 Task: Search one way flight ticket for 5 adults, 2 children, 1 infant in seat and 2 infants on lap in economy from Ontario: Ontario International Airport to Evansville: Evansville Regional Airport on 5-3-2023. Choice of flights is Royal air maroc. Number of bags: 6 checked bags. Price is upto 87000. Outbound departure time preference is 4:00.
Action: Mouse moved to (380, 313)
Screenshot: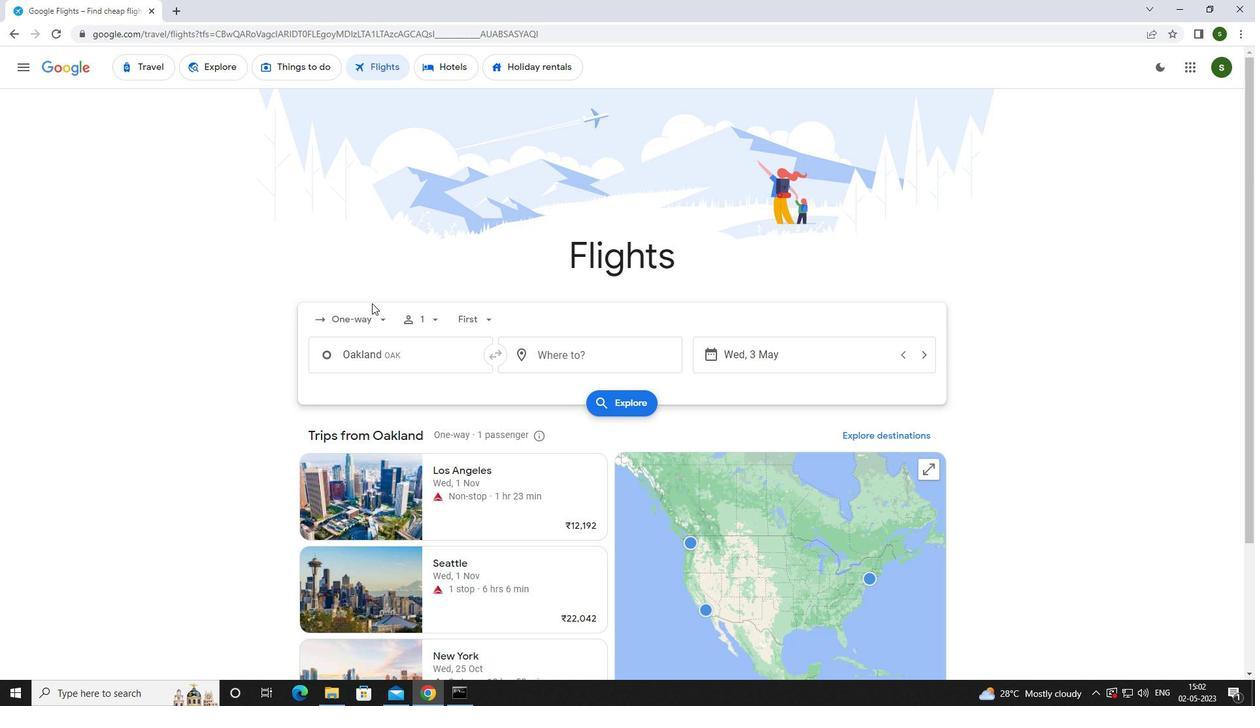 
Action: Mouse pressed left at (380, 313)
Screenshot: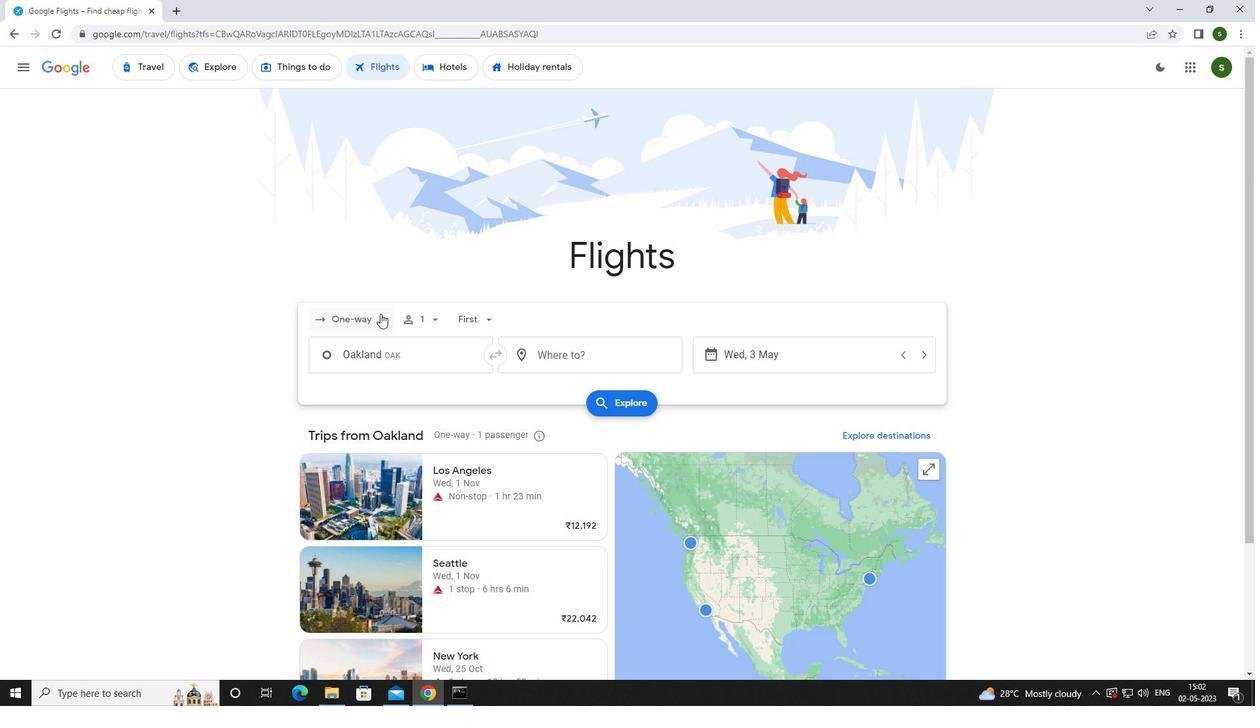 
Action: Mouse moved to (378, 377)
Screenshot: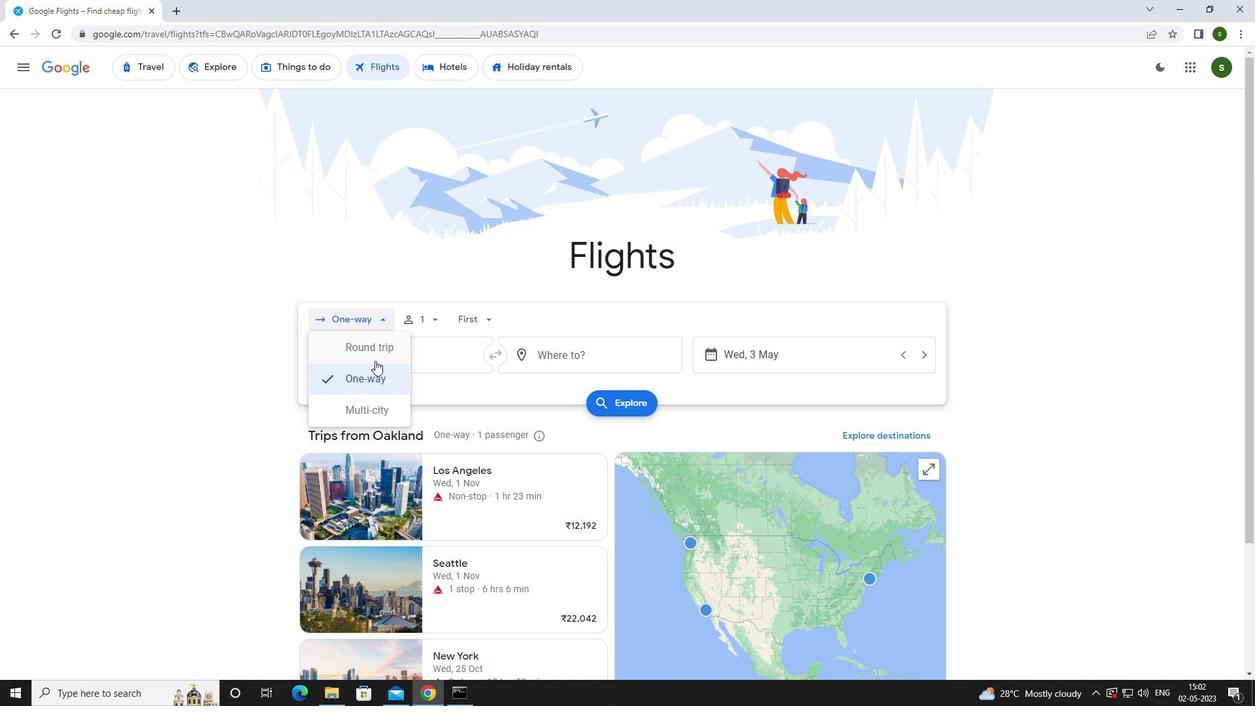 
Action: Mouse pressed left at (378, 377)
Screenshot: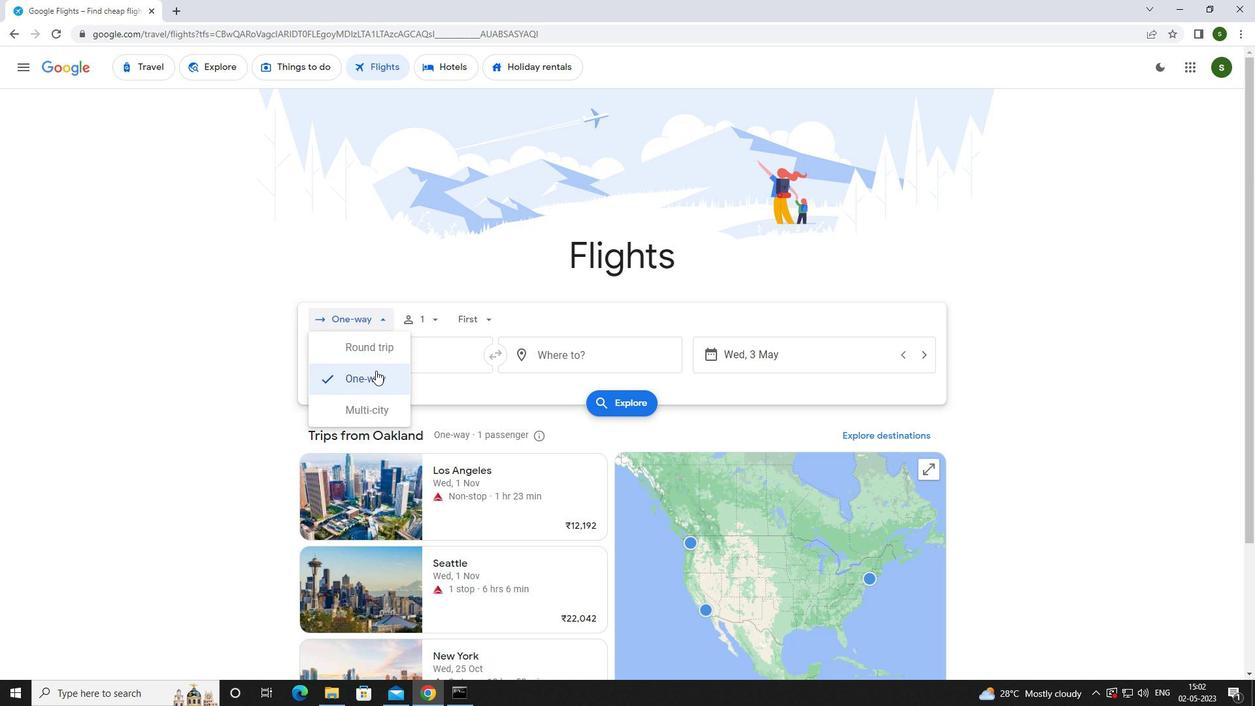 
Action: Mouse moved to (427, 320)
Screenshot: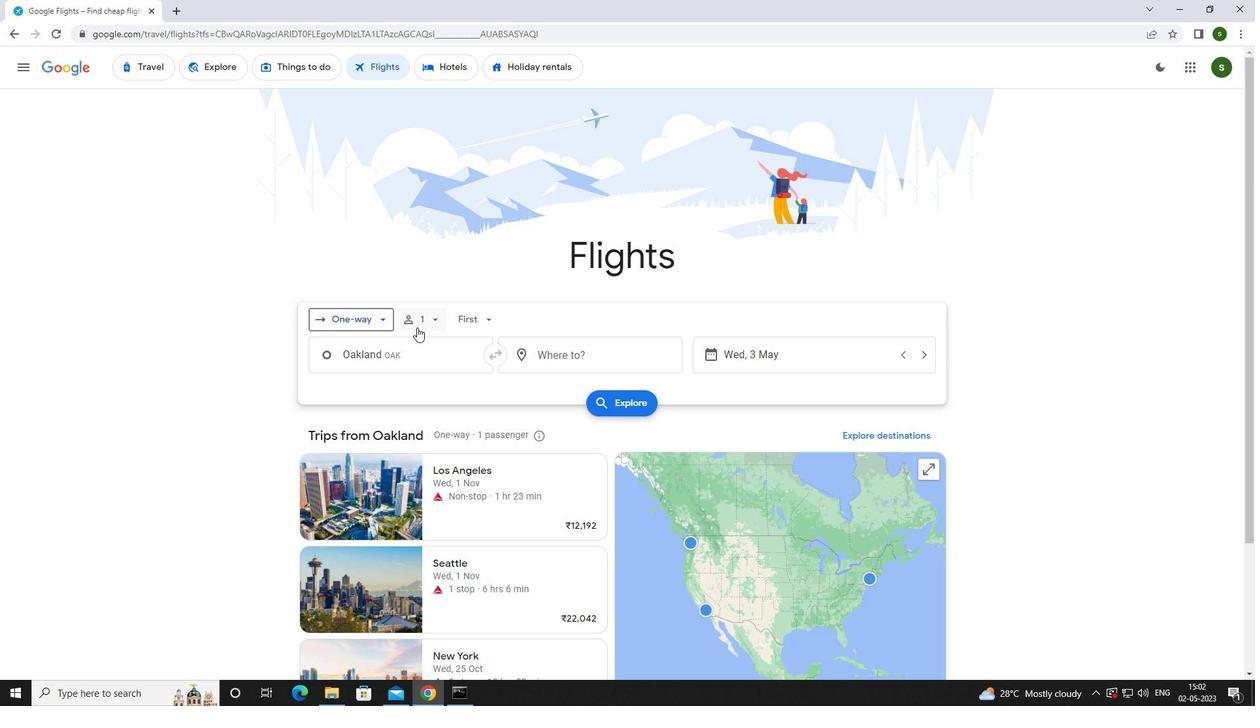 
Action: Mouse pressed left at (427, 320)
Screenshot: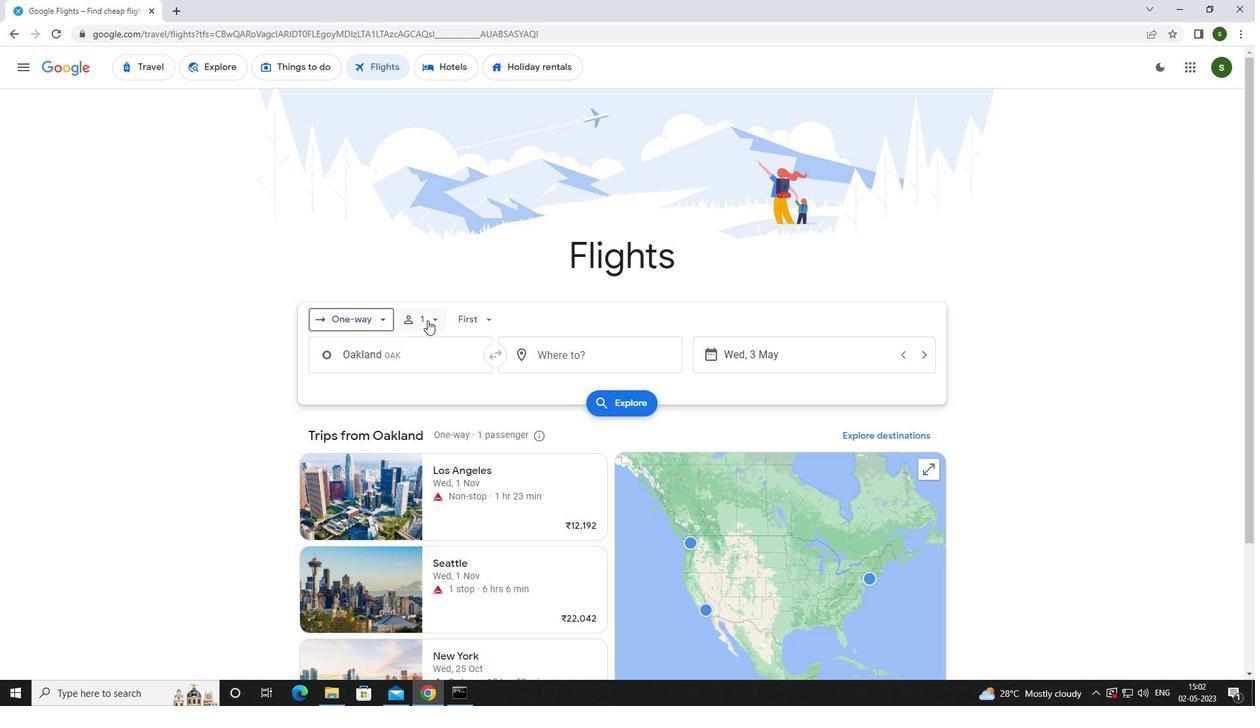 
Action: Mouse moved to (538, 354)
Screenshot: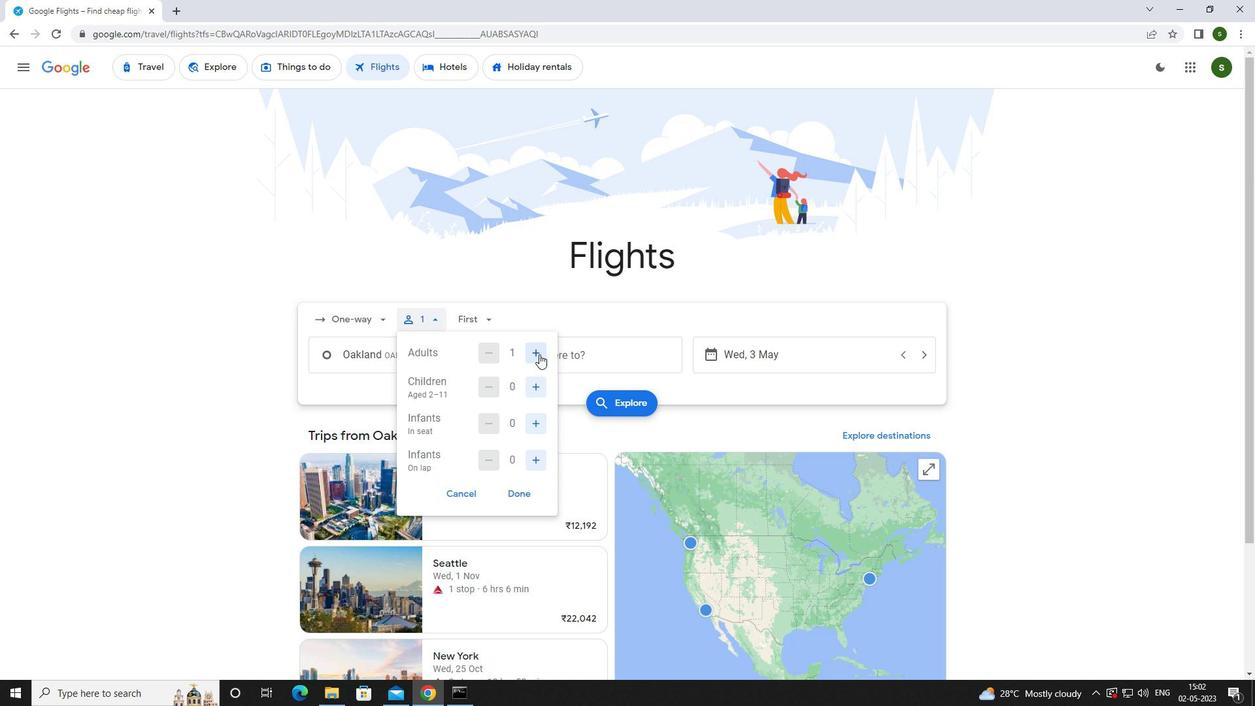 
Action: Mouse pressed left at (538, 354)
Screenshot: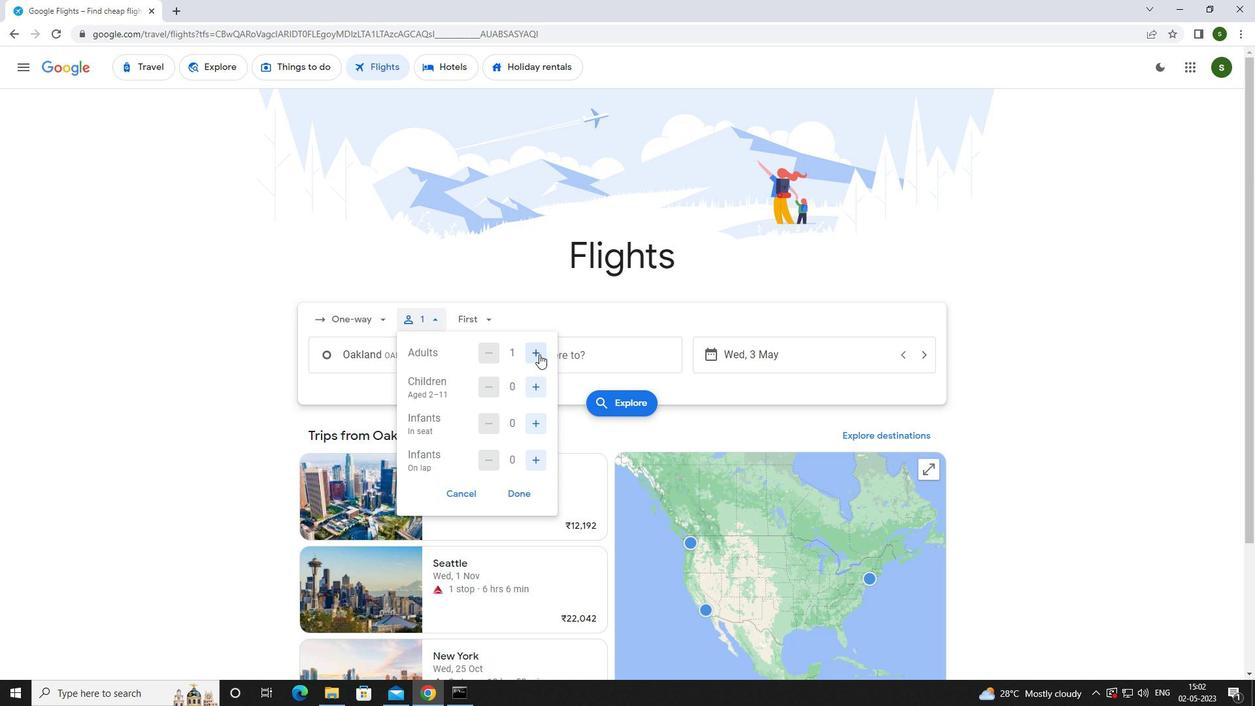 
Action: Mouse pressed left at (538, 354)
Screenshot: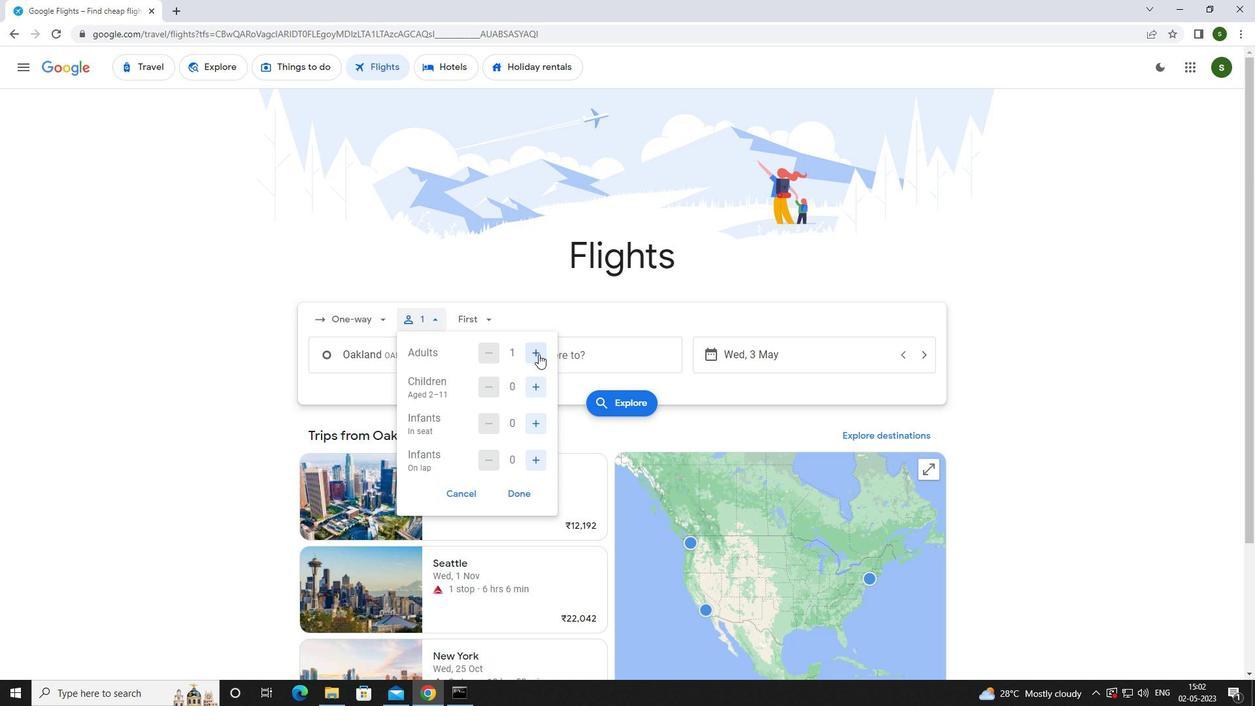 
Action: Mouse pressed left at (538, 354)
Screenshot: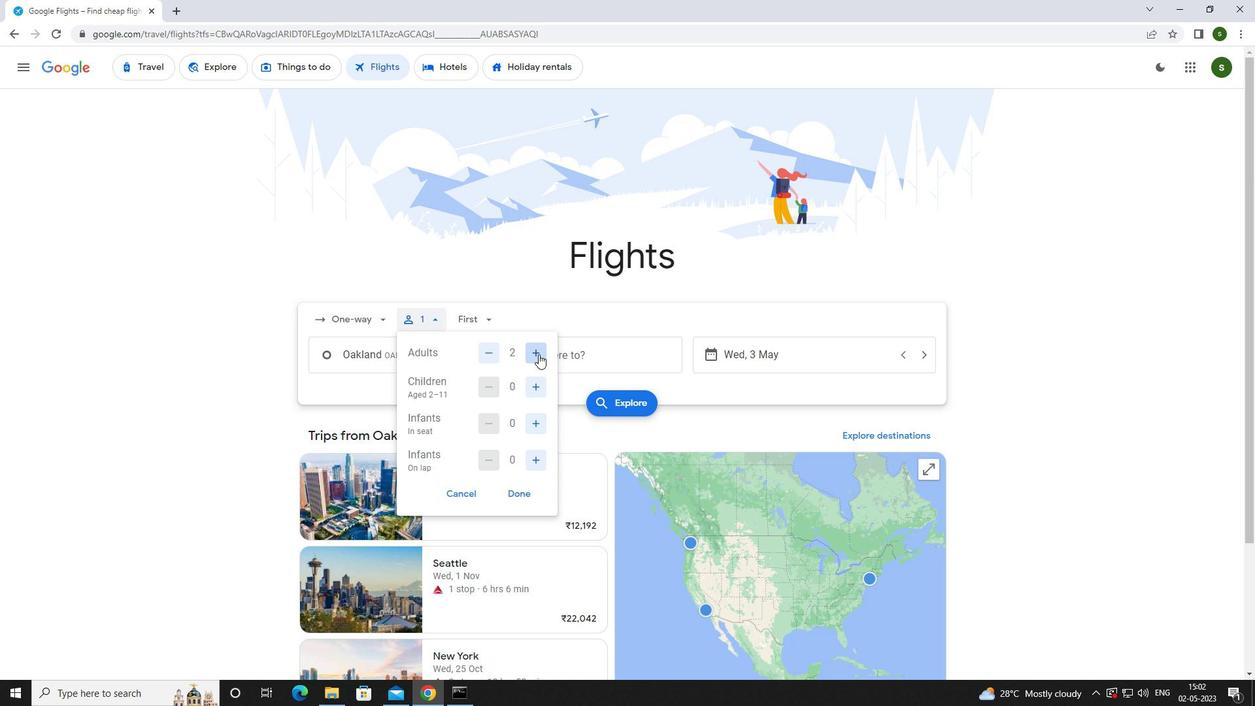 
Action: Mouse pressed left at (538, 354)
Screenshot: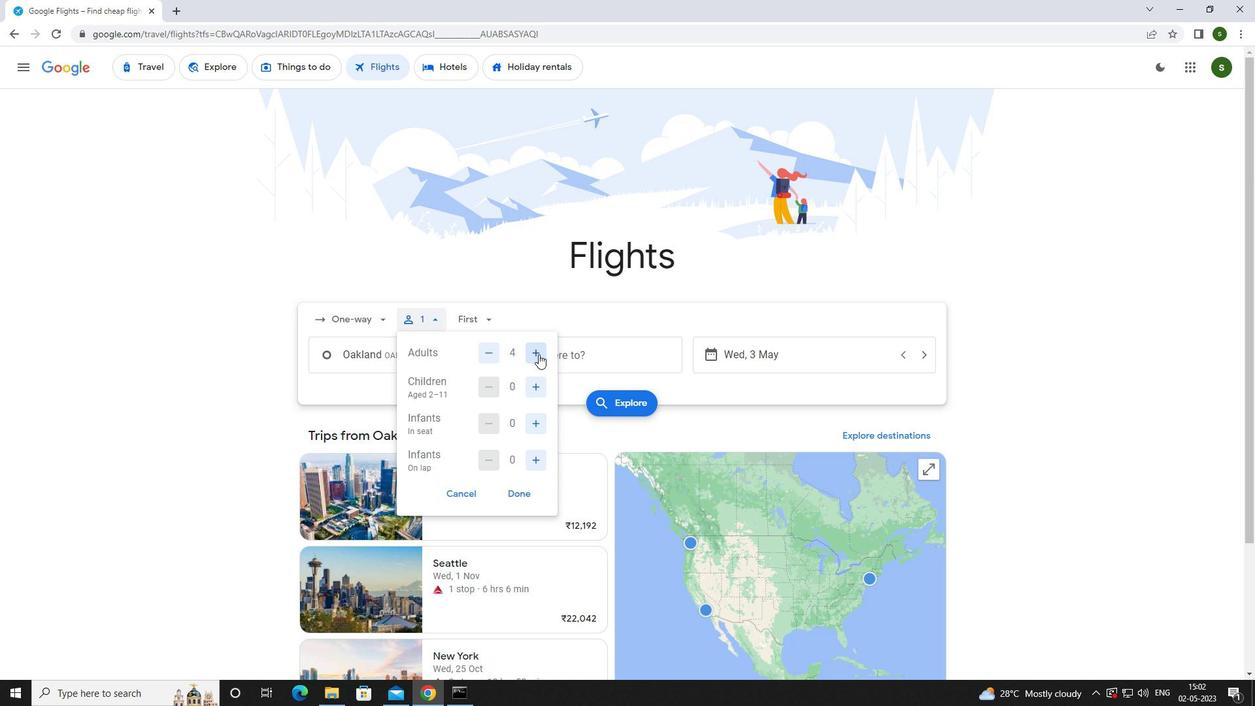
Action: Mouse moved to (534, 386)
Screenshot: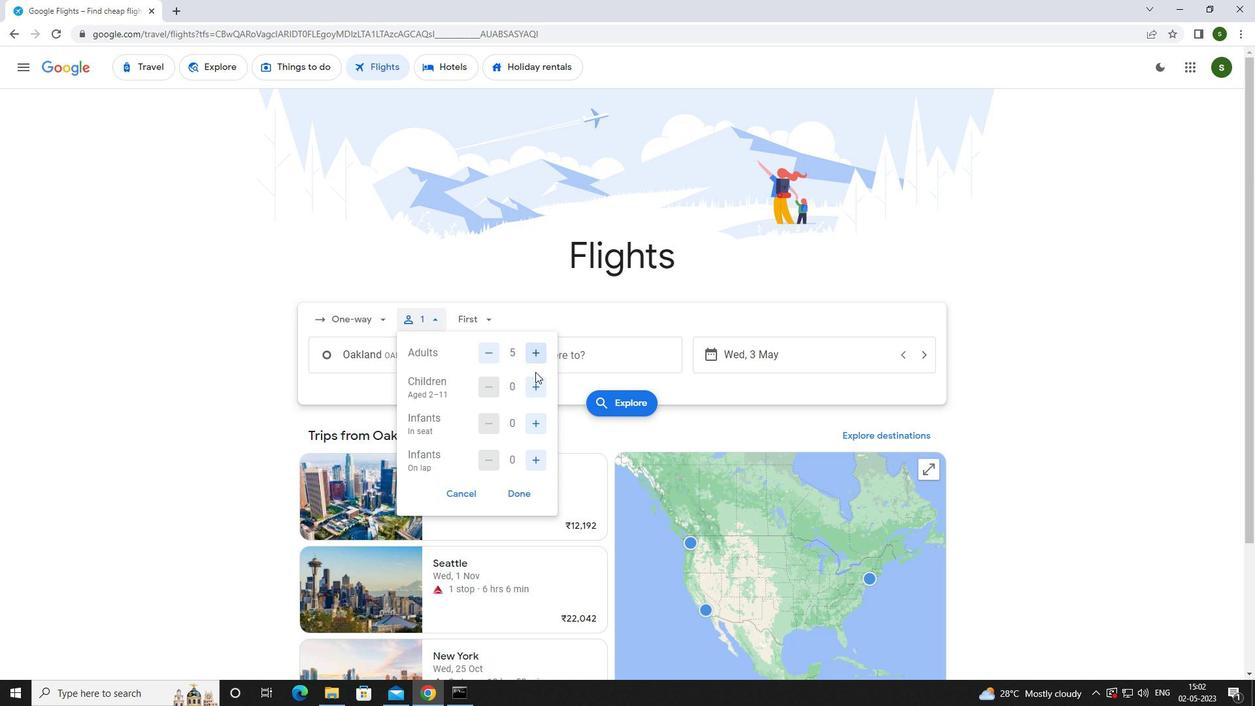 
Action: Mouse pressed left at (534, 386)
Screenshot: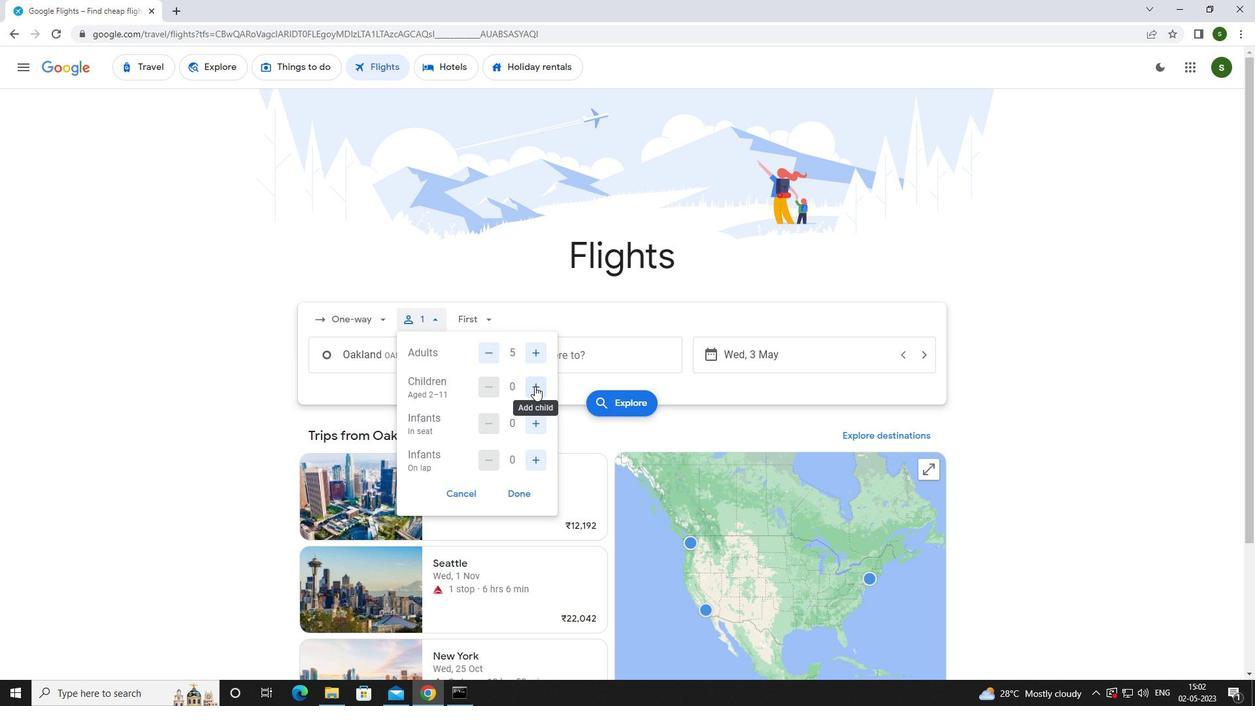 
Action: Mouse pressed left at (534, 386)
Screenshot: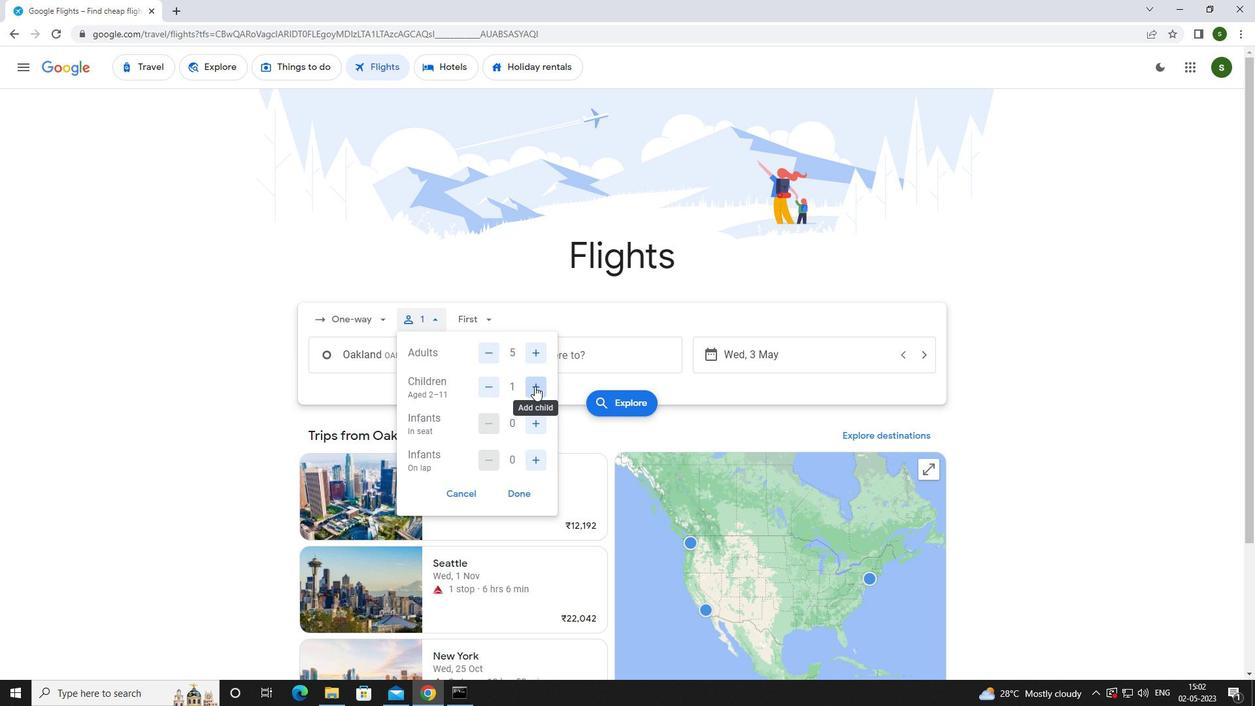 
Action: Mouse moved to (534, 419)
Screenshot: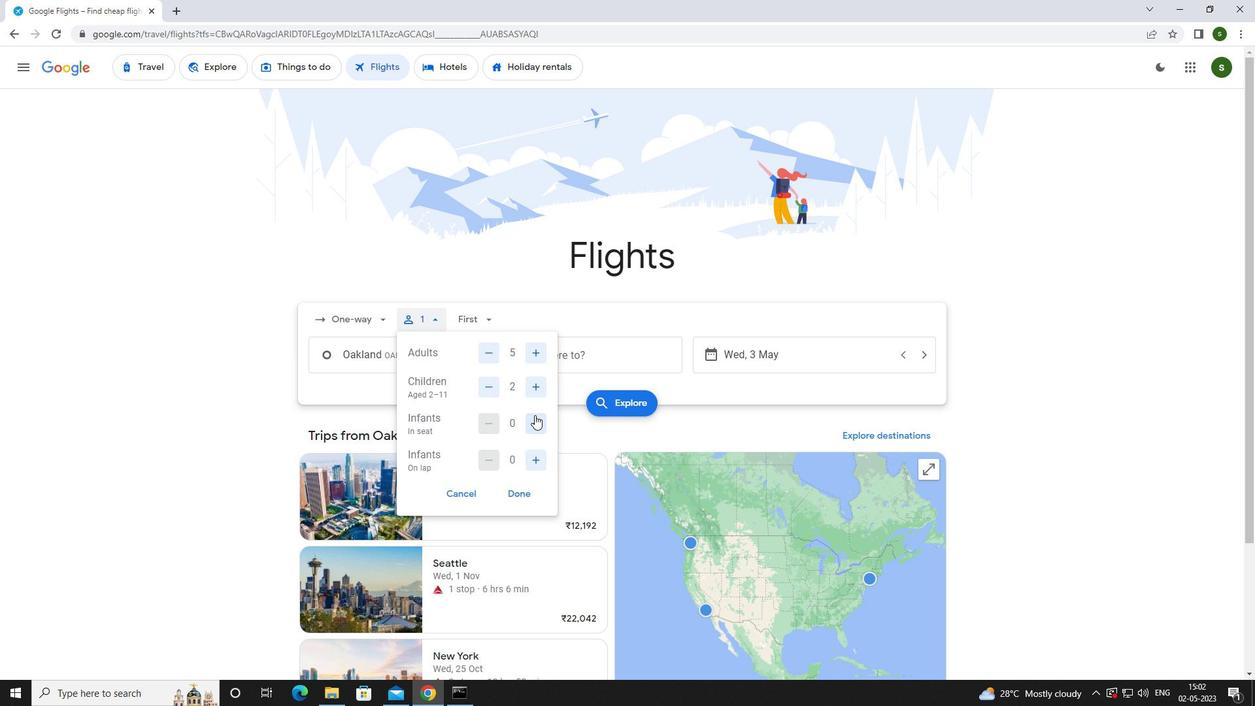 
Action: Mouse pressed left at (534, 419)
Screenshot: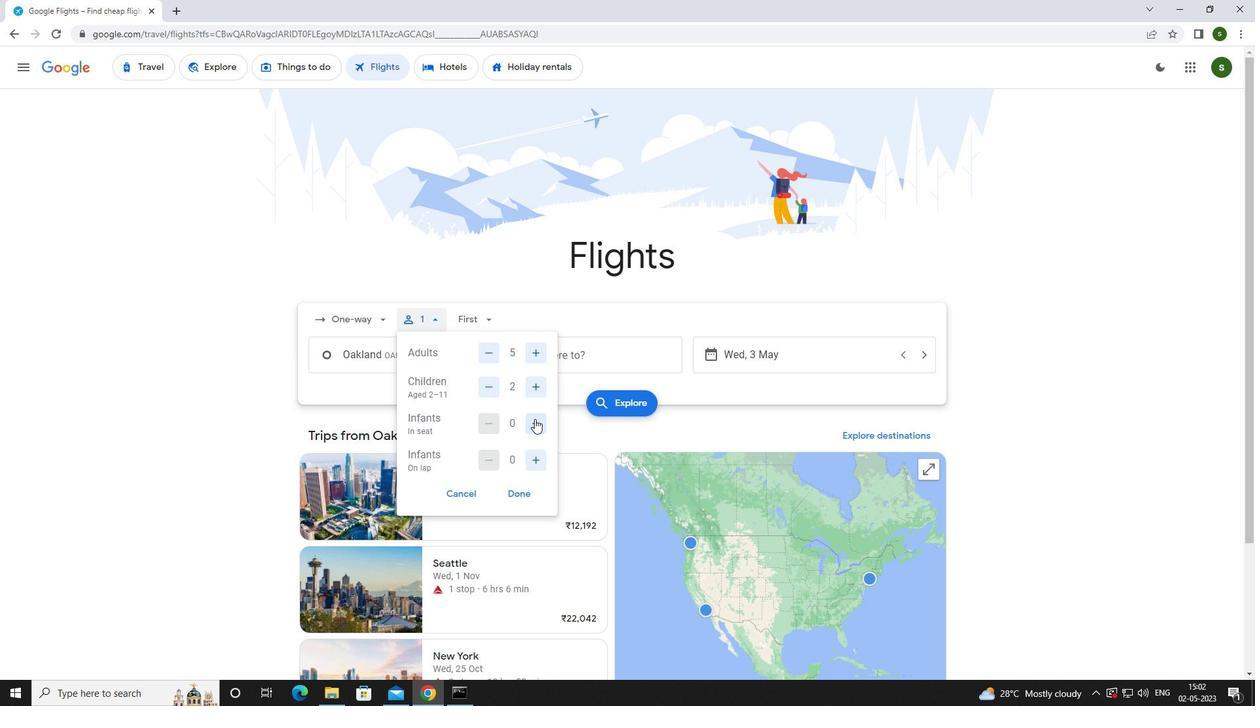 
Action: Mouse moved to (542, 457)
Screenshot: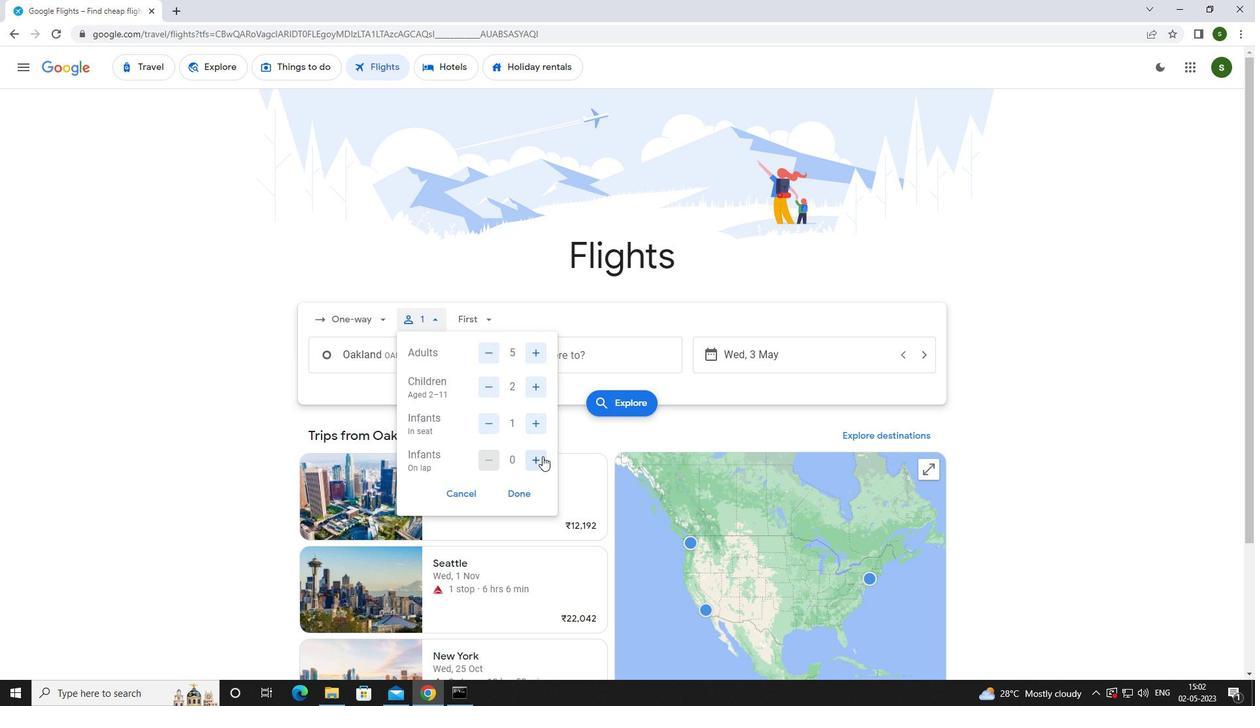 
Action: Mouse pressed left at (542, 457)
Screenshot: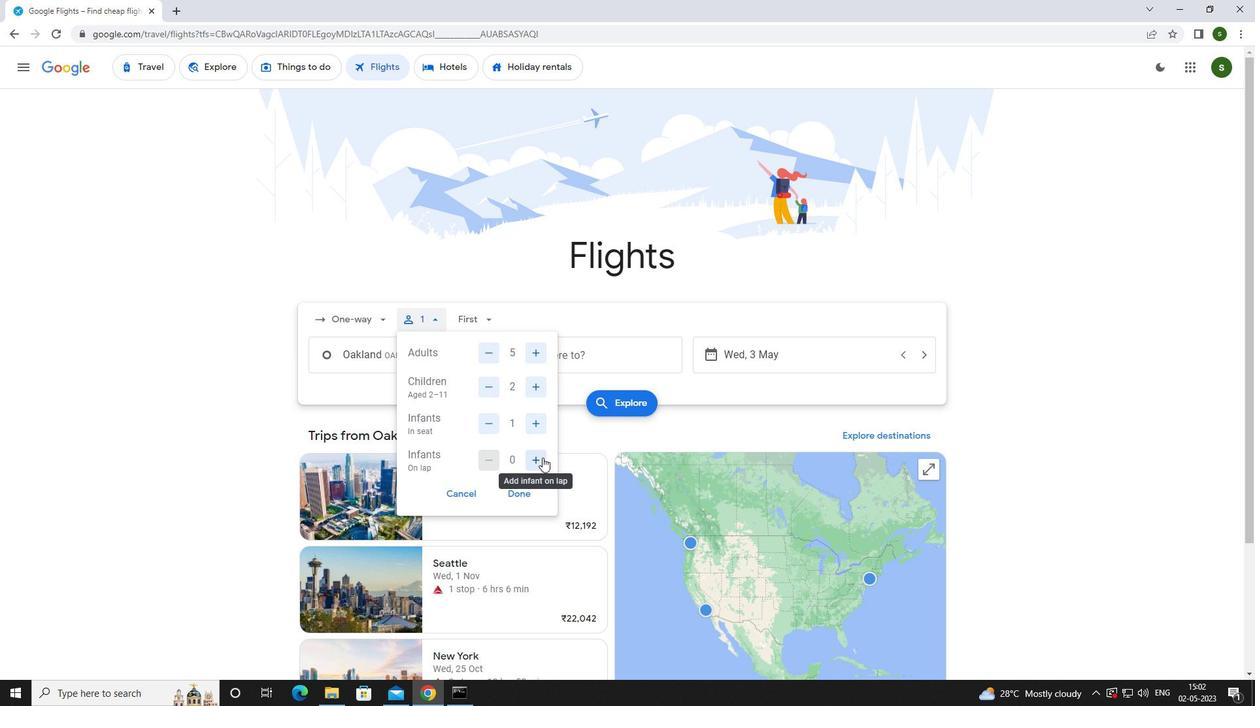
Action: Mouse moved to (490, 325)
Screenshot: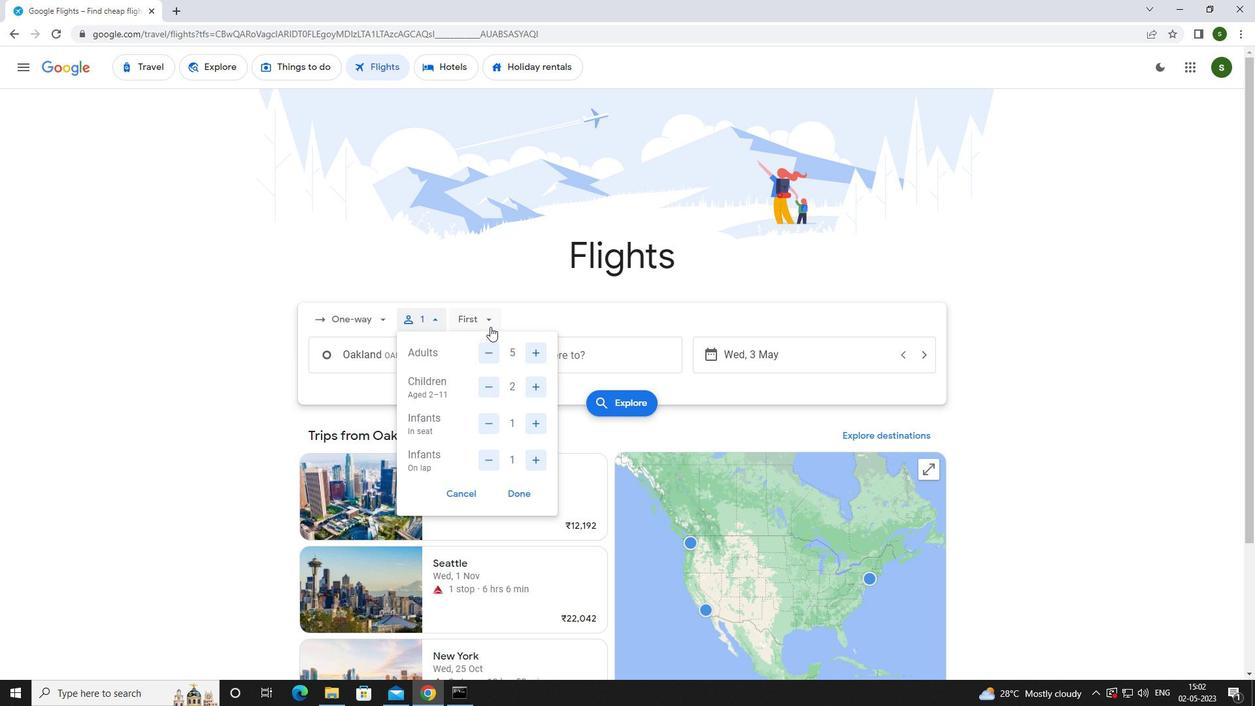 
Action: Mouse pressed left at (490, 325)
Screenshot: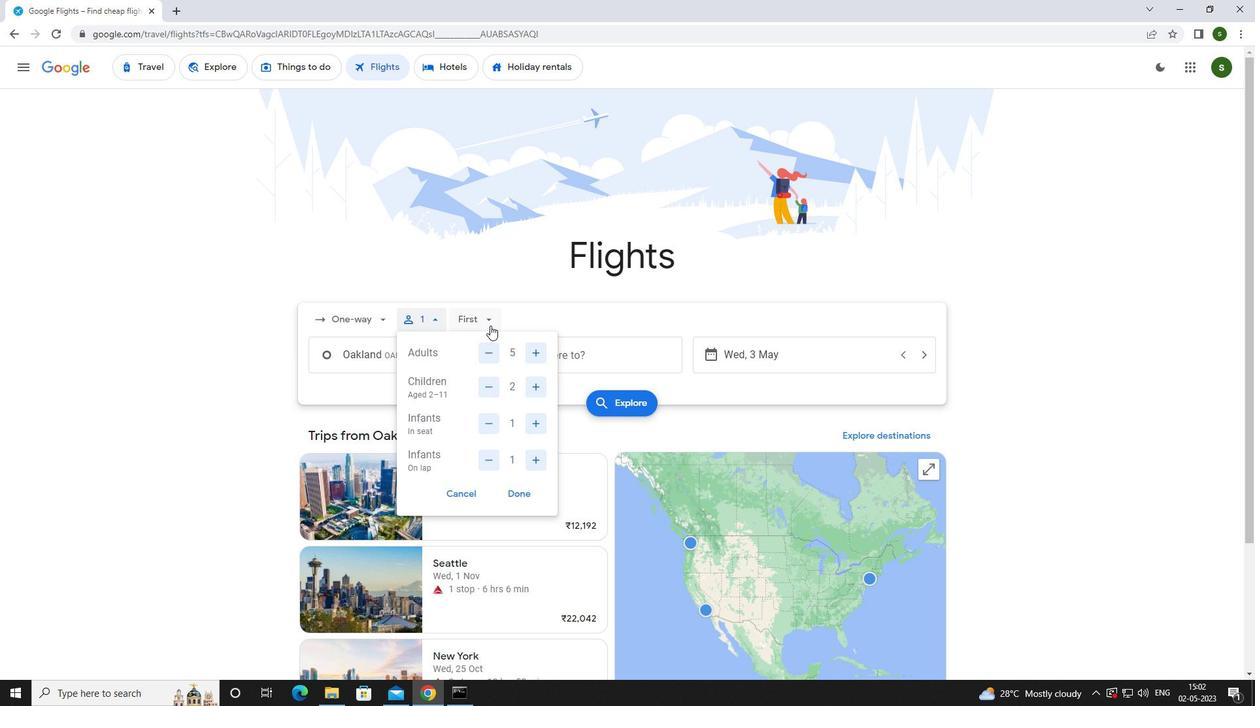 
Action: Mouse moved to (497, 354)
Screenshot: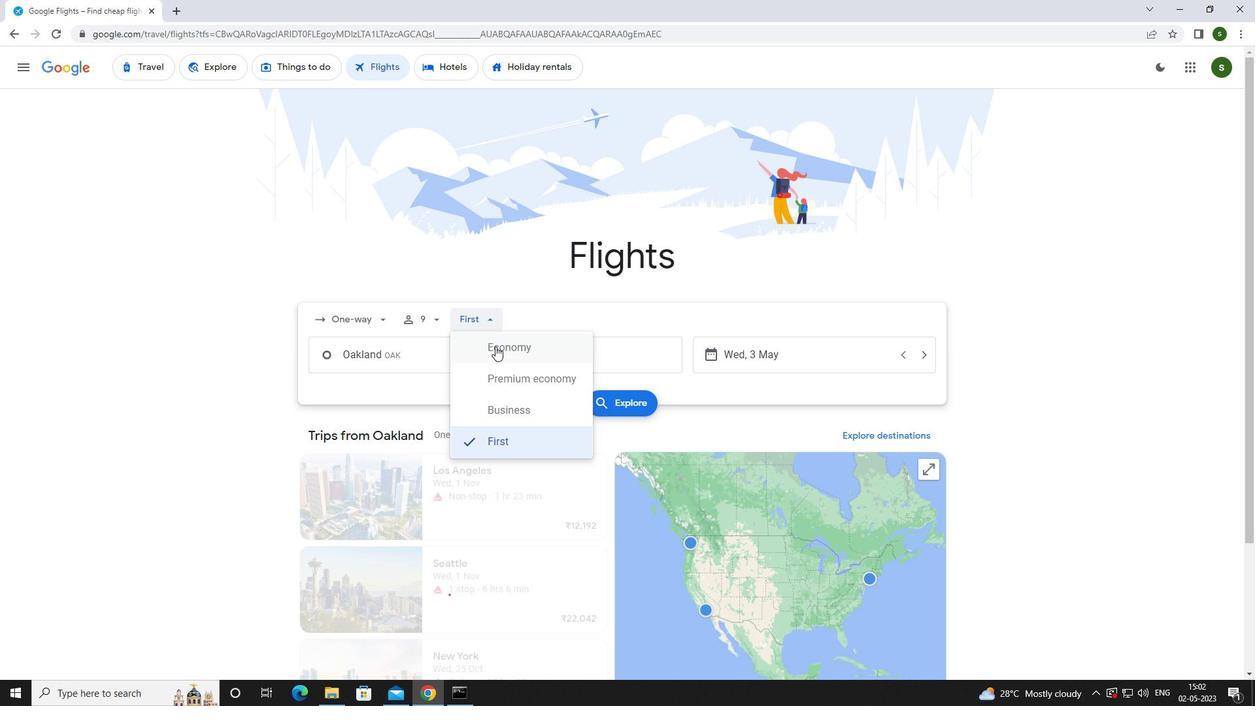 
Action: Mouse pressed left at (497, 354)
Screenshot: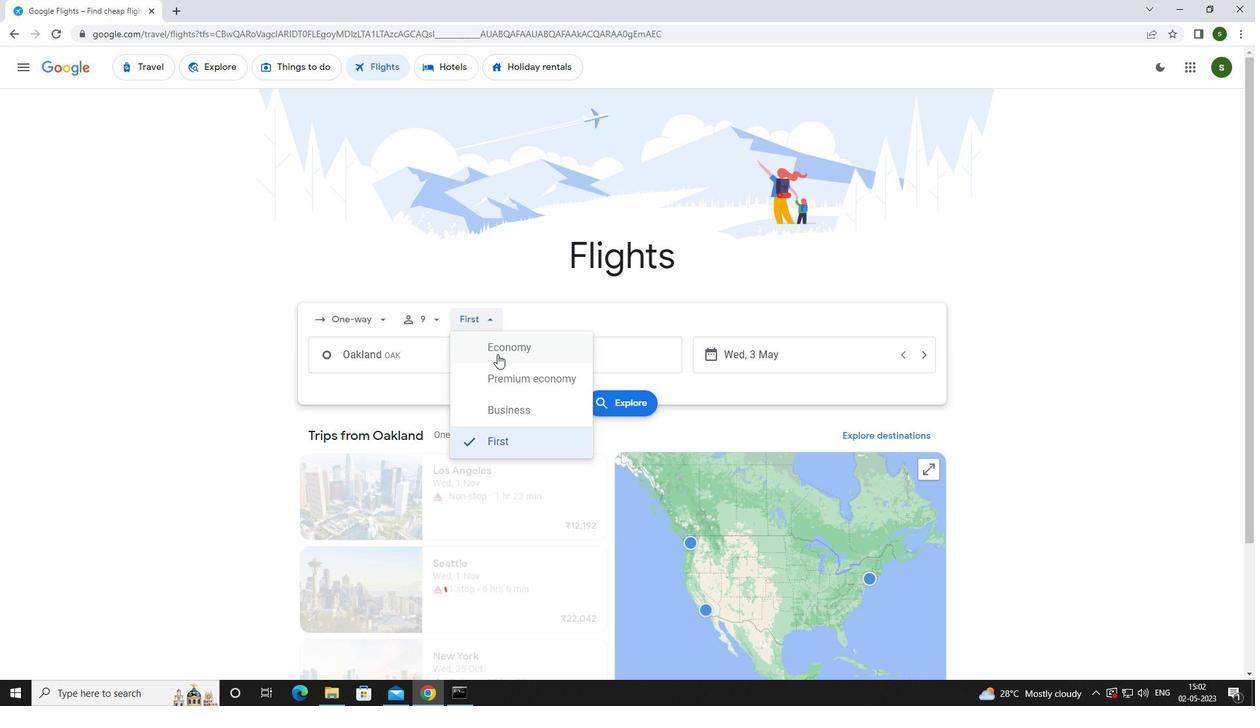 
Action: Mouse moved to (420, 360)
Screenshot: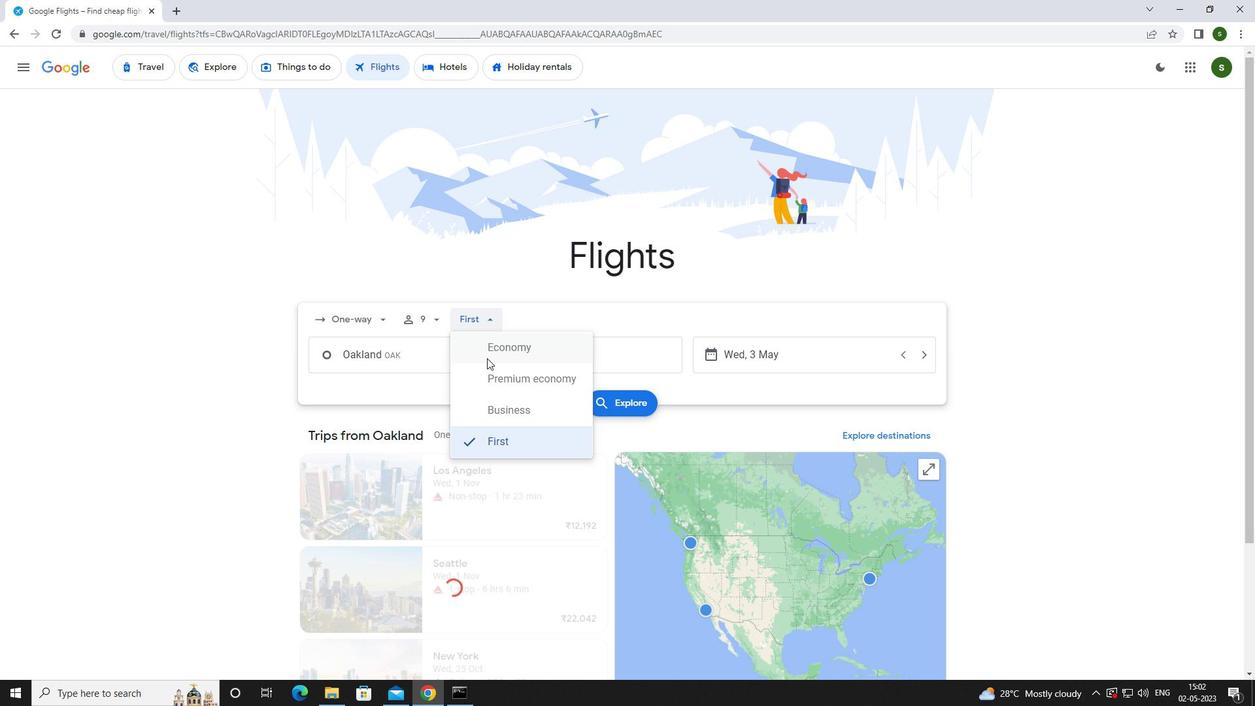 
Action: Mouse pressed left at (420, 360)
Screenshot: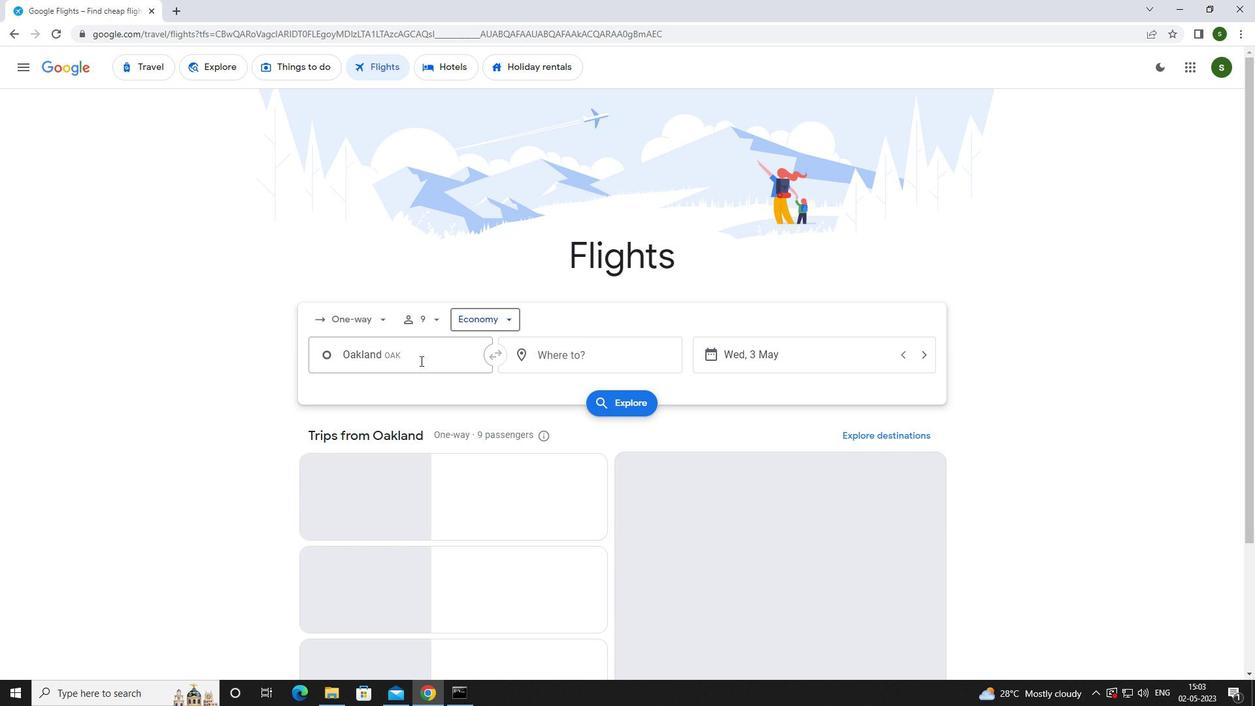 
Action: Mouse moved to (417, 362)
Screenshot: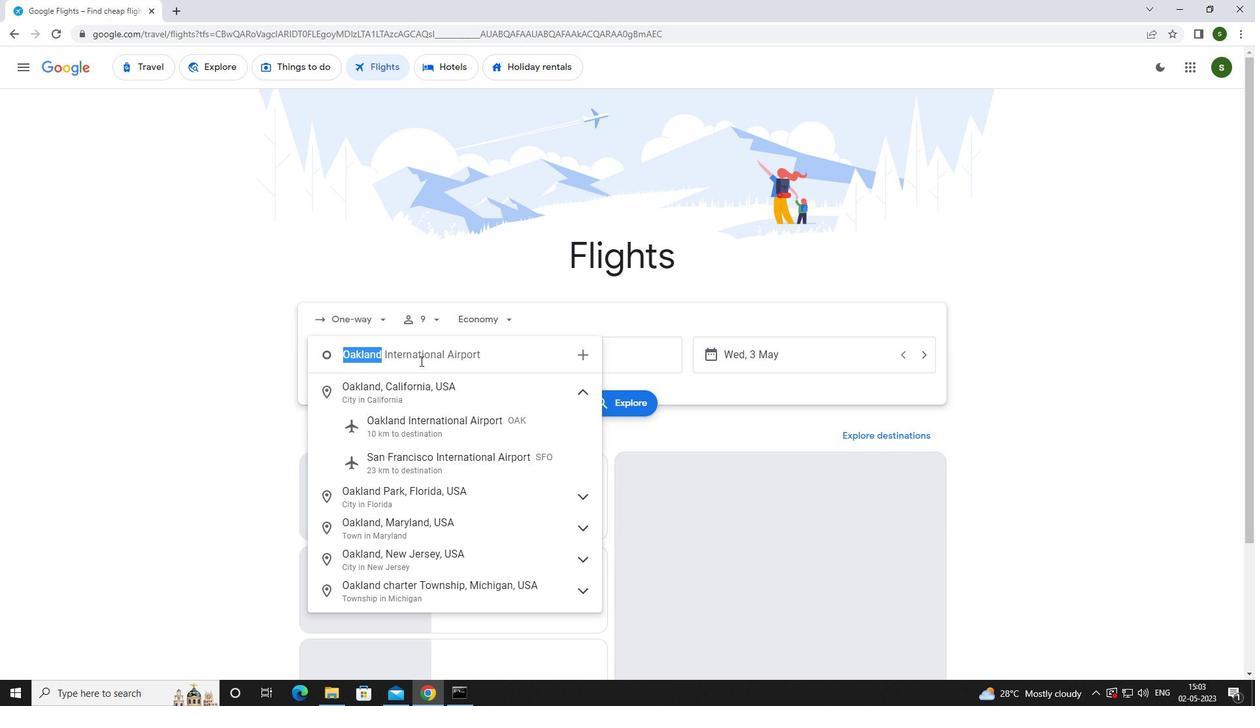 
Action: Key pressed <Key.caps_lock>o<Key.caps_lock>ntari
Screenshot: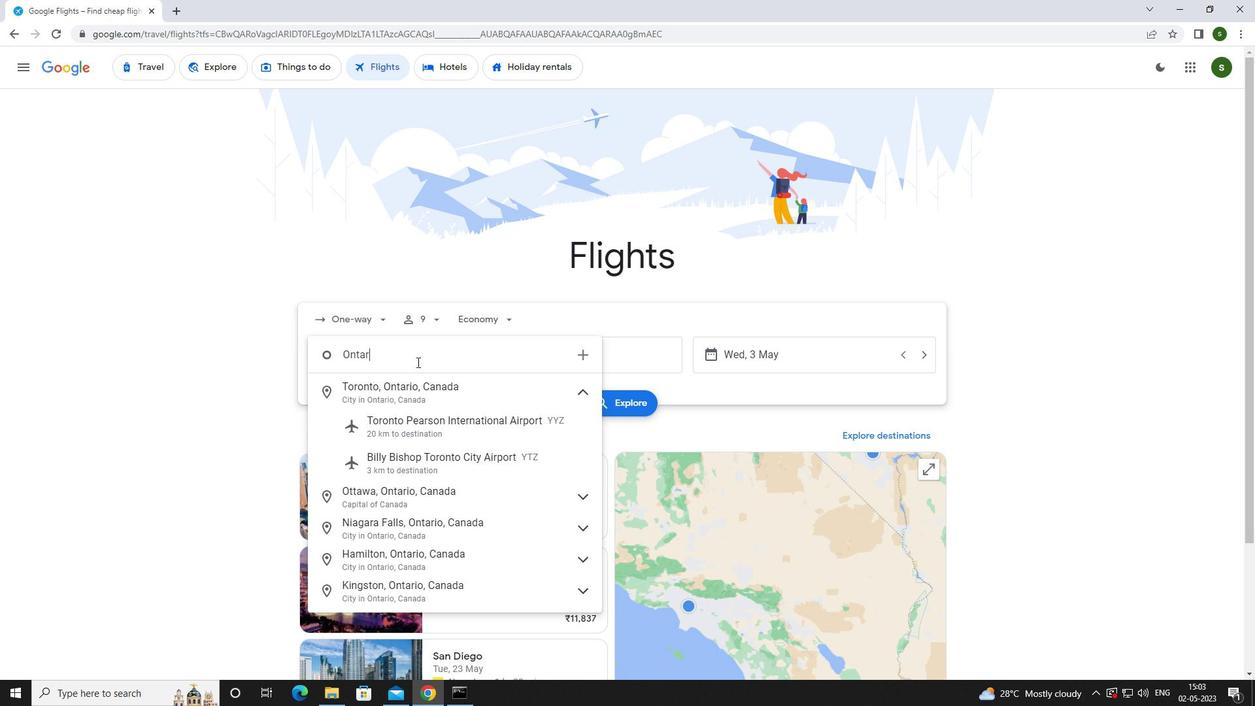 
Action: Mouse moved to (417, 362)
Screenshot: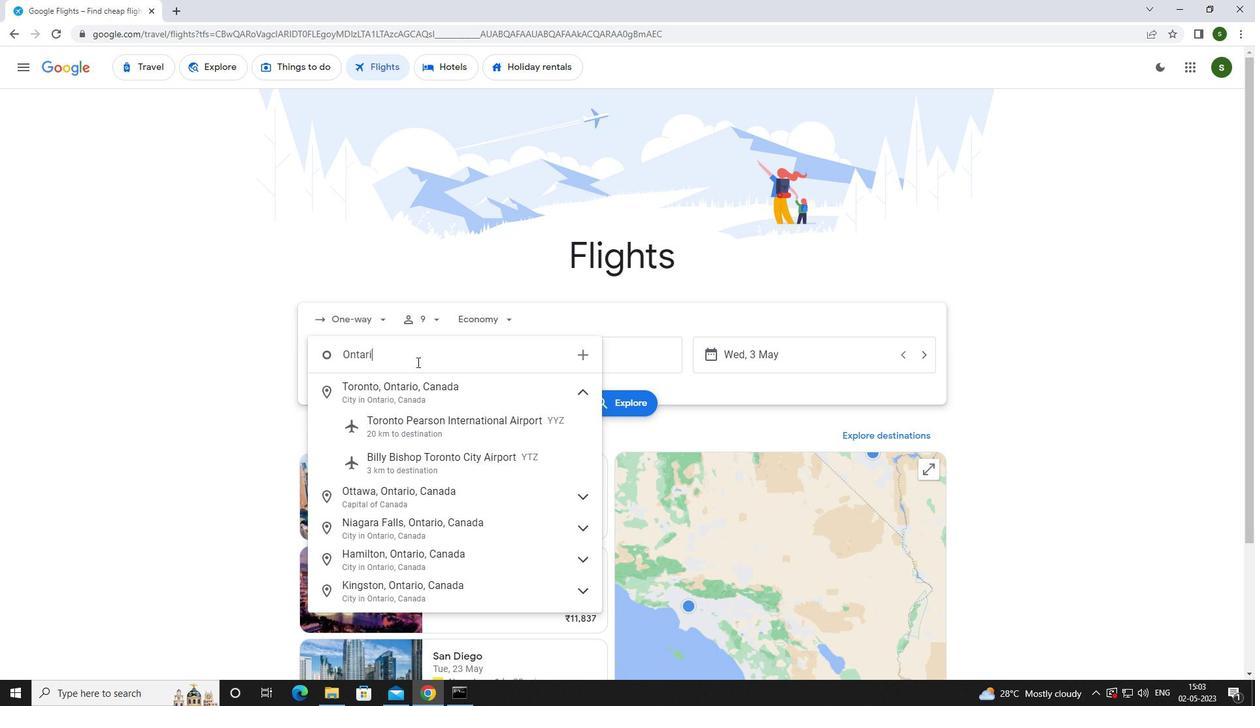 
Action: Key pressed o
Screenshot: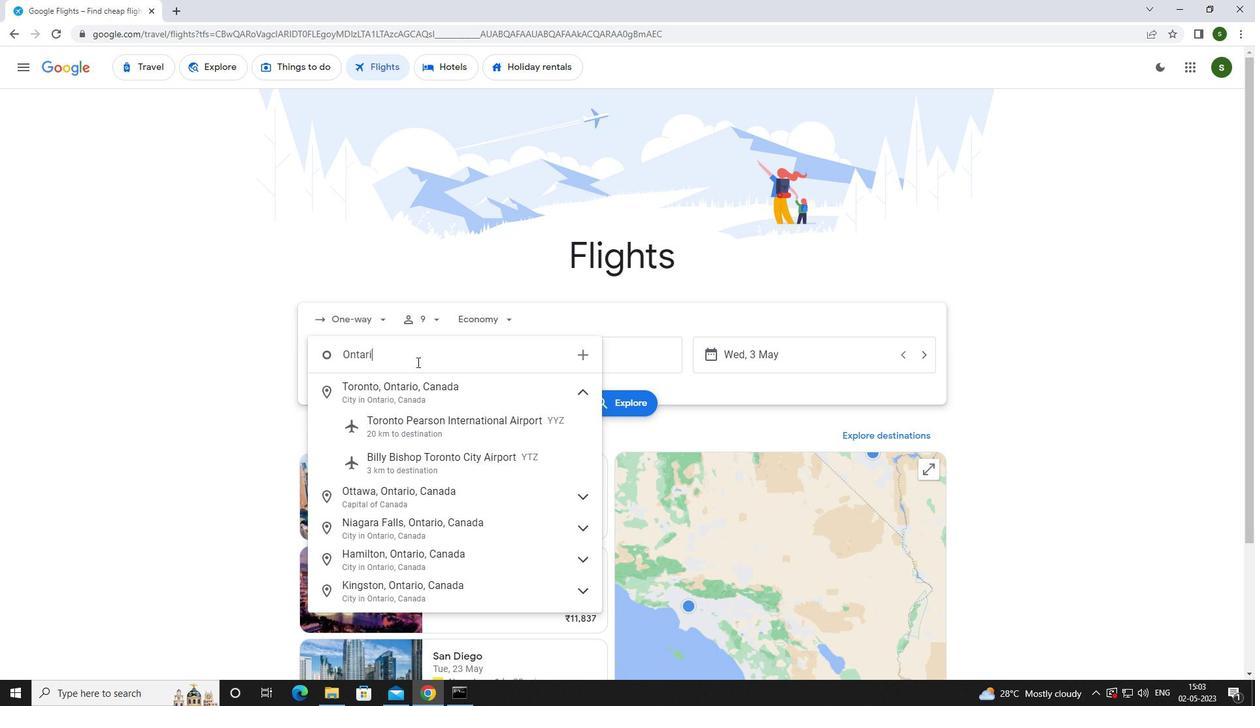 
Action: Mouse moved to (400, 362)
Screenshot: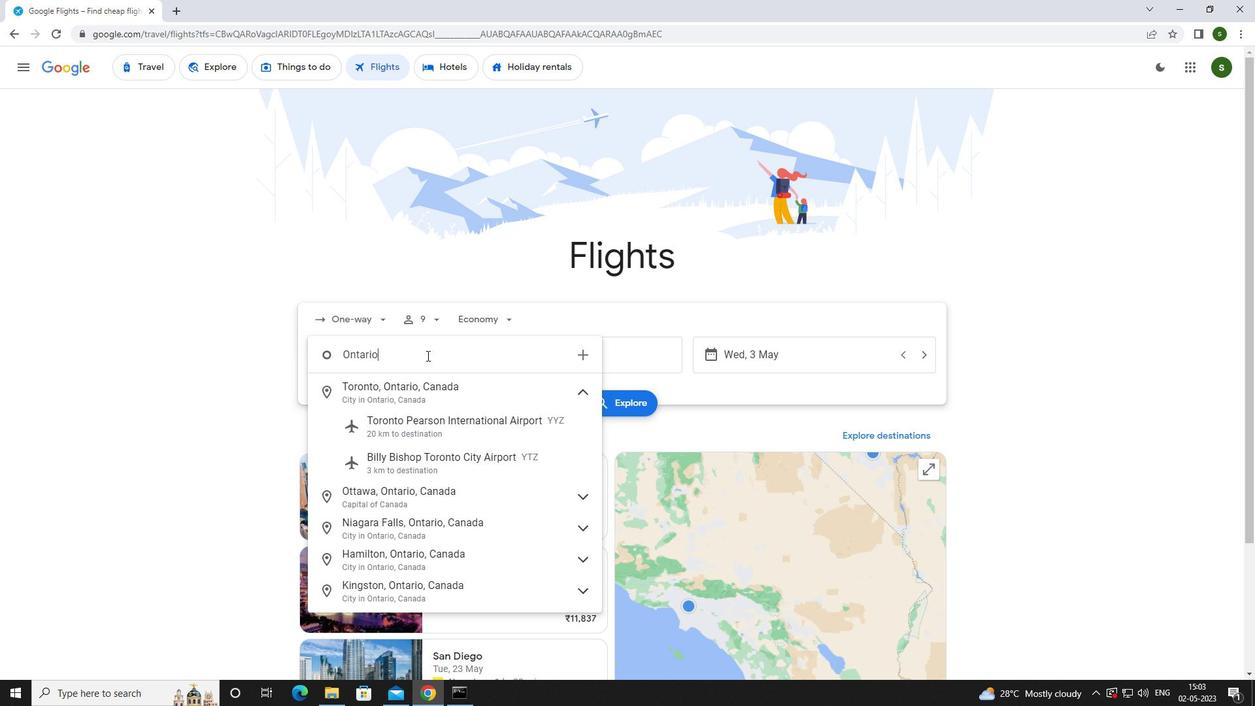 
Action: Key pressed <Key.space><Key.caps_lock>i<Key.caps_lock>n
Screenshot: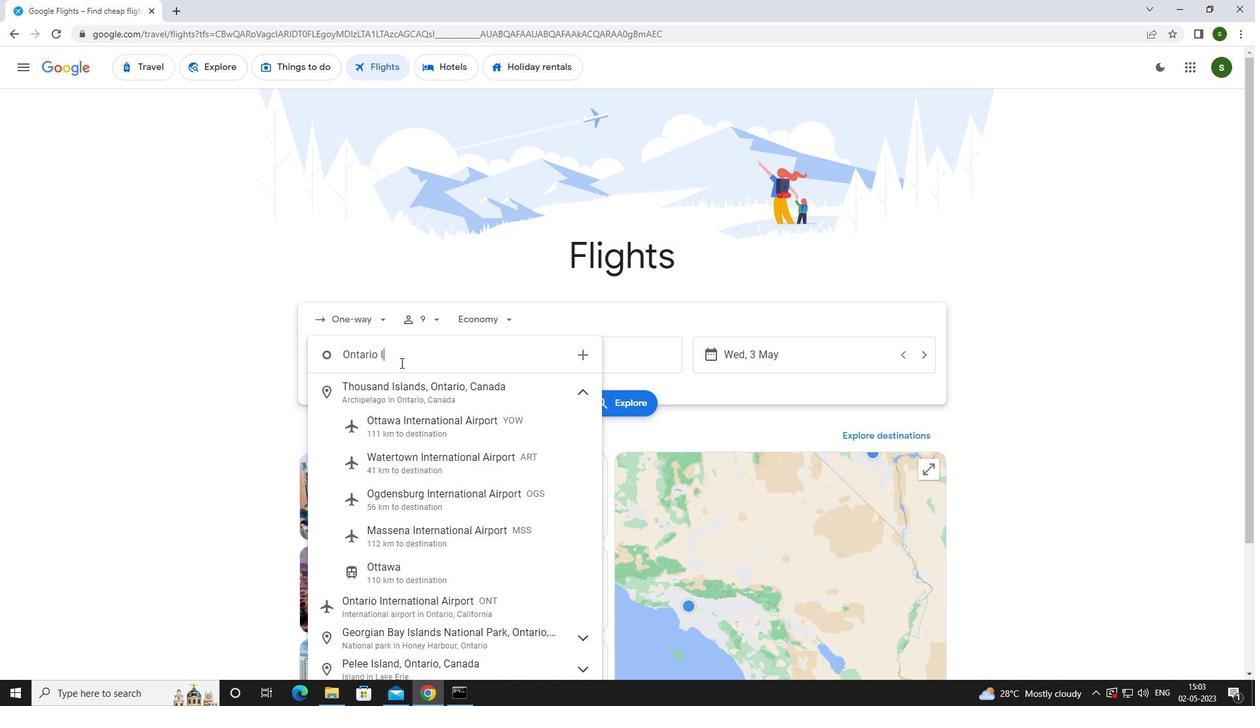 
Action: Mouse moved to (476, 400)
Screenshot: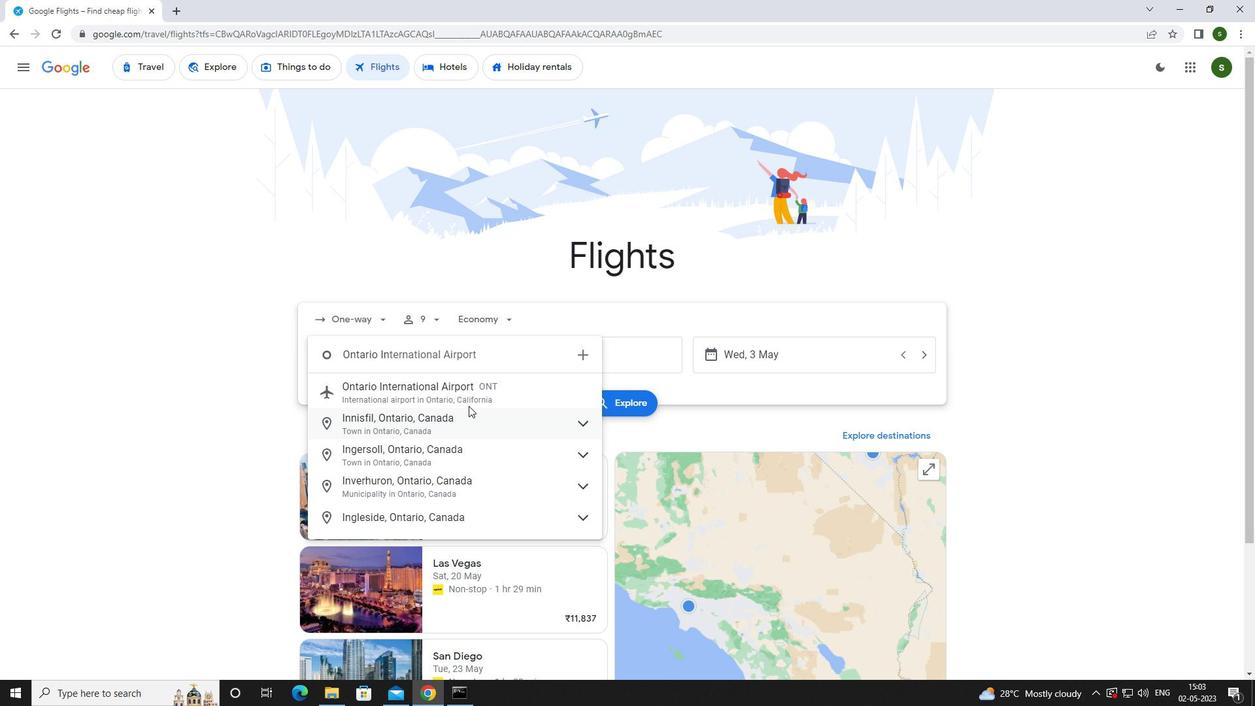 
Action: Mouse pressed left at (476, 400)
Screenshot: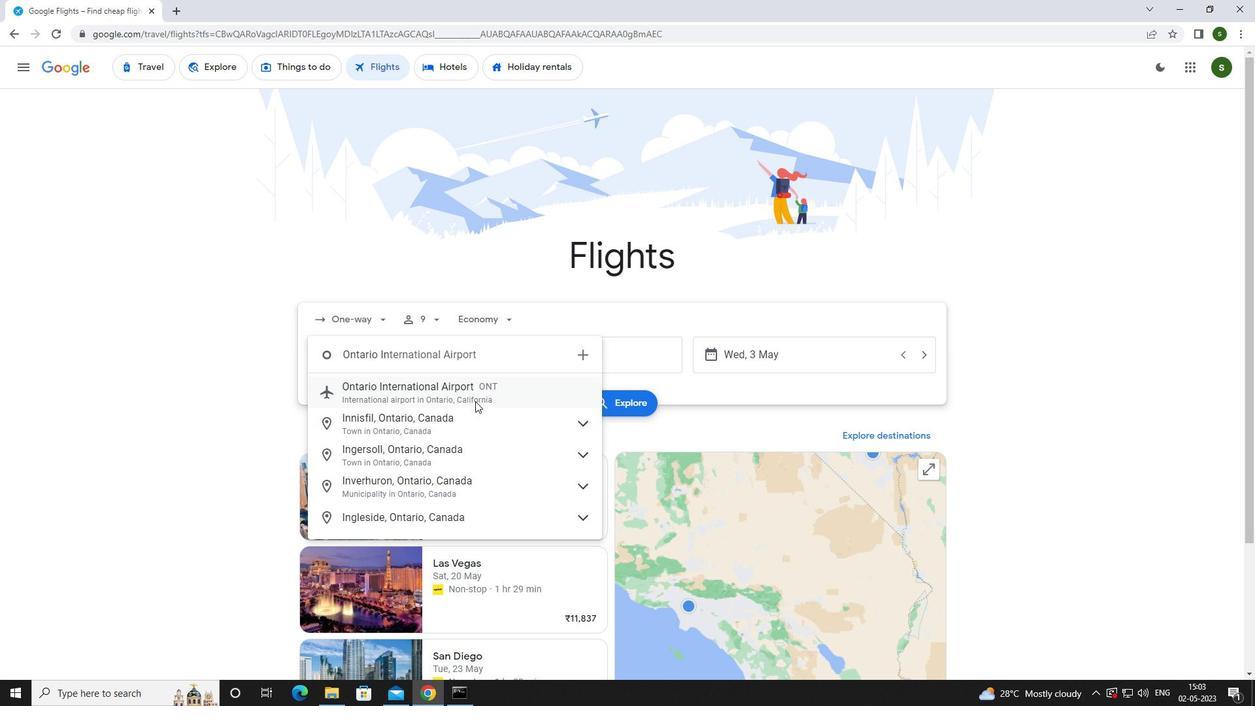 
Action: Mouse moved to (589, 352)
Screenshot: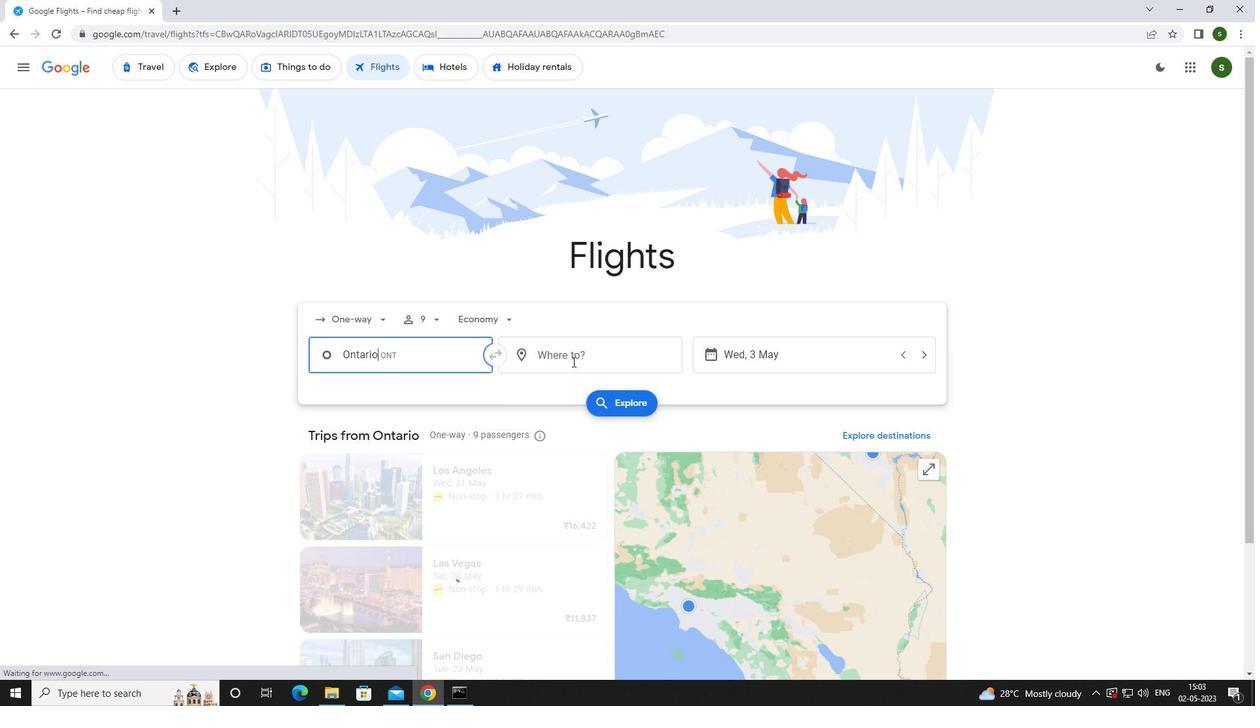 
Action: Mouse pressed left at (589, 352)
Screenshot: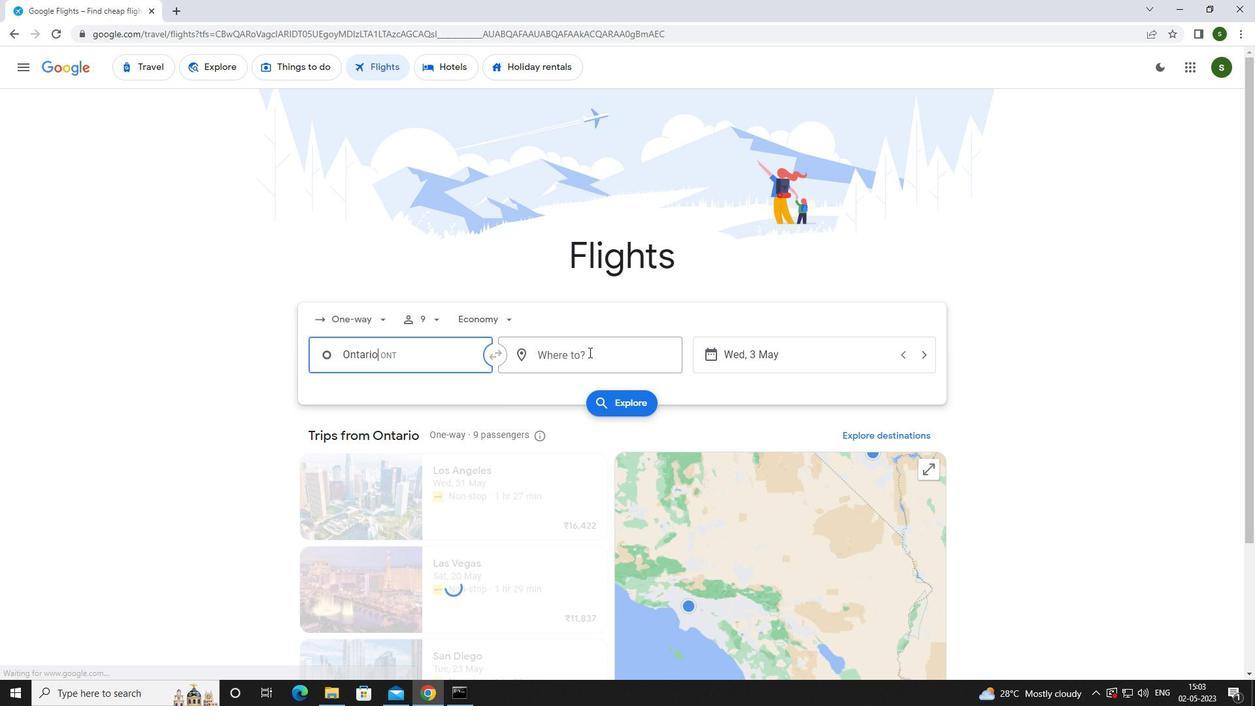 
Action: Mouse moved to (540, 357)
Screenshot: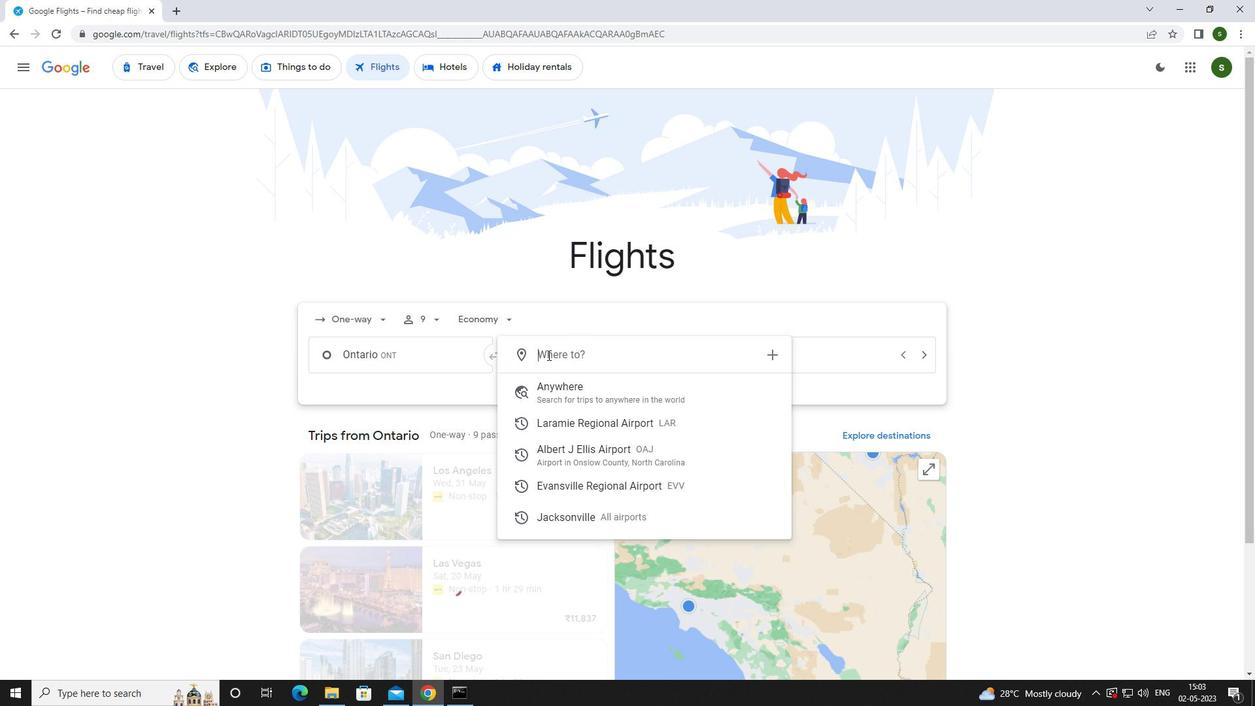 
Action: Key pressed <Key.caps_lock>e<Key.caps_lock>vansvill
Screenshot: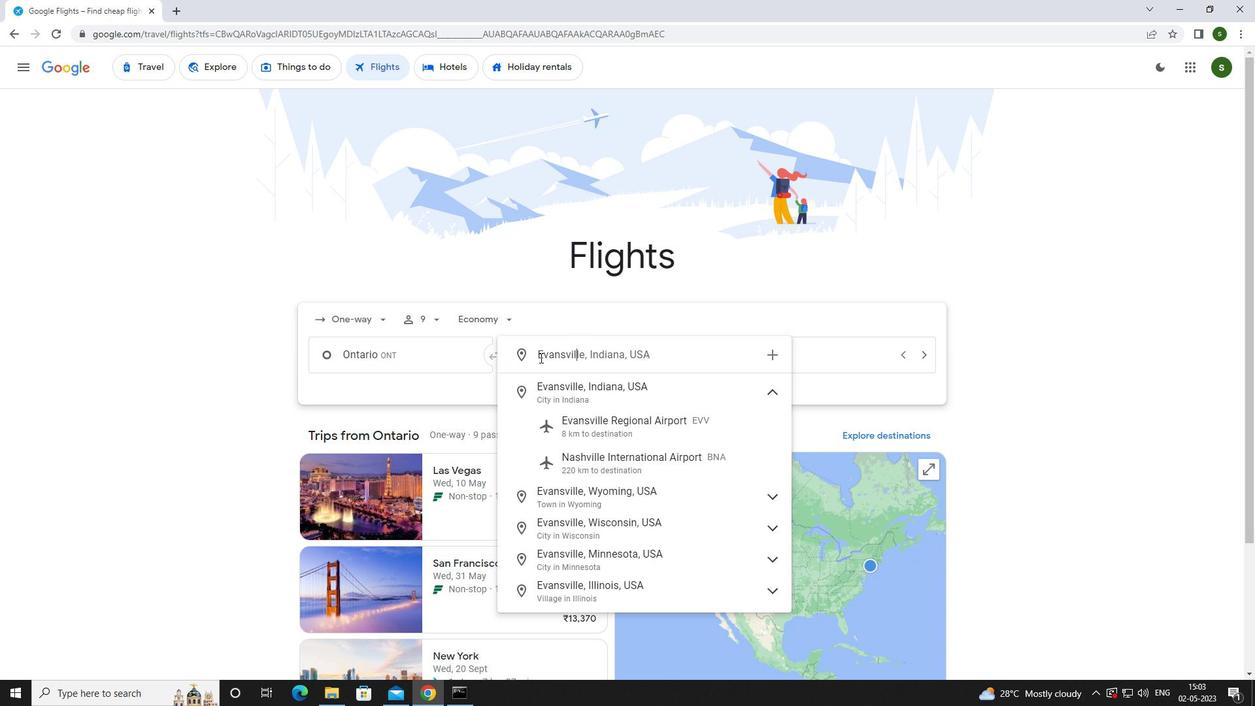 
Action: Mouse moved to (616, 418)
Screenshot: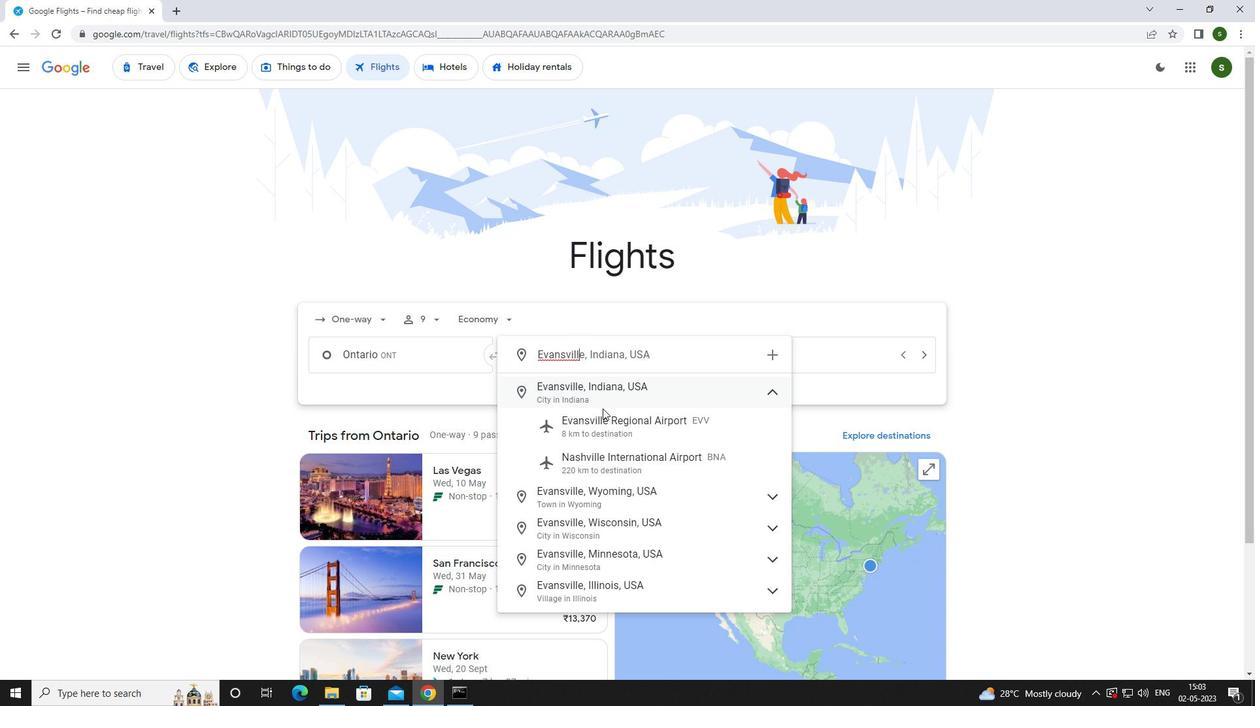 
Action: Mouse pressed left at (616, 418)
Screenshot: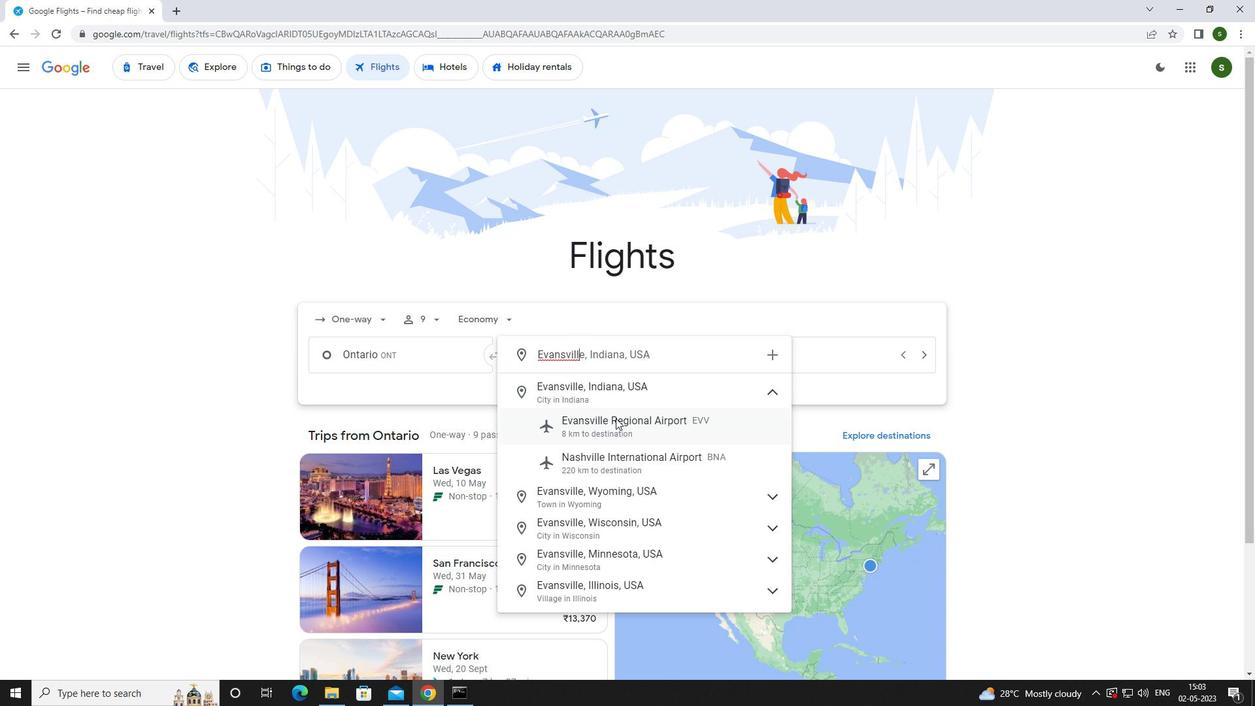 
Action: Mouse moved to (785, 359)
Screenshot: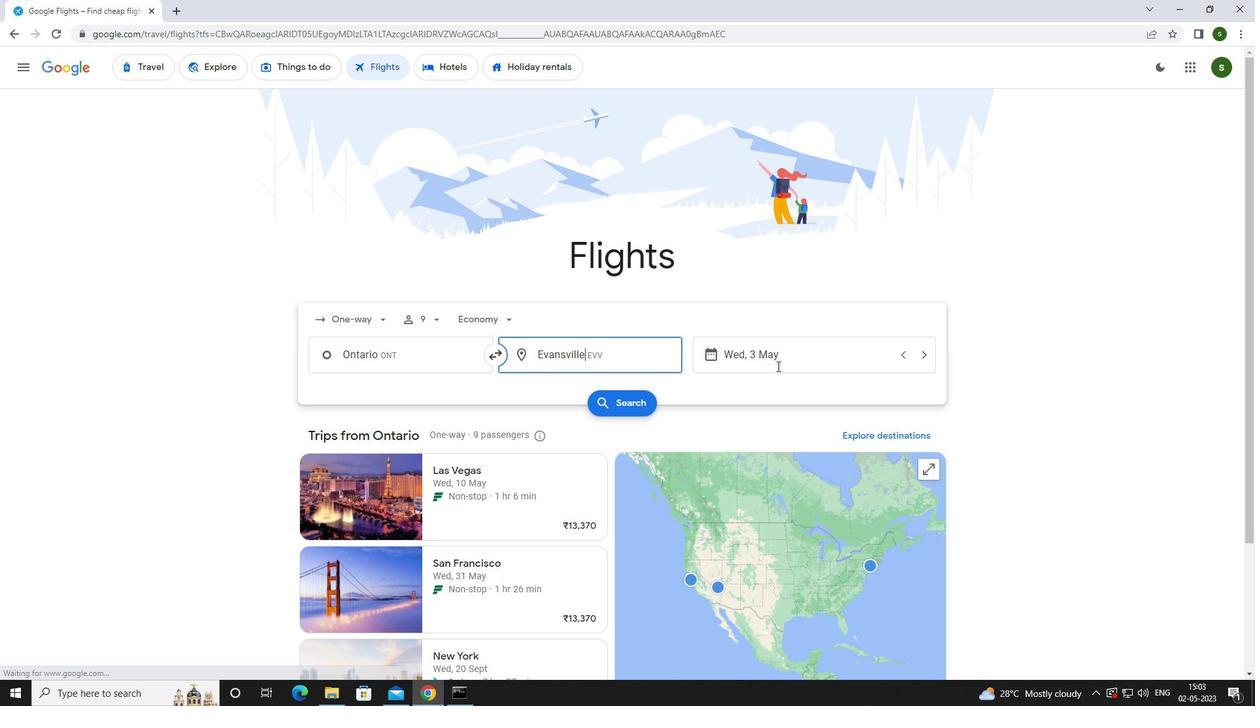 
Action: Mouse pressed left at (785, 359)
Screenshot: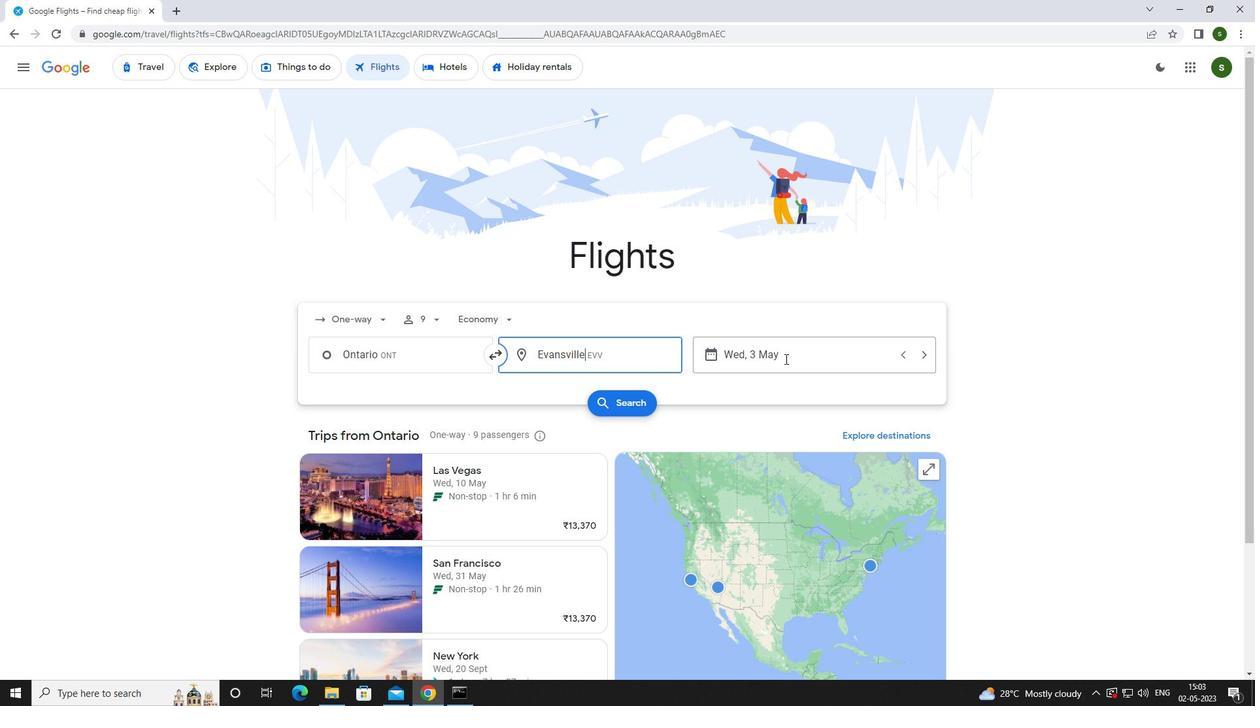 
Action: Mouse moved to (563, 444)
Screenshot: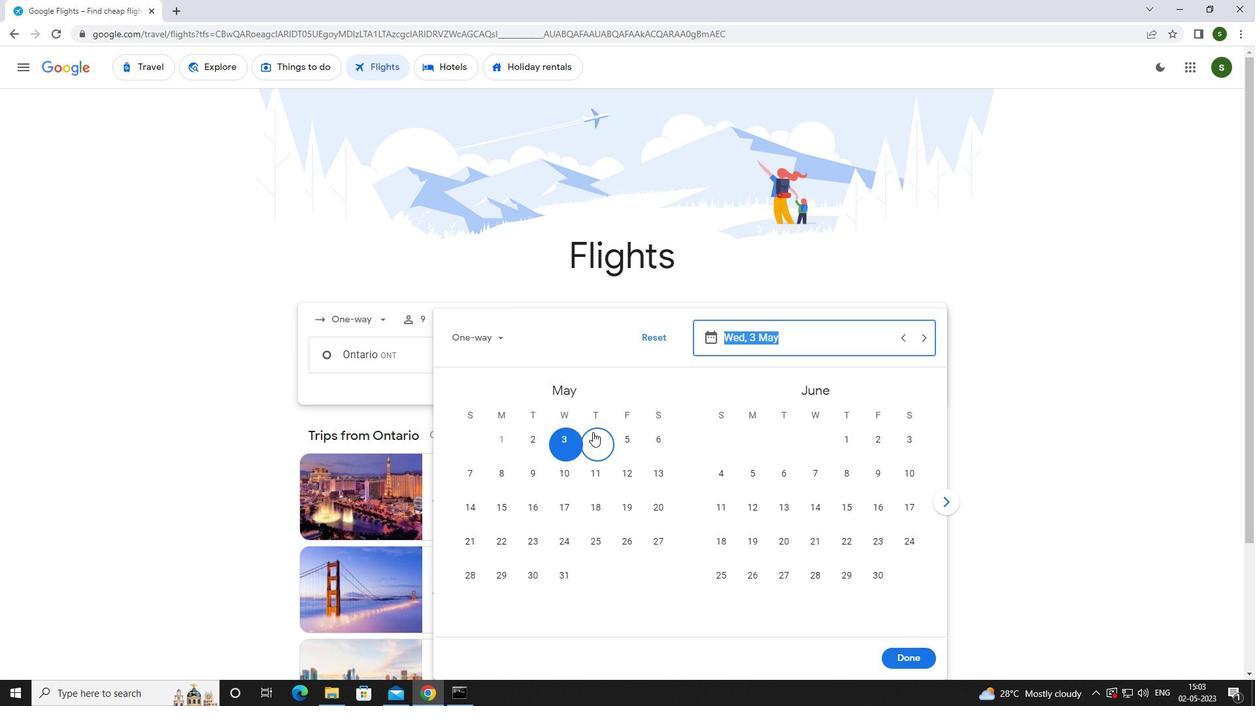 
Action: Mouse pressed left at (563, 444)
Screenshot: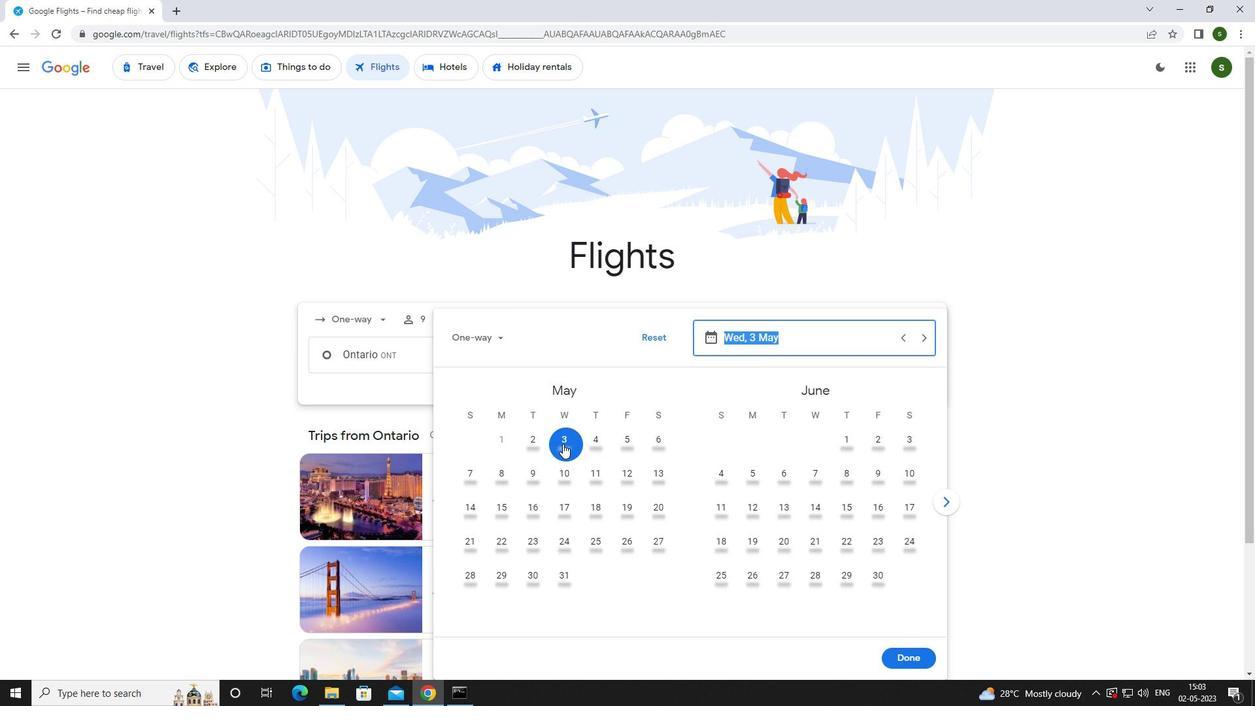 
Action: Mouse moved to (896, 663)
Screenshot: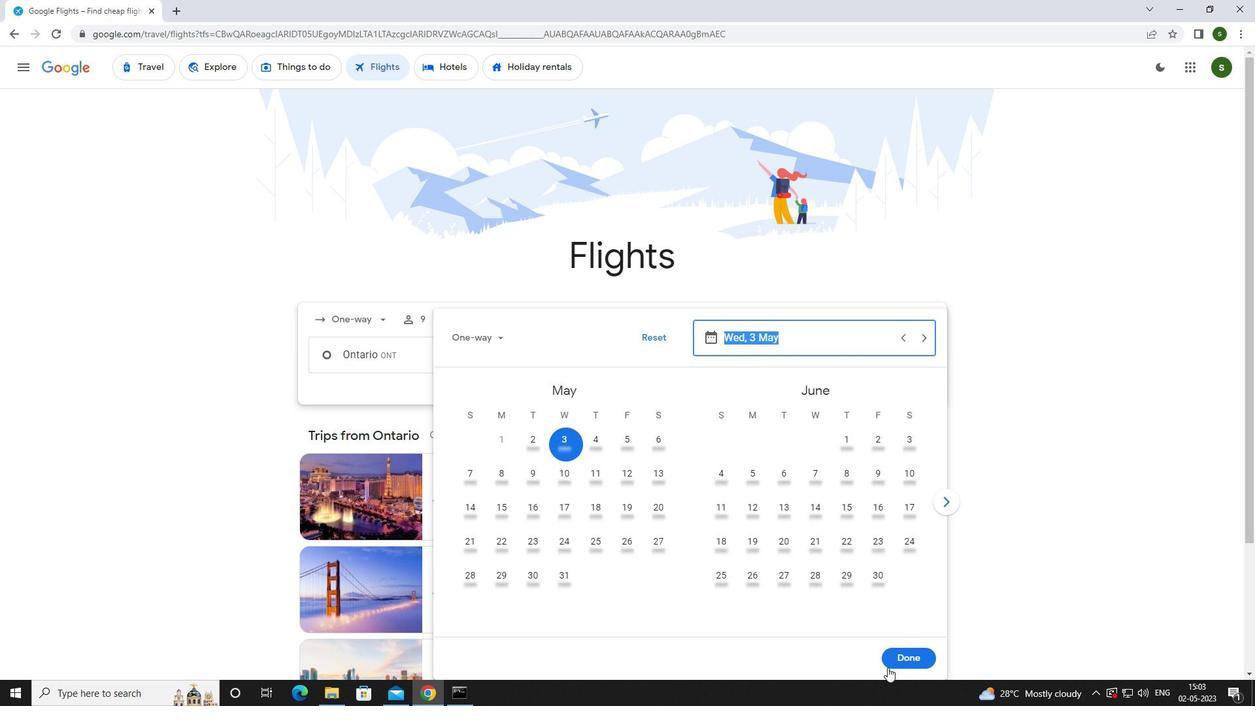 
Action: Mouse pressed left at (896, 663)
Screenshot: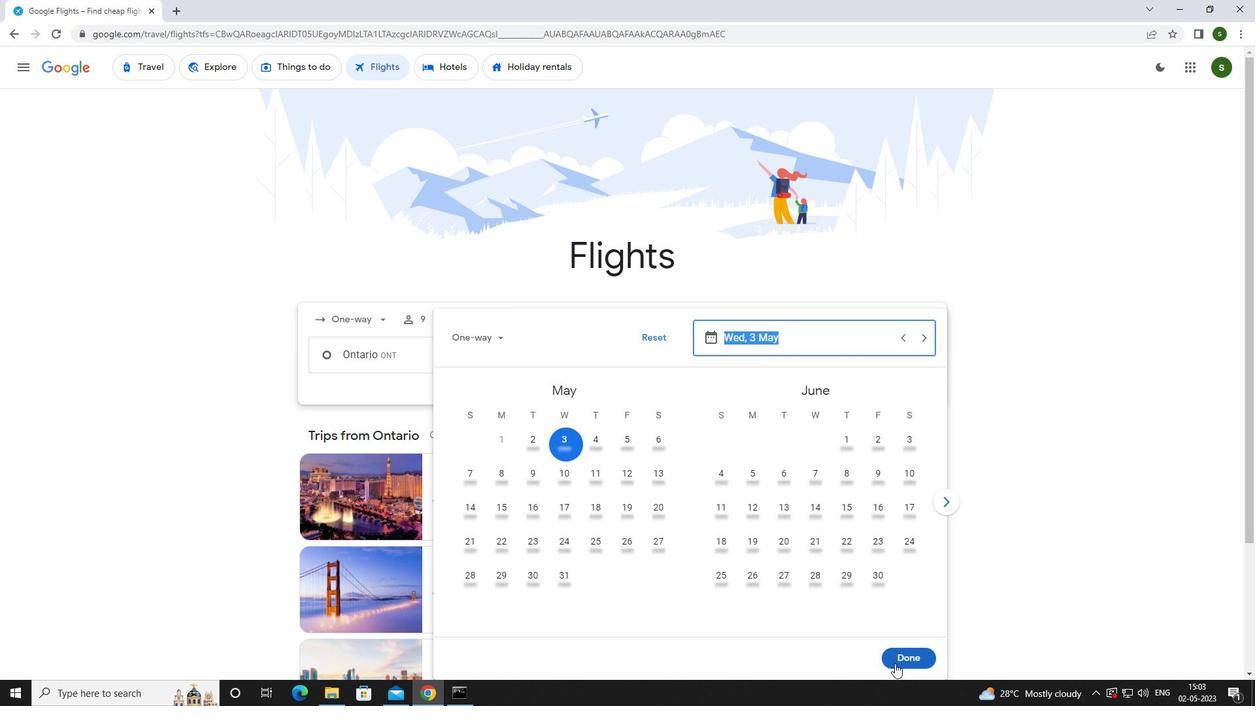 
Action: Mouse moved to (621, 382)
Screenshot: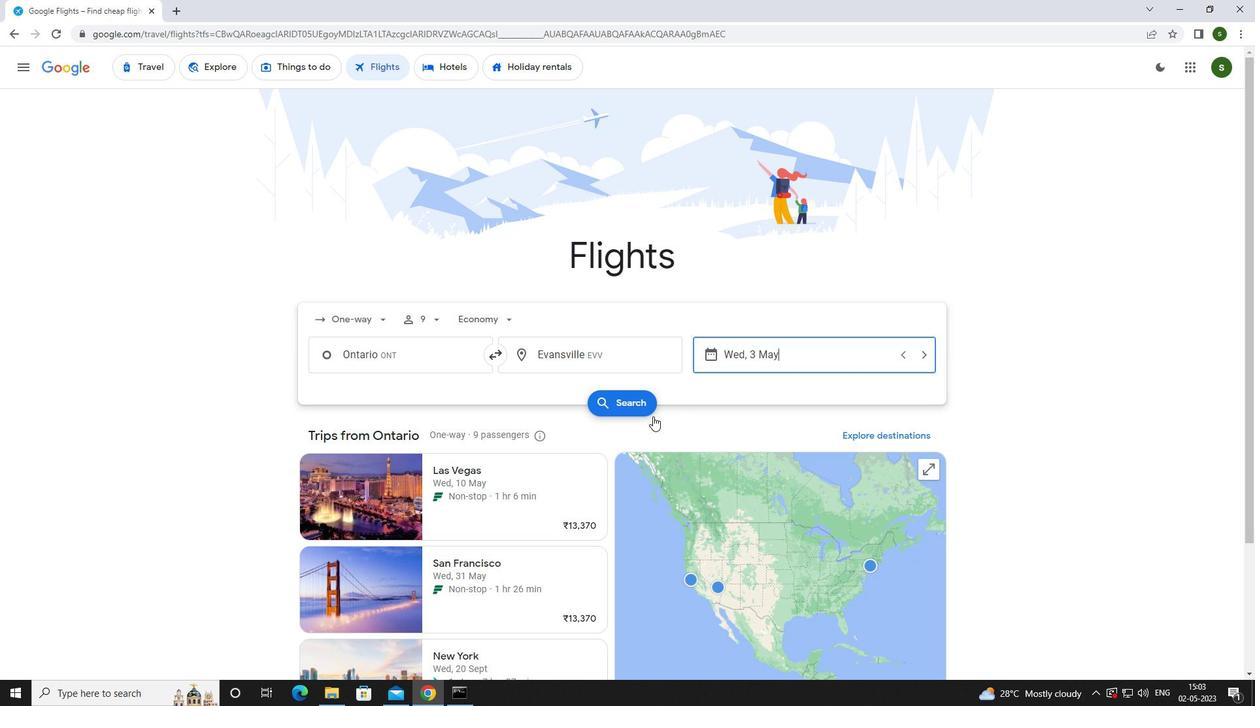 
Action: Mouse pressed left at (621, 382)
Screenshot: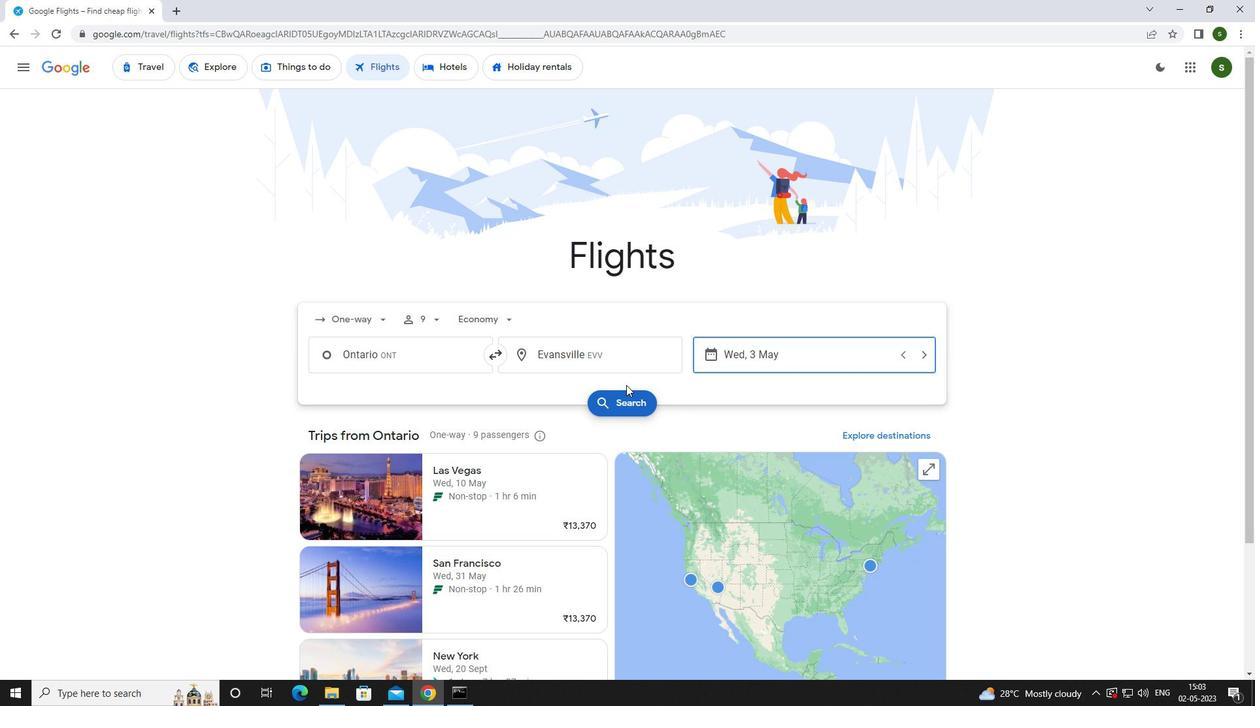 
Action: Mouse moved to (619, 392)
Screenshot: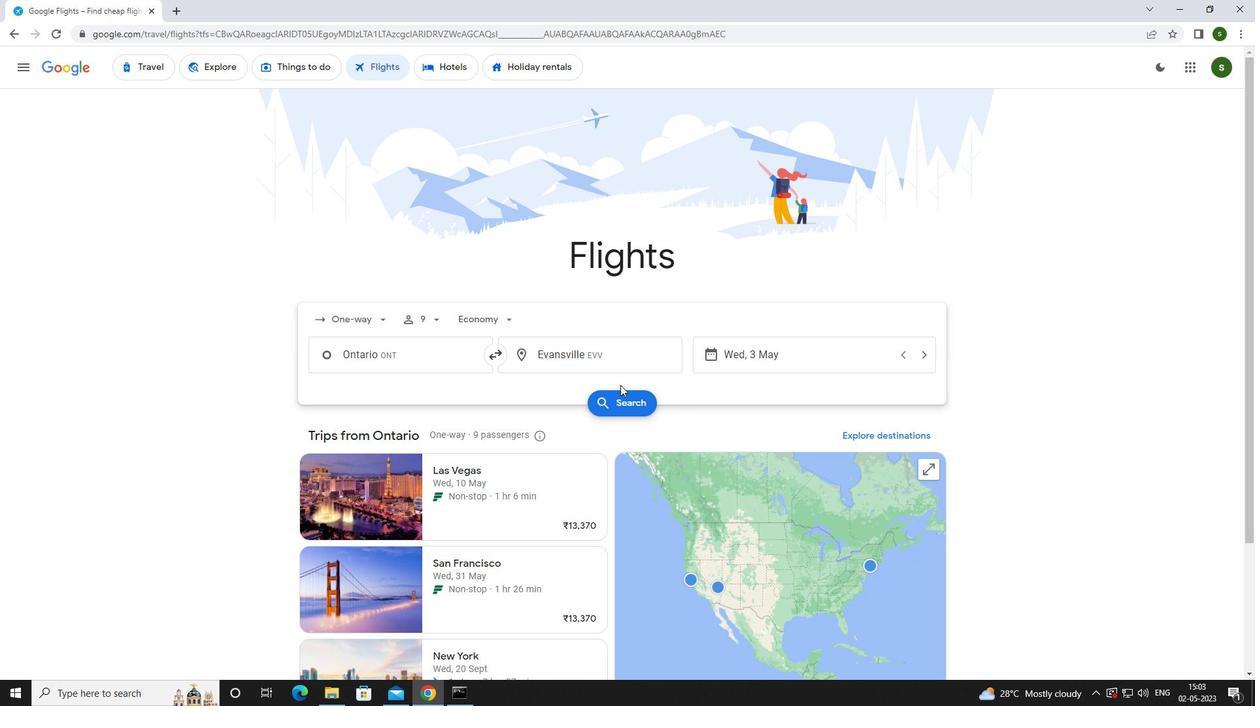 
Action: Mouse pressed left at (619, 392)
Screenshot: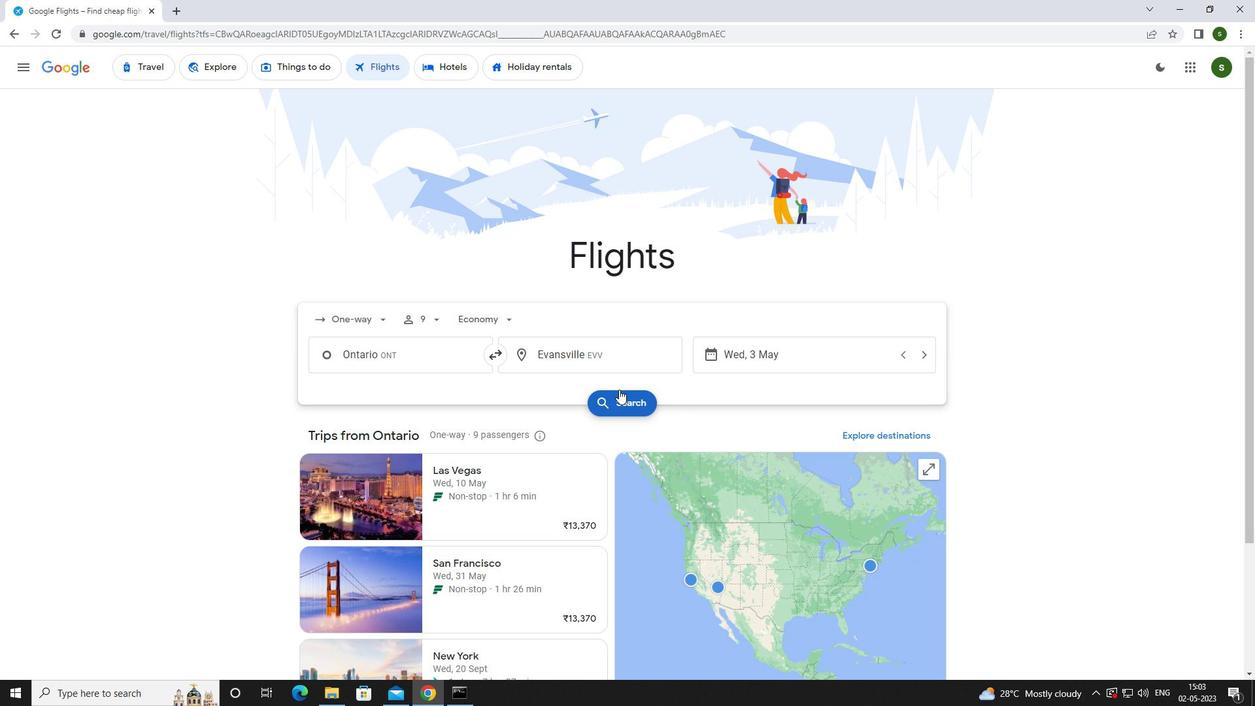 
Action: Mouse moved to (330, 191)
Screenshot: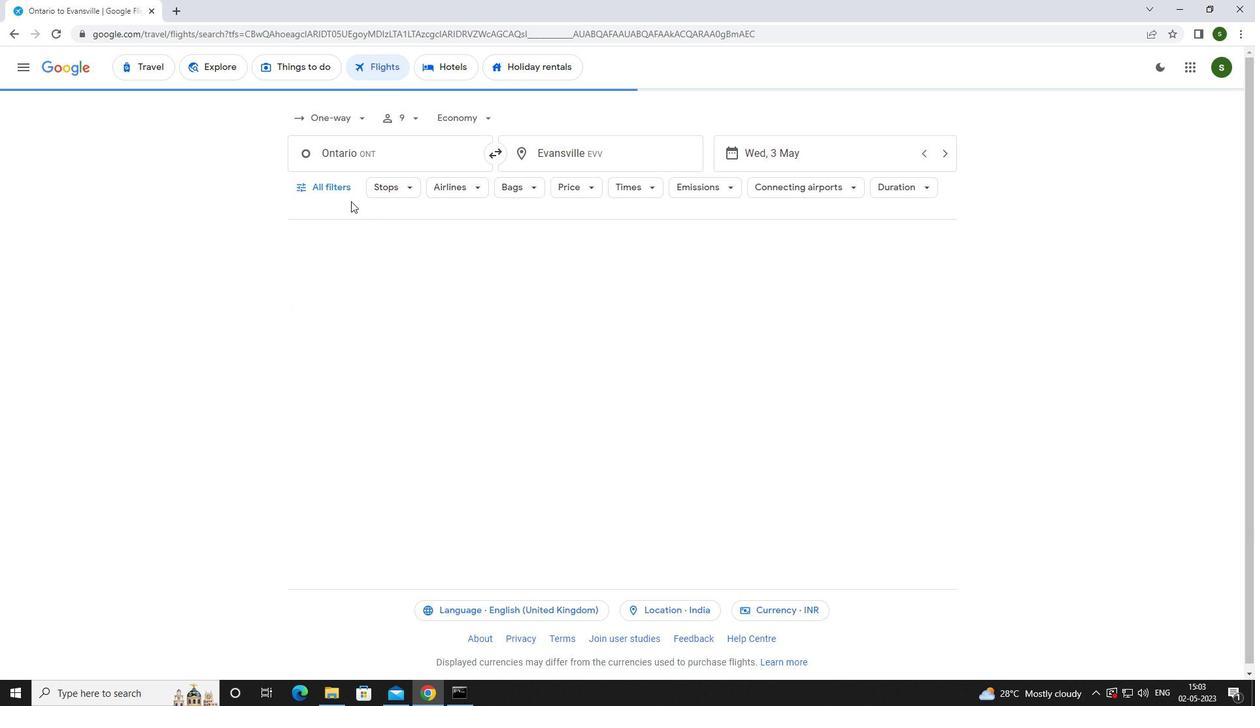 
Action: Mouse pressed left at (330, 191)
Screenshot: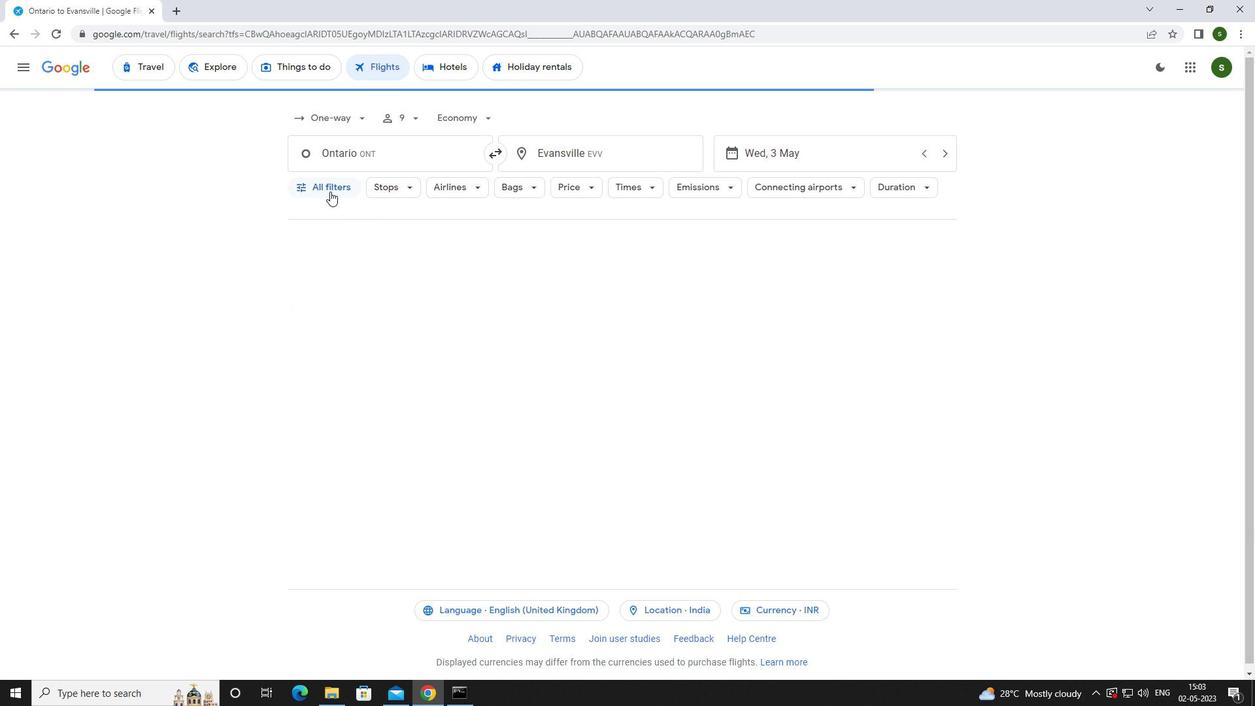 
Action: Mouse moved to (487, 469)
Screenshot: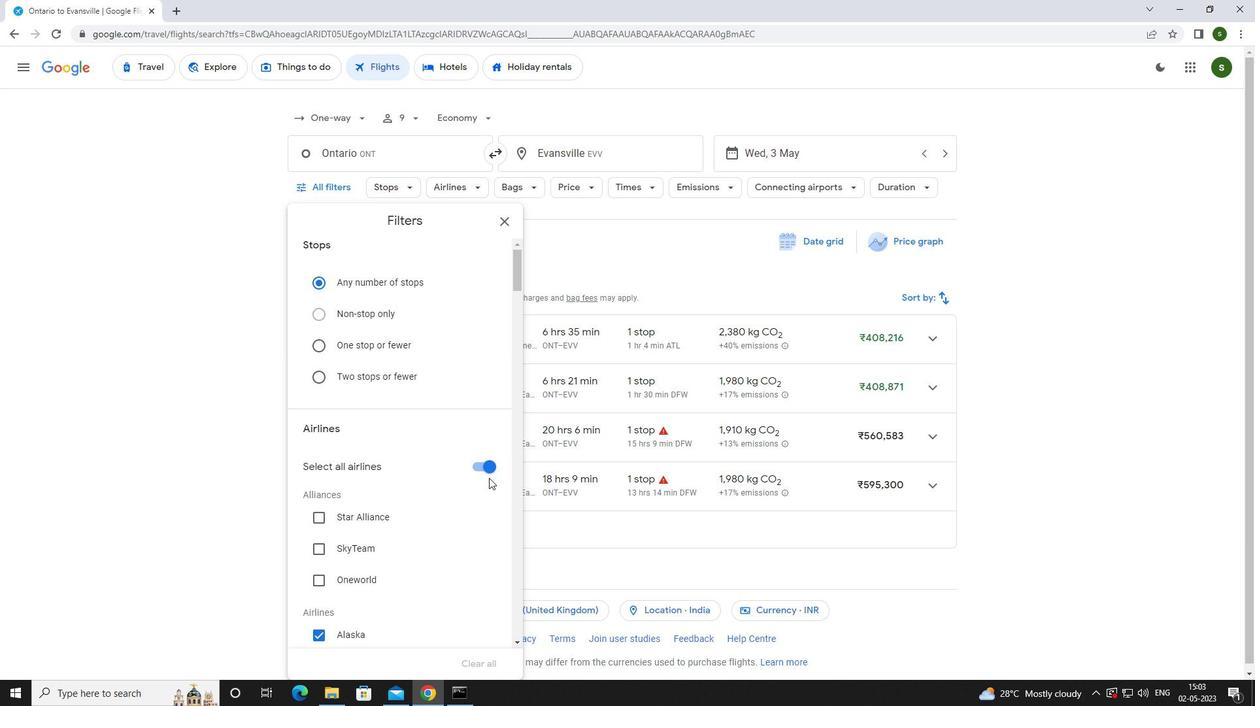 
Action: Mouse pressed left at (487, 469)
Screenshot: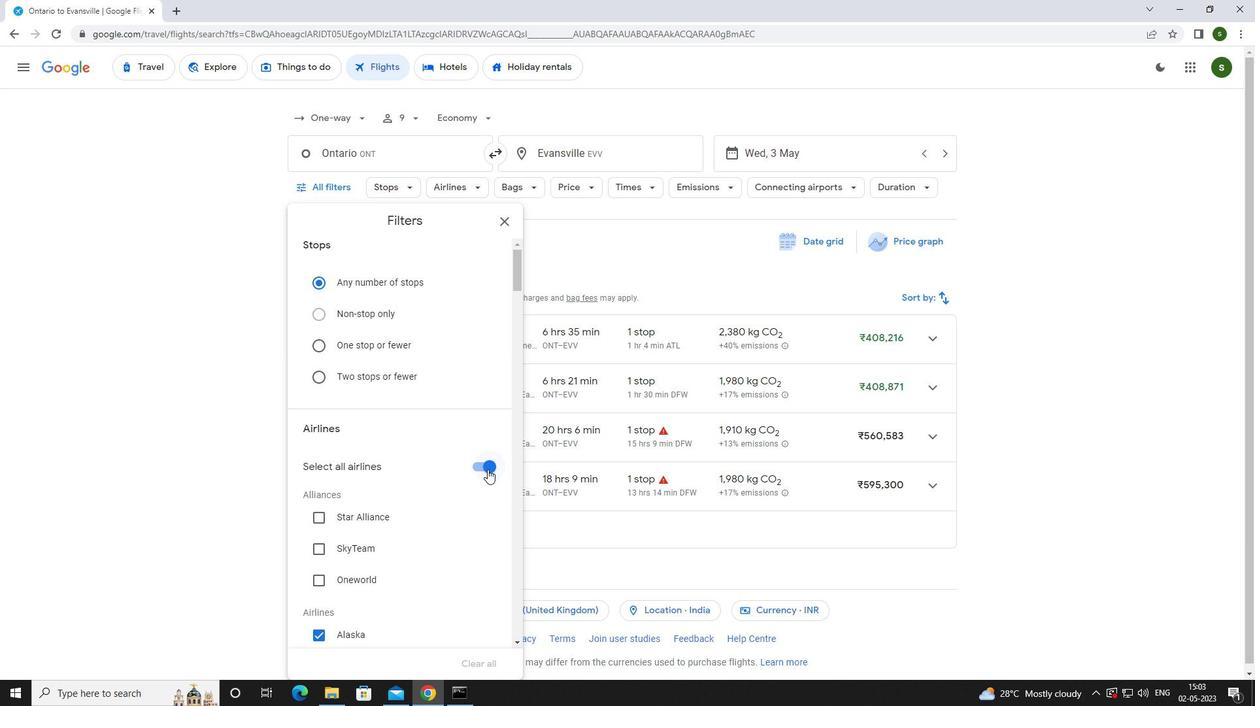 
Action: Mouse moved to (451, 459)
Screenshot: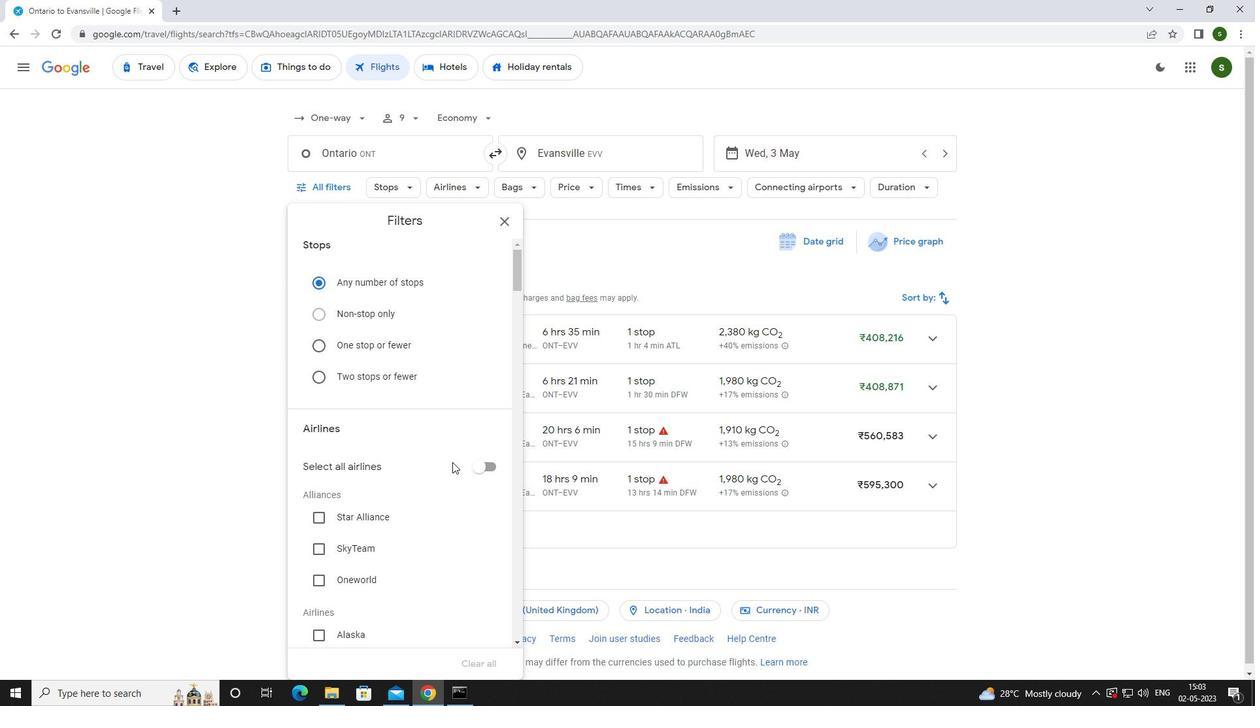
Action: Mouse scrolled (451, 458) with delta (0, 0)
Screenshot: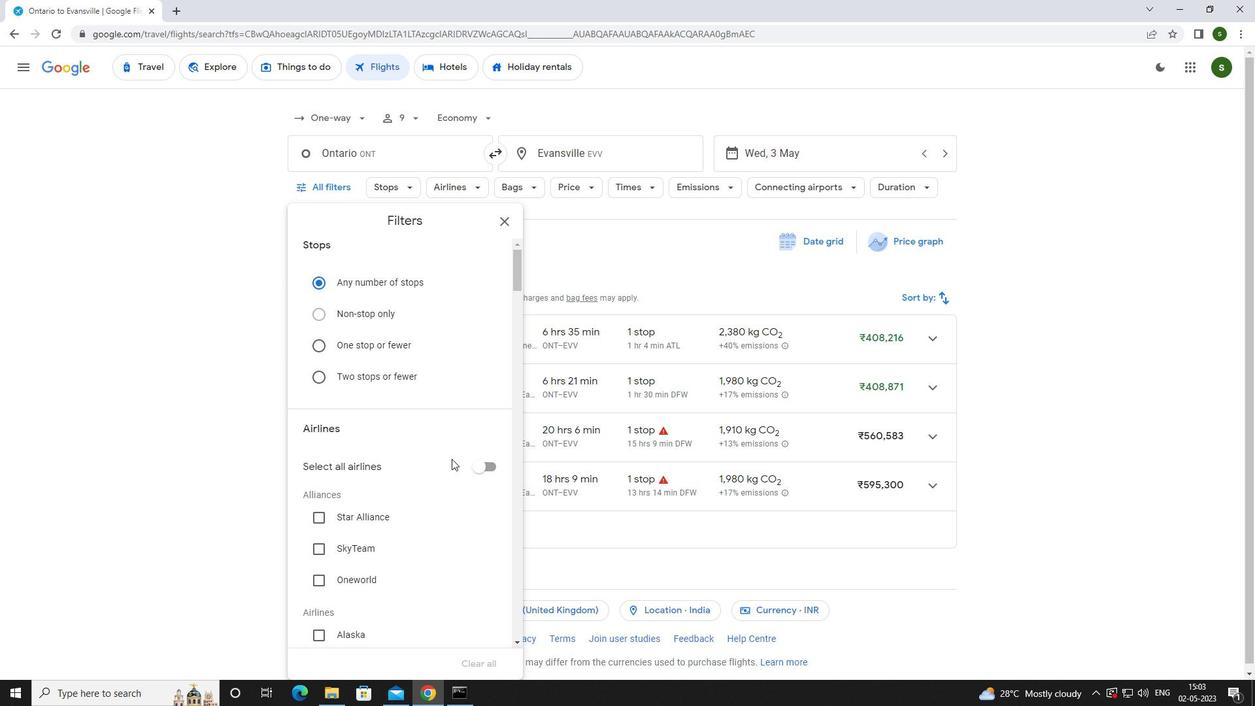 
Action: Mouse scrolled (451, 458) with delta (0, 0)
Screenshot: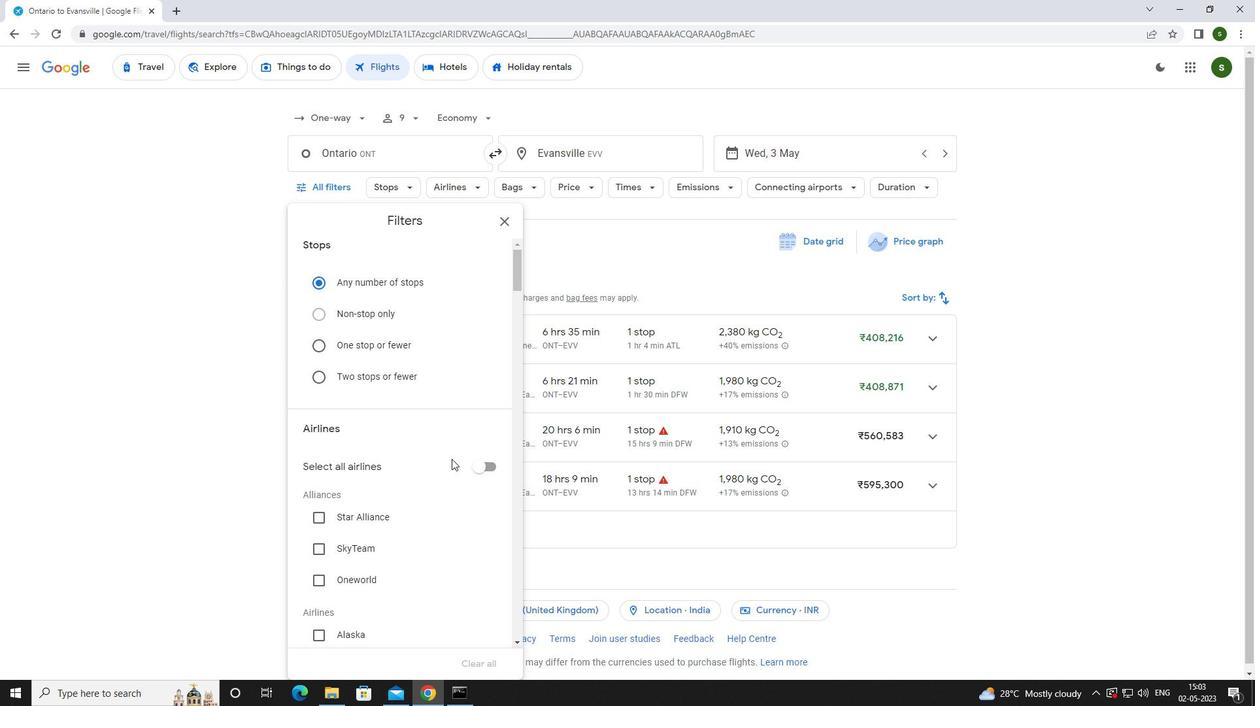 
Action: Mouse scrolled (451, 458) with delta (0, 0)
Screenshot: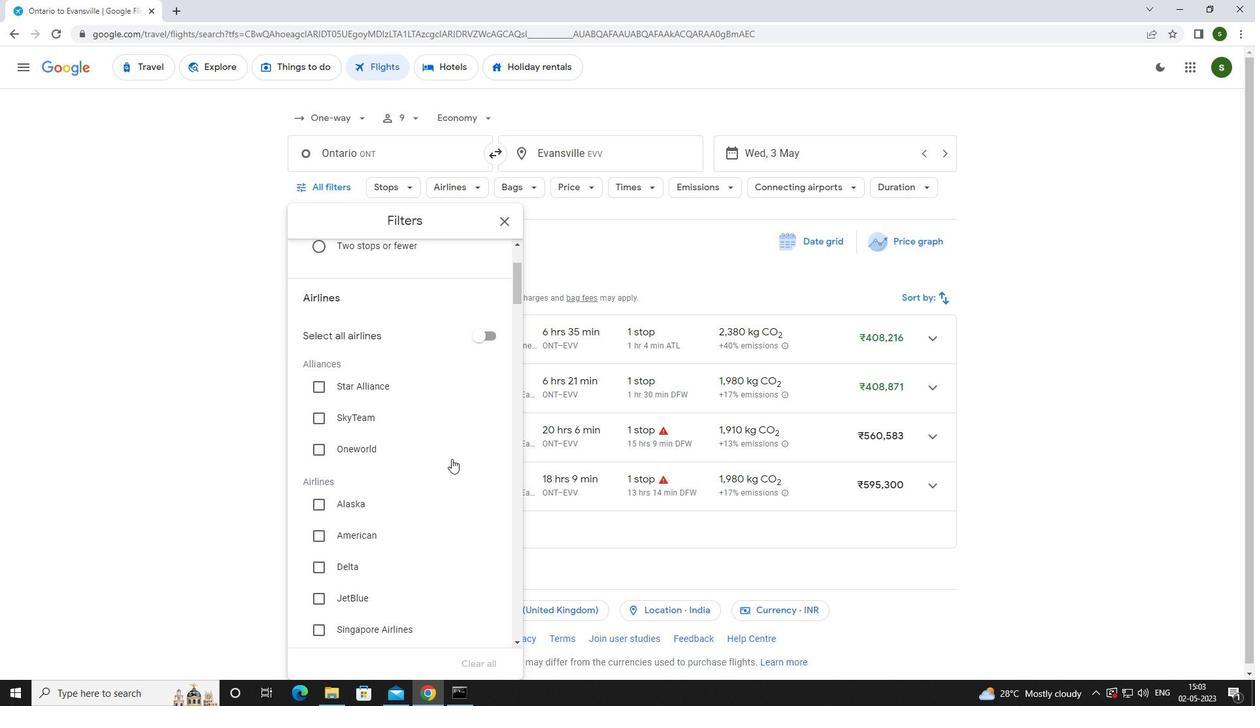 
Action: Mouse moved to (451, 459)
Screenshot: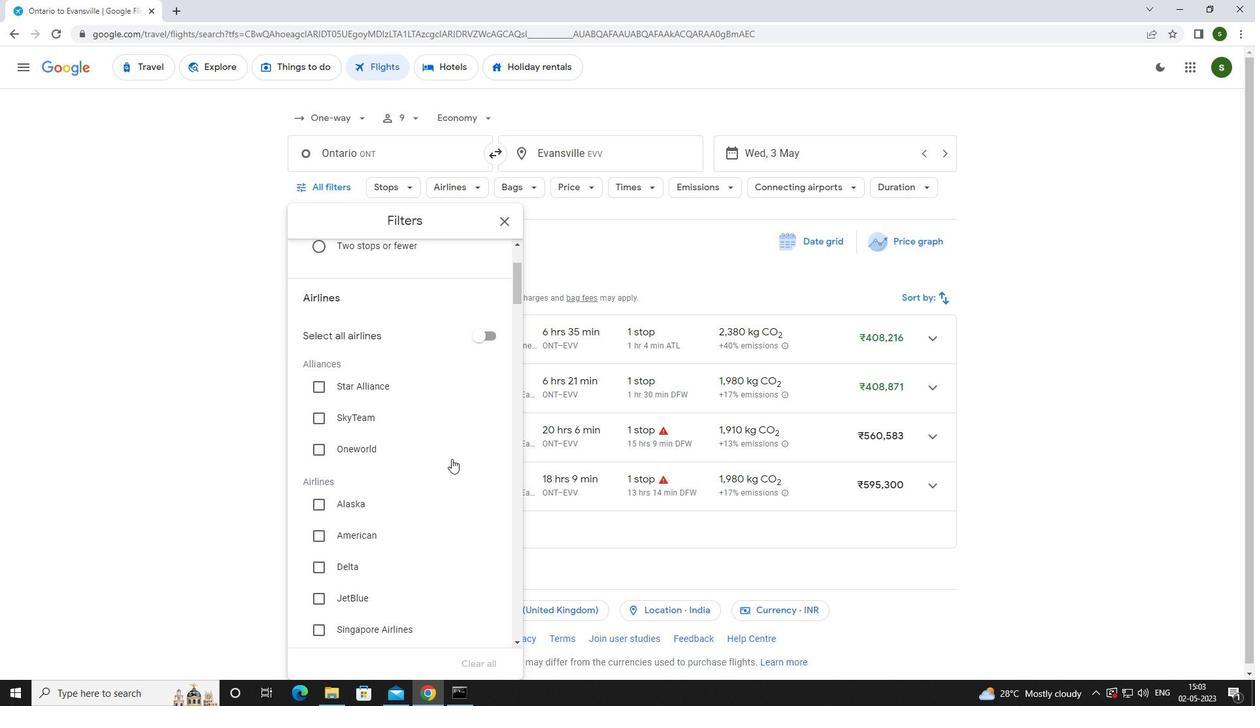 
Action: Mouse scrolled (451, 458) with delta (0, 0)
Screenshot: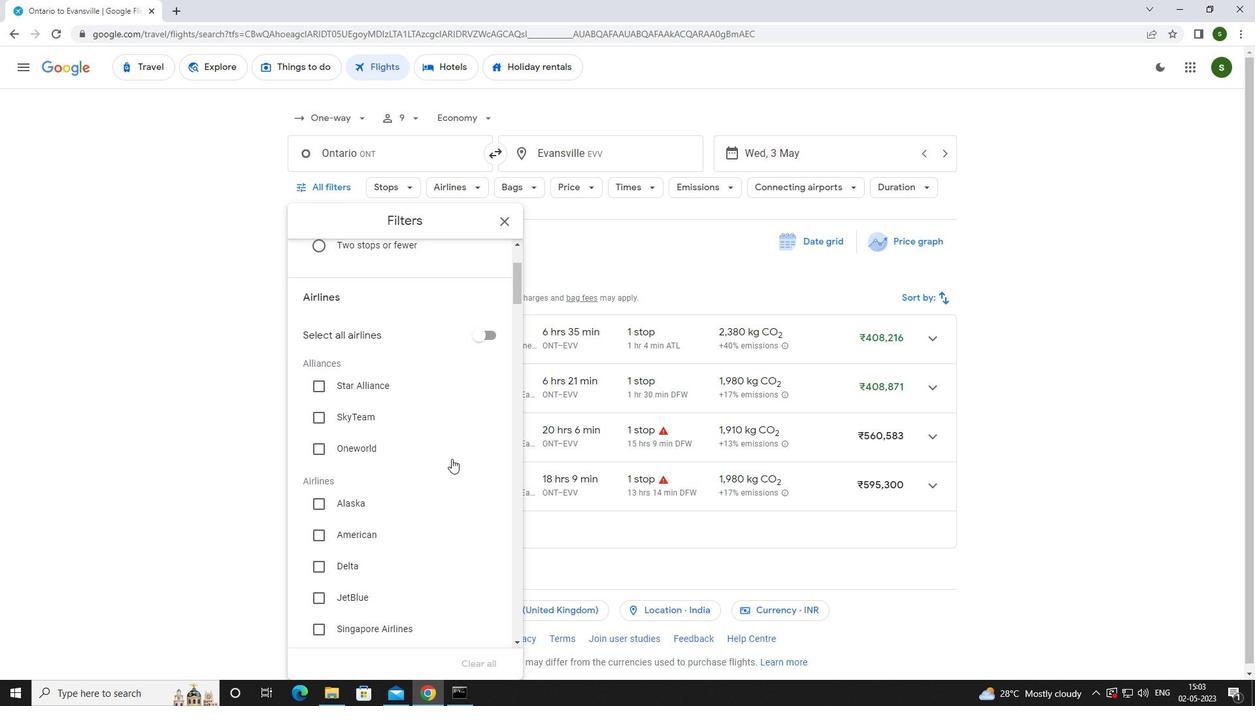 
Action: Mouse scrolled (451, 458) with delta (0, 0)
Screenshot: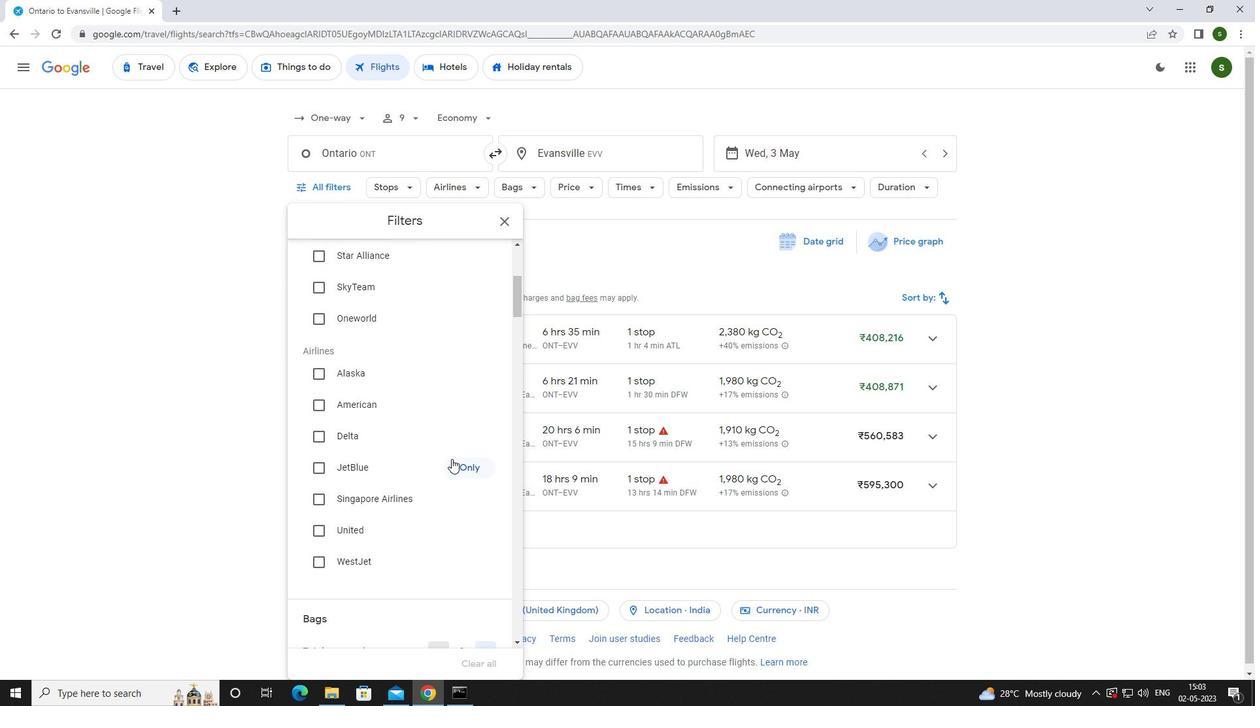 
Action: Mouse scrolled (451, 458) with delta (0, 0)
Screenshot: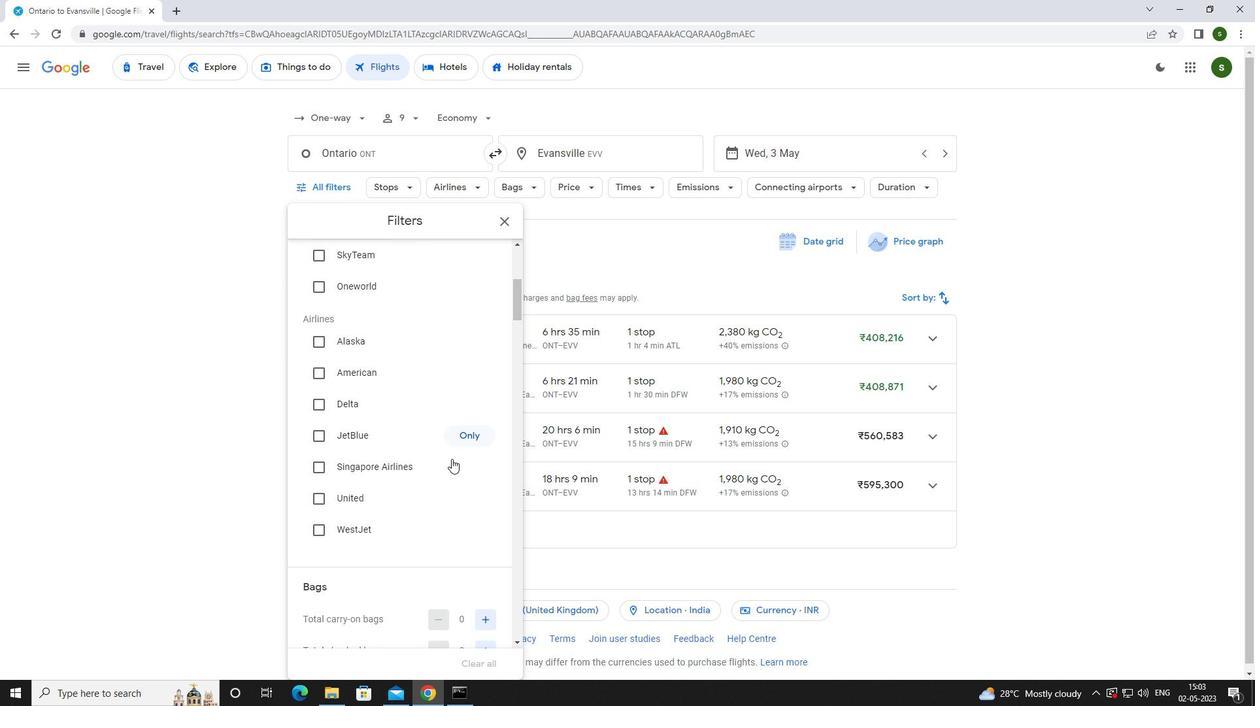 
Action: Mouse scrolled (451, 458) with delta (0, 0)
Screenshot: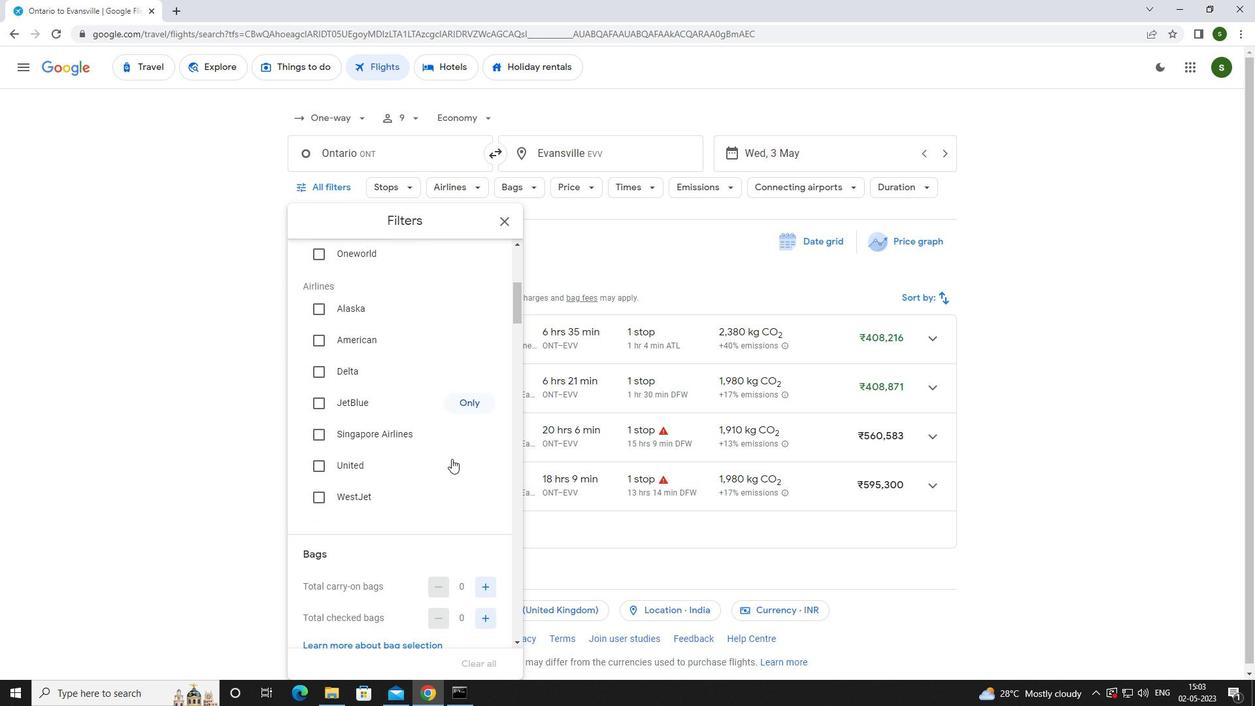 
Action: Mouse scrolled (451, 458) with delta (0, 0)
Screenshot: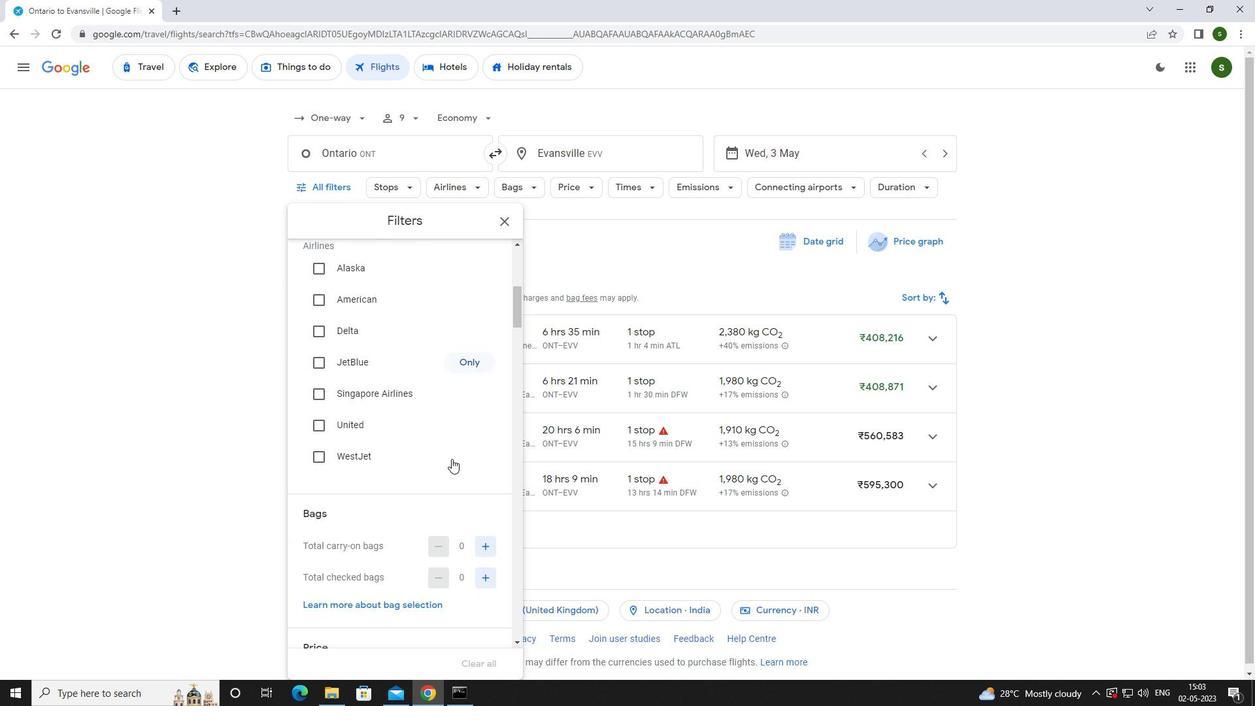 
Action: Mouse moved to (480, 418)
Screenshot: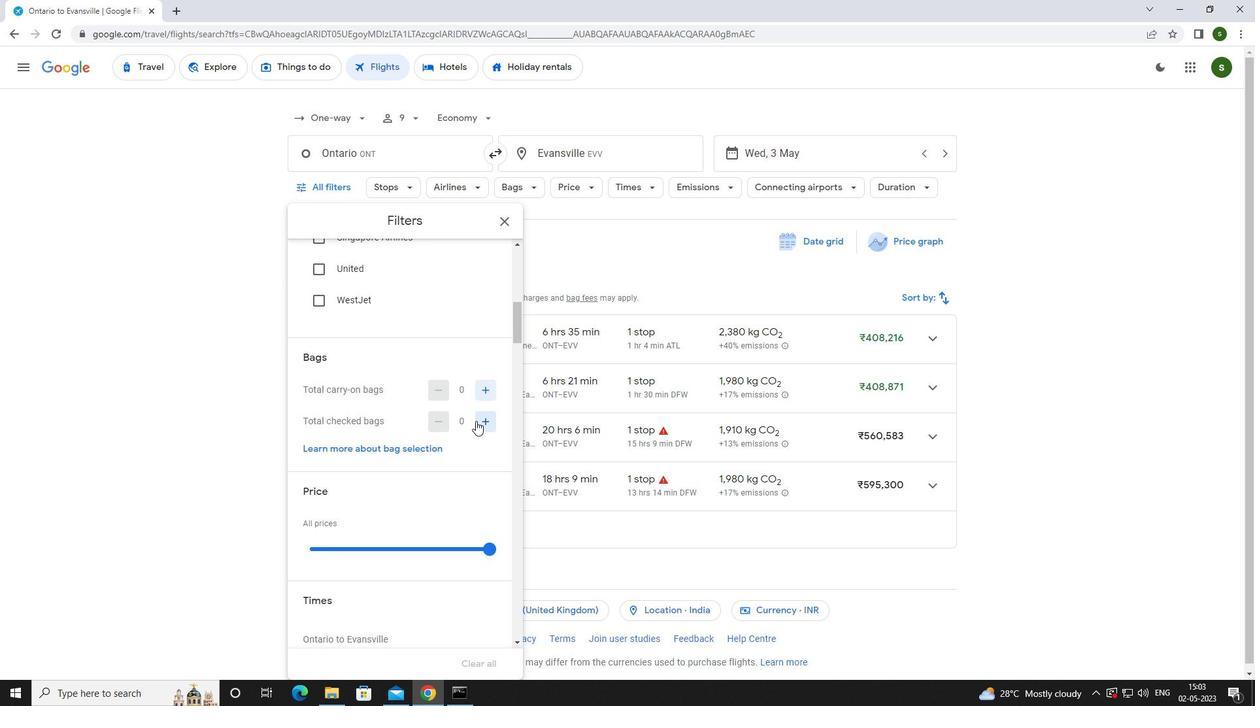 
Action: Mouse pressed left at (480, 418)
Screenshot: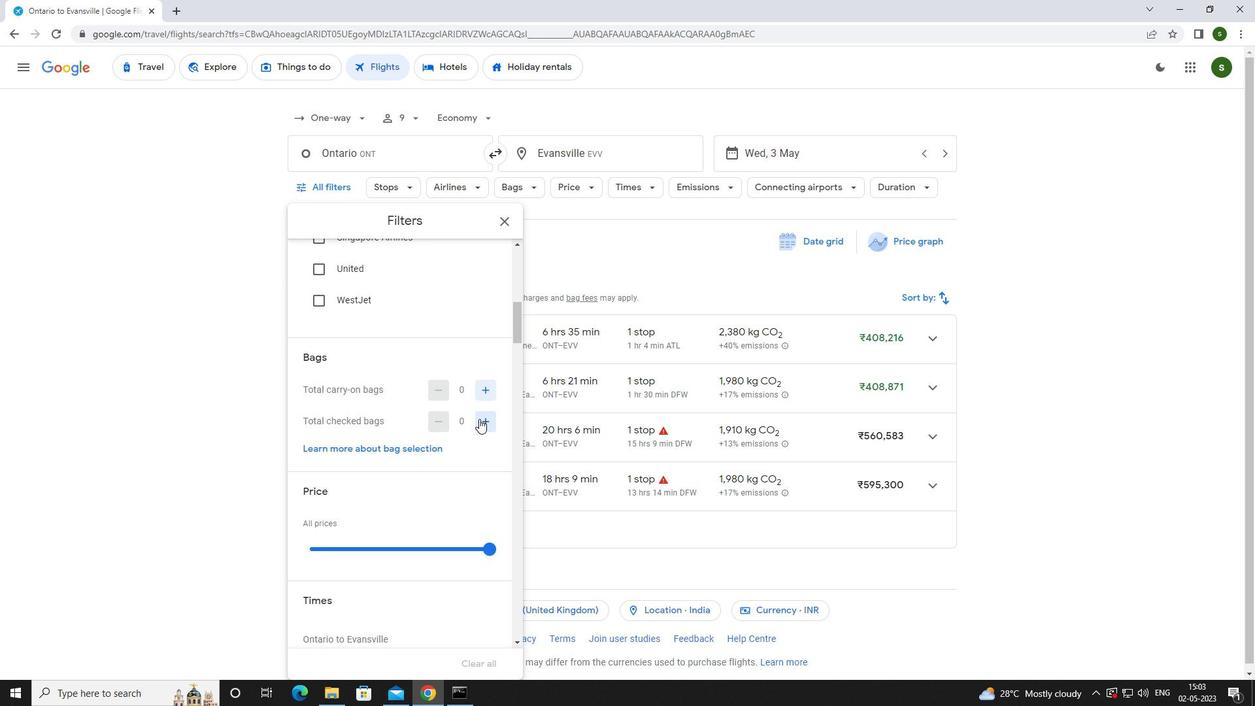 
Action: Mouse pressed left at (480, 418)
Screenshot: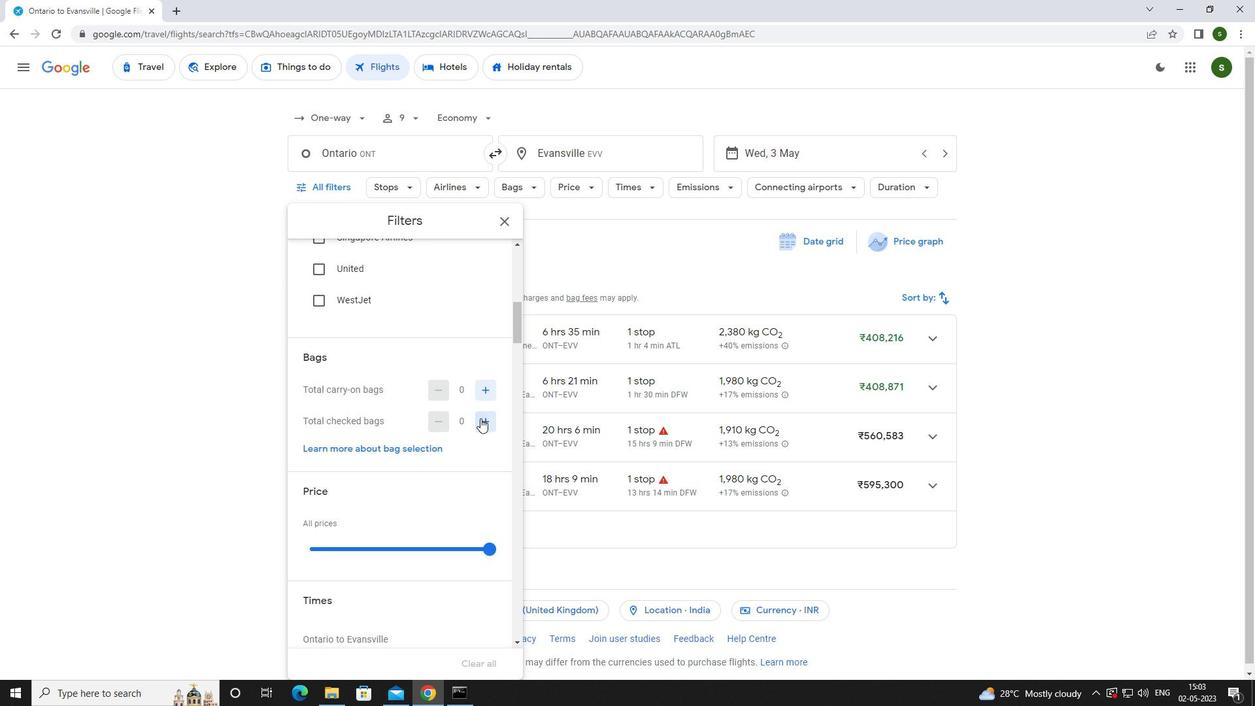 
Action: Mouse pressed left at (480, 418)
Screenshot: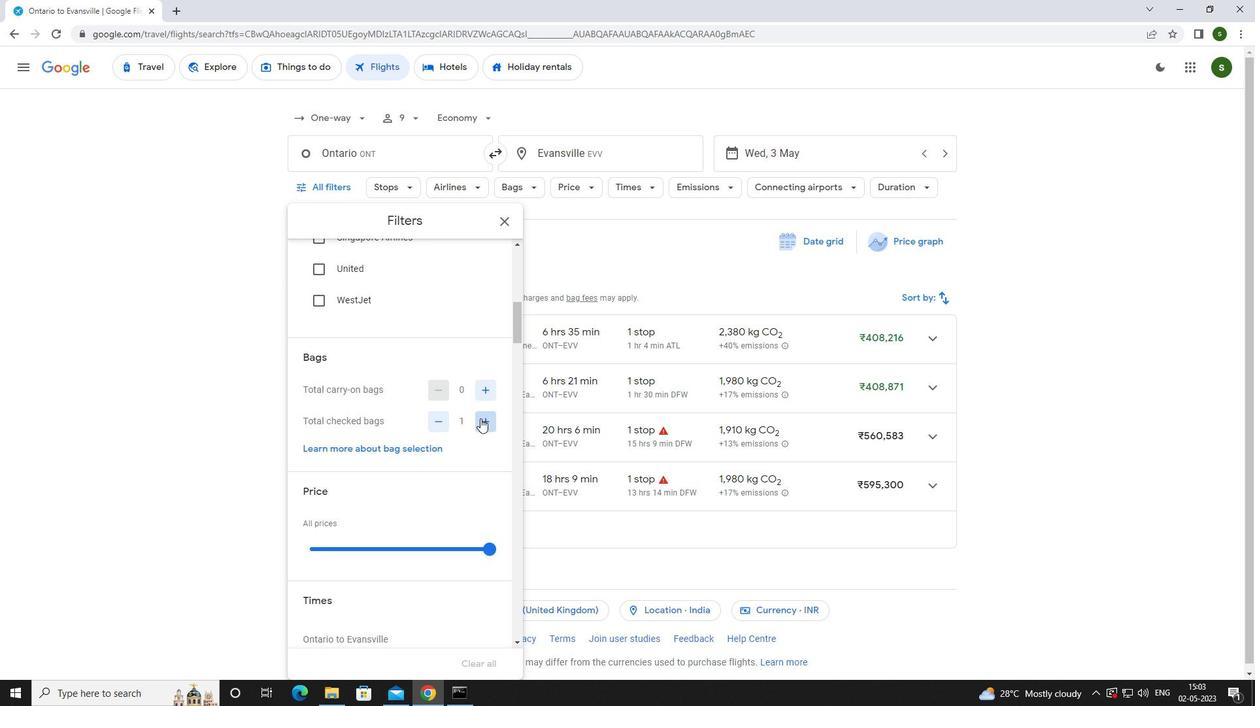 
Action: Mouse pressed left at (480, 418)
Screenshot: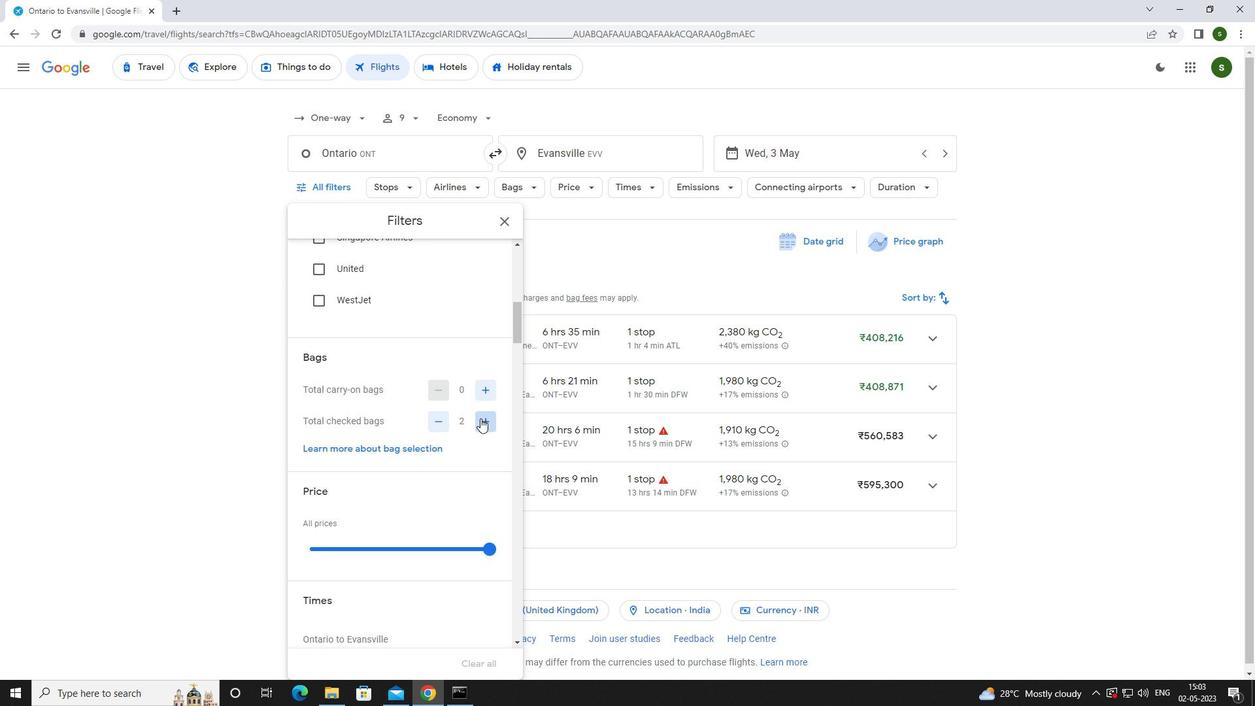 
Action: Mouse pressed left at (480, 418)
Screenshot: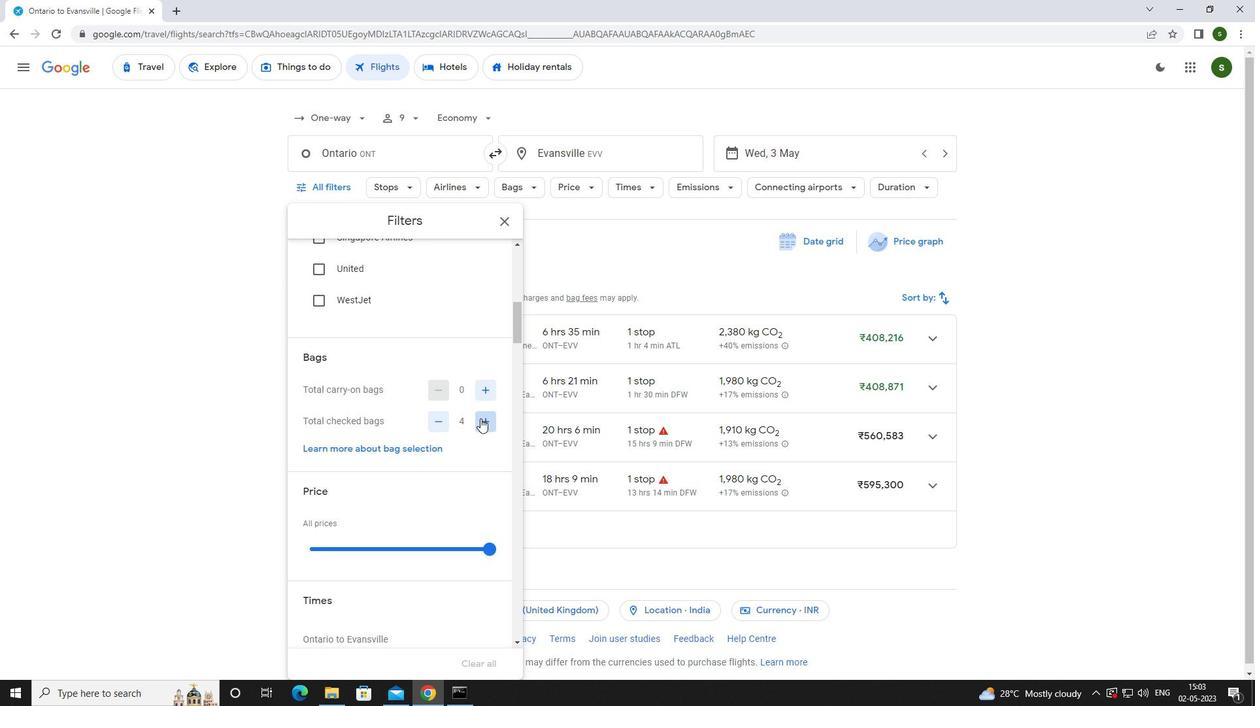 
Action: Mouse pressed left at (480, 418)
Screenshot: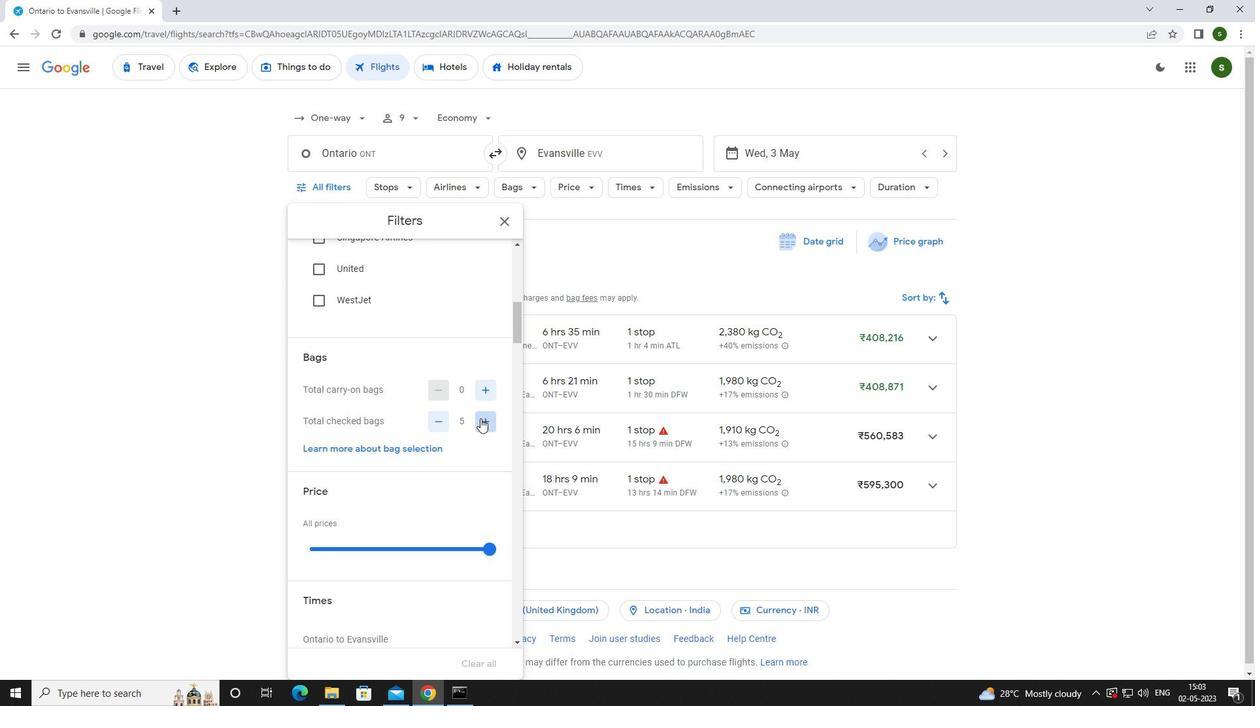
Action: Mouse moved to (449, 466)
Screenshot: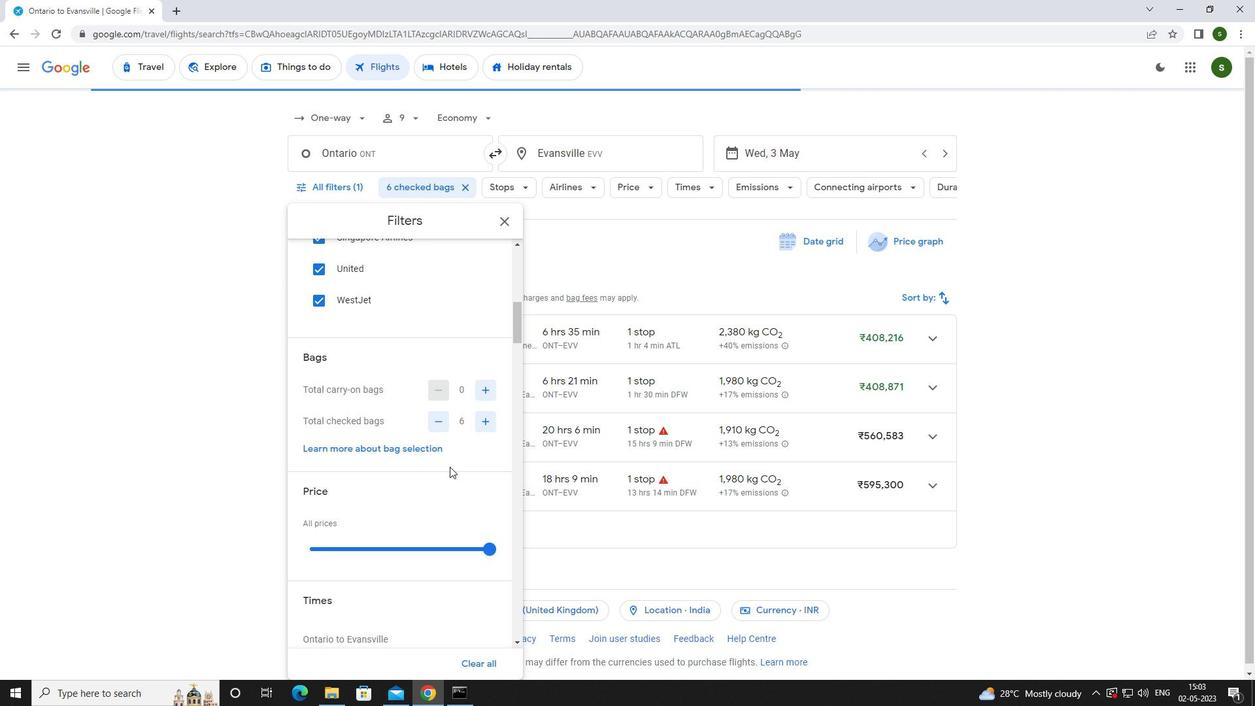 
Action: Mouse scrolled (449, 465) with delta (0, 0)
Screenshot: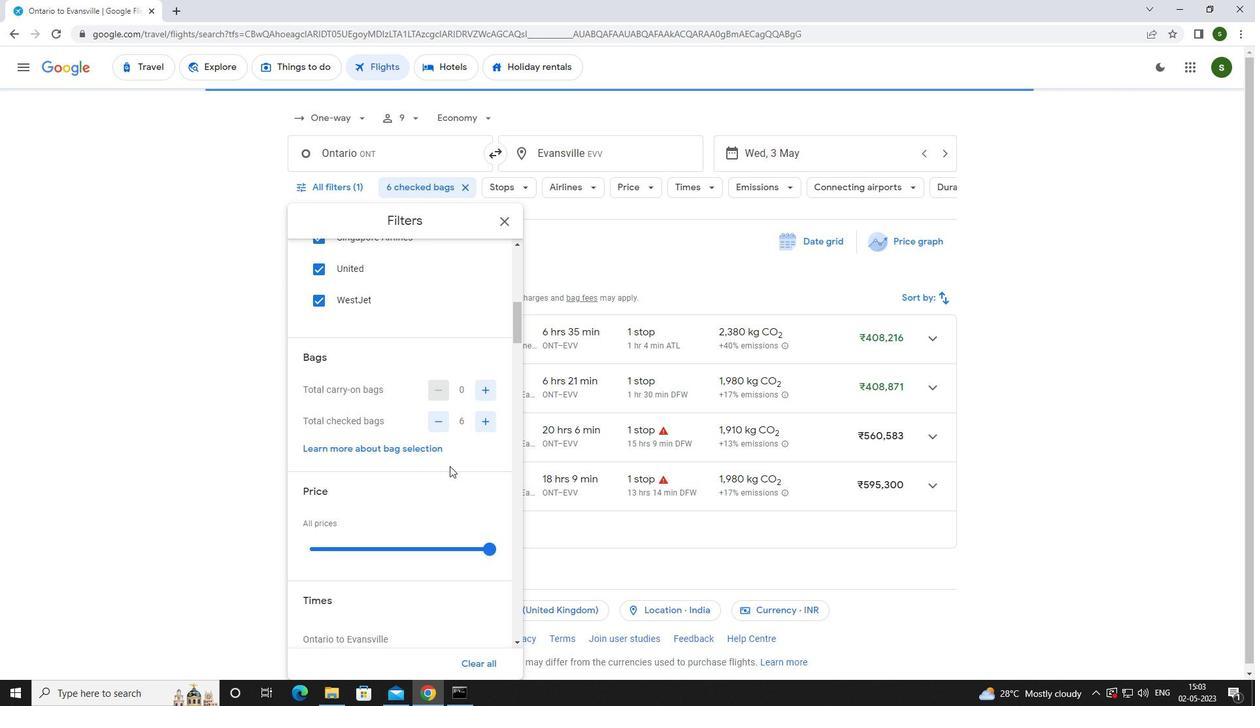 
Action: Mouse scrolled (449, 465) with delta (0, 0)
Screenshot: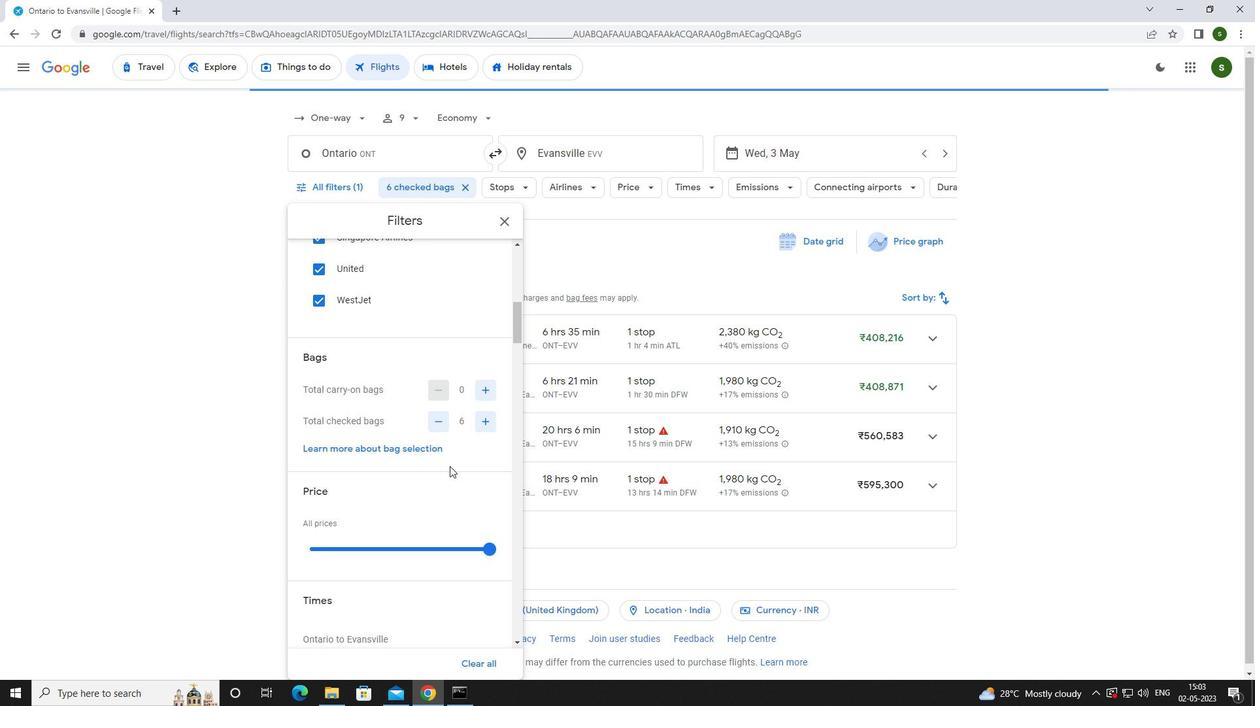 
Action: Mouse moved to (491, 415)
Screenshot: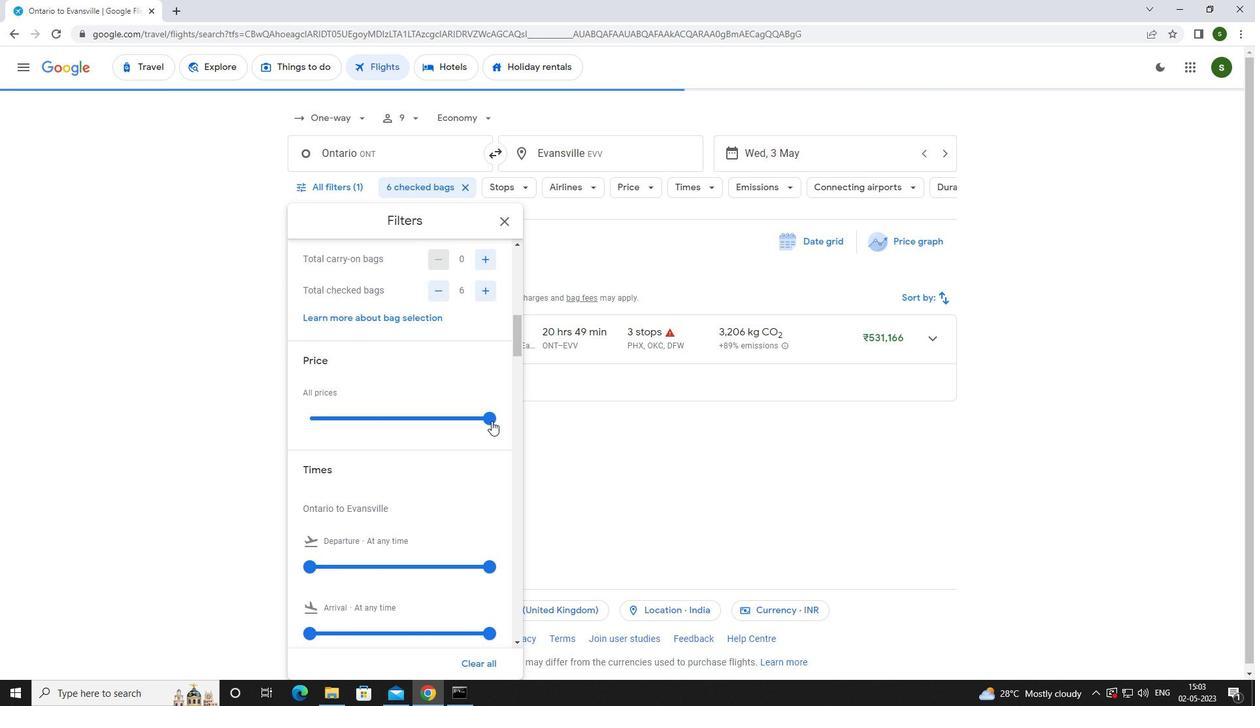 
Action: Mouse pressed left at (491, 415)
Screenshot: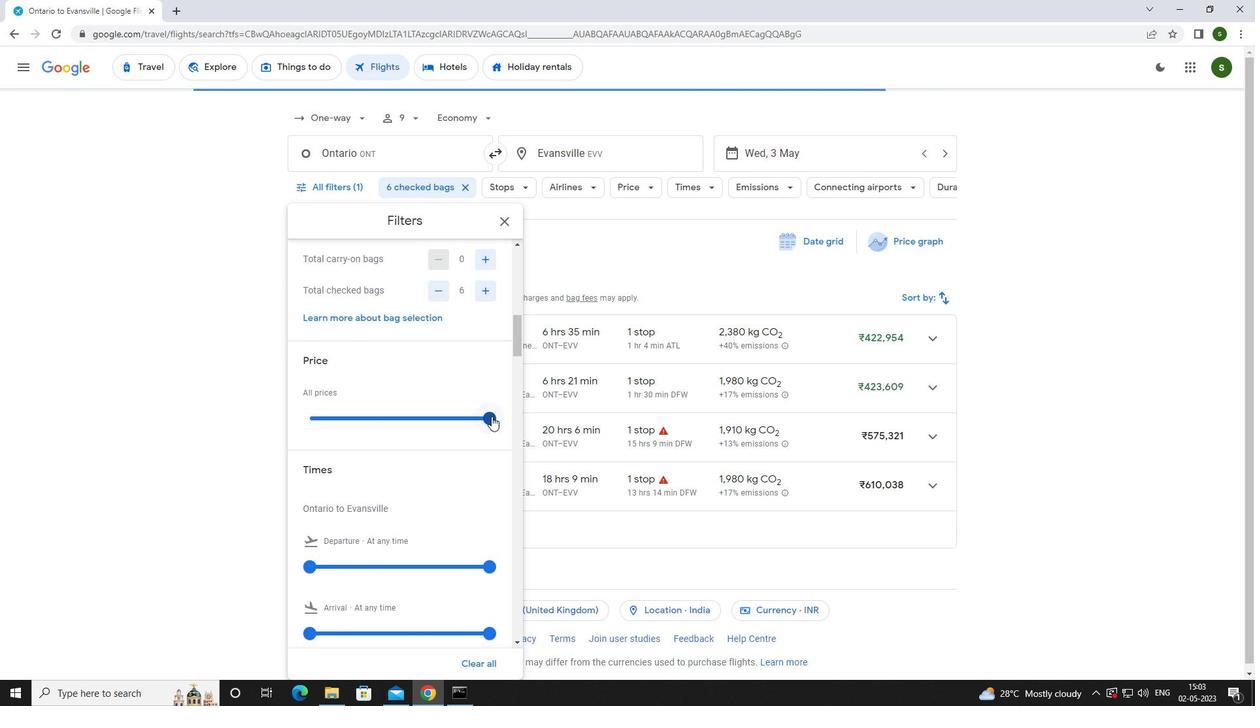 
Action: Mouse moved to (383, 443)
Screenshot: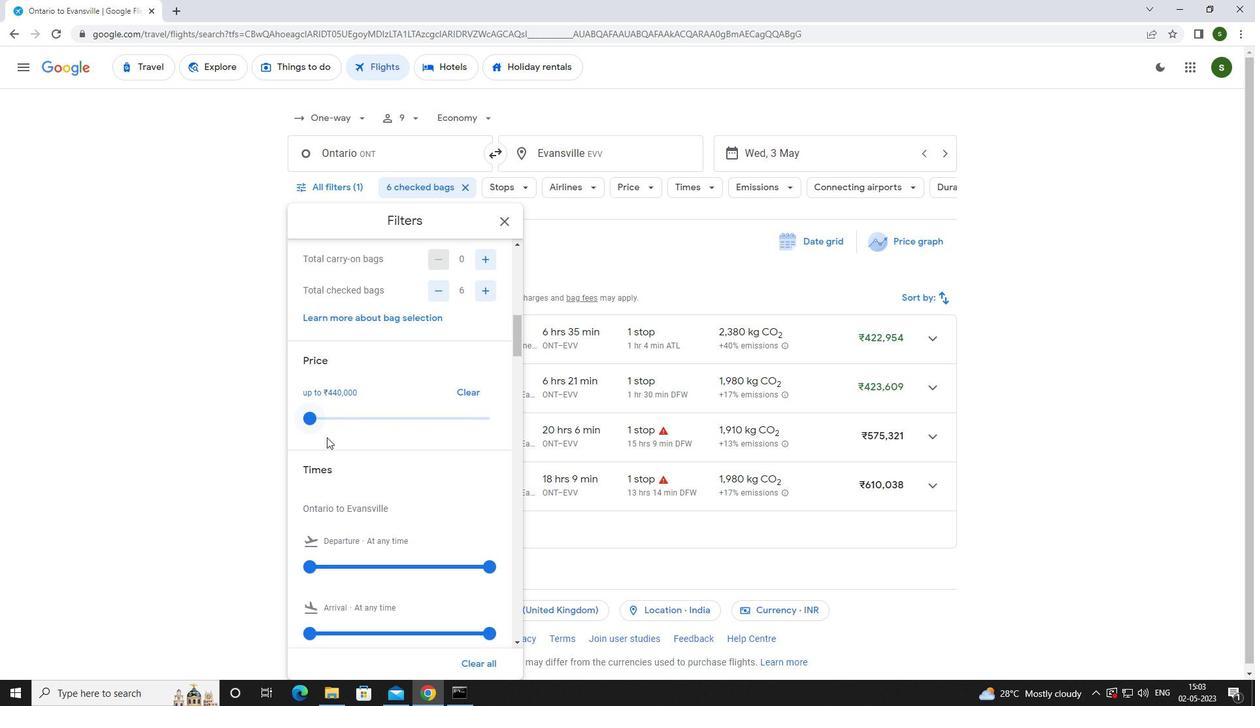 
Action: Mouse scrolled (383, 442) with delta (0, 0)
Screenshot: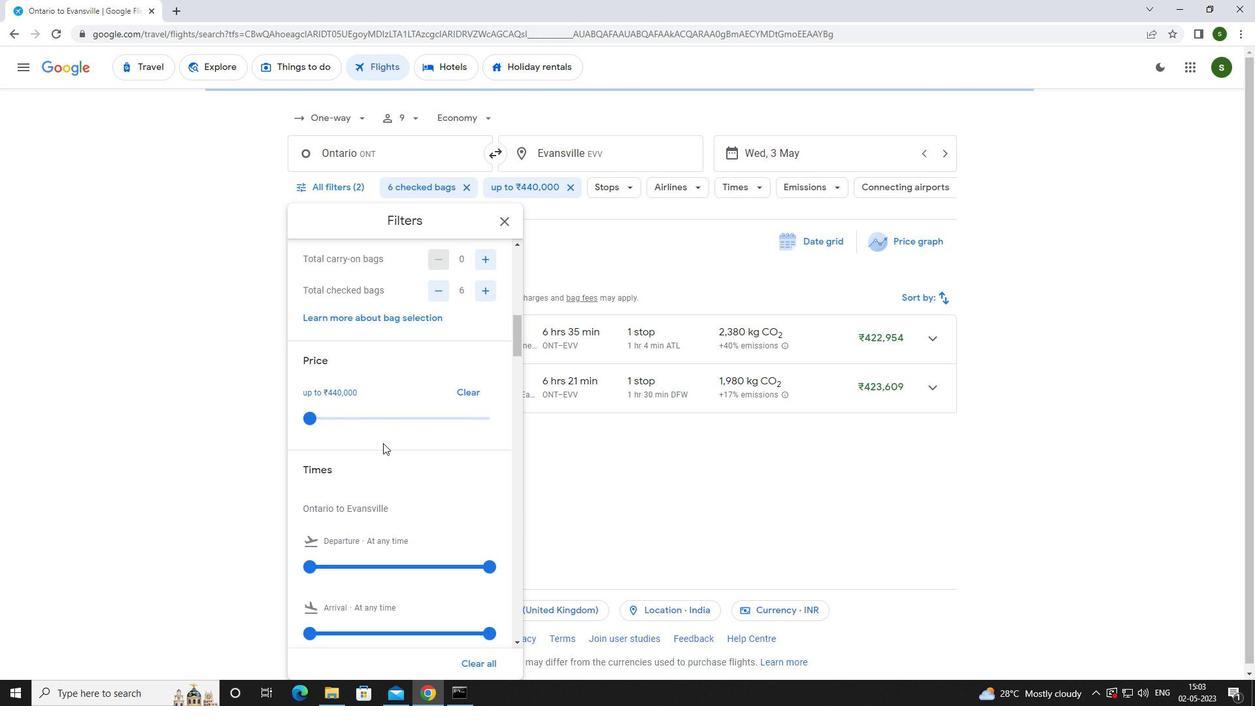 
Action: Mouse scrolled (383, 442) with delta (0, 0)
Screenshot: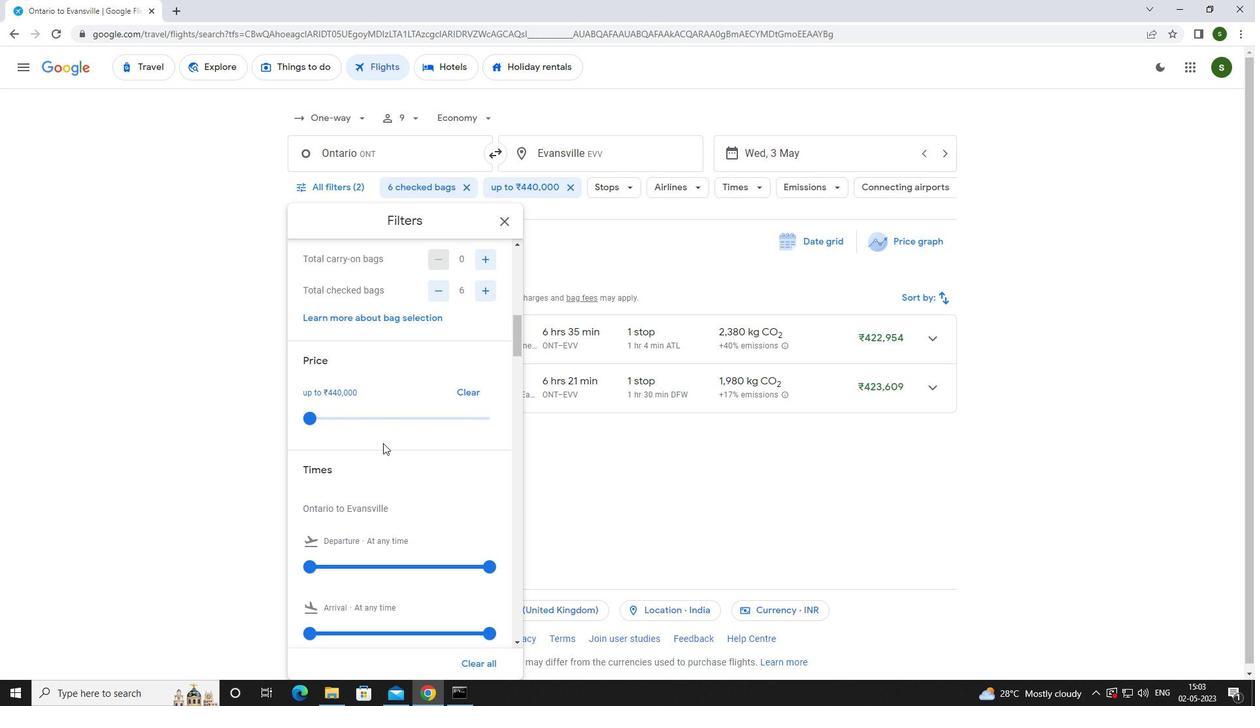 
Action: Mouse moved to (312, 430)
Screenshot: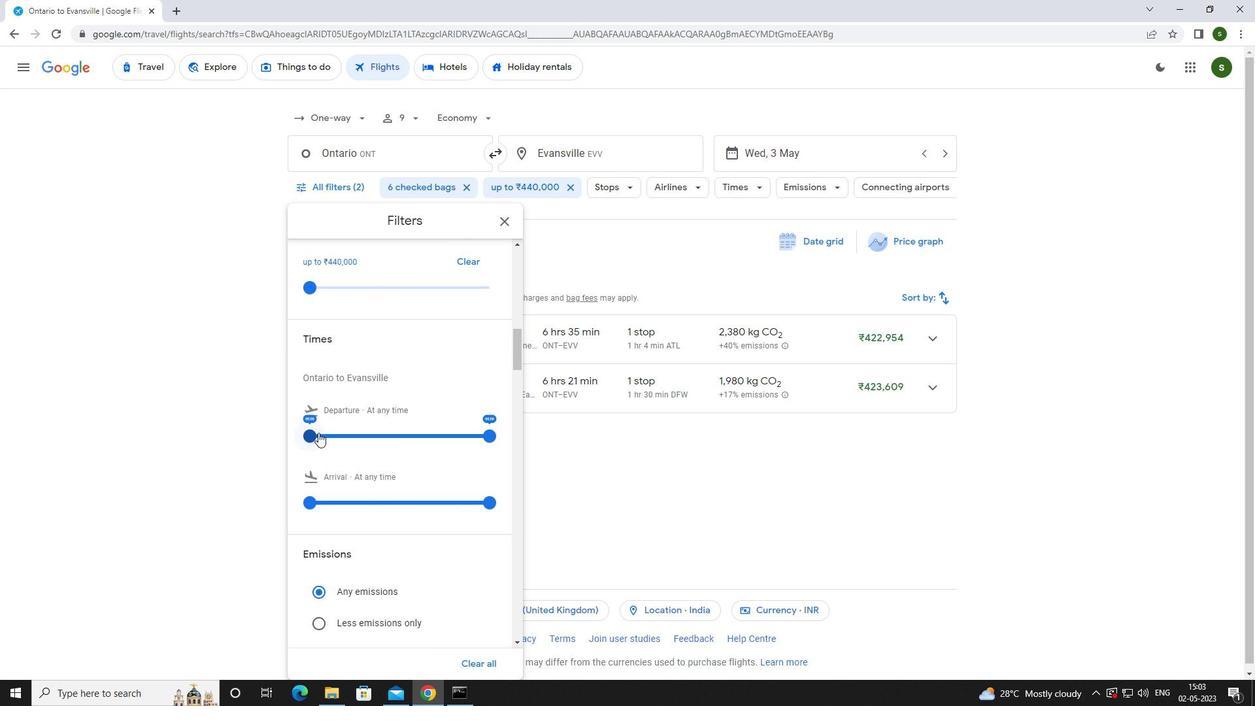 
Action: Mouse pressed left at (312, 430)
Screenshot: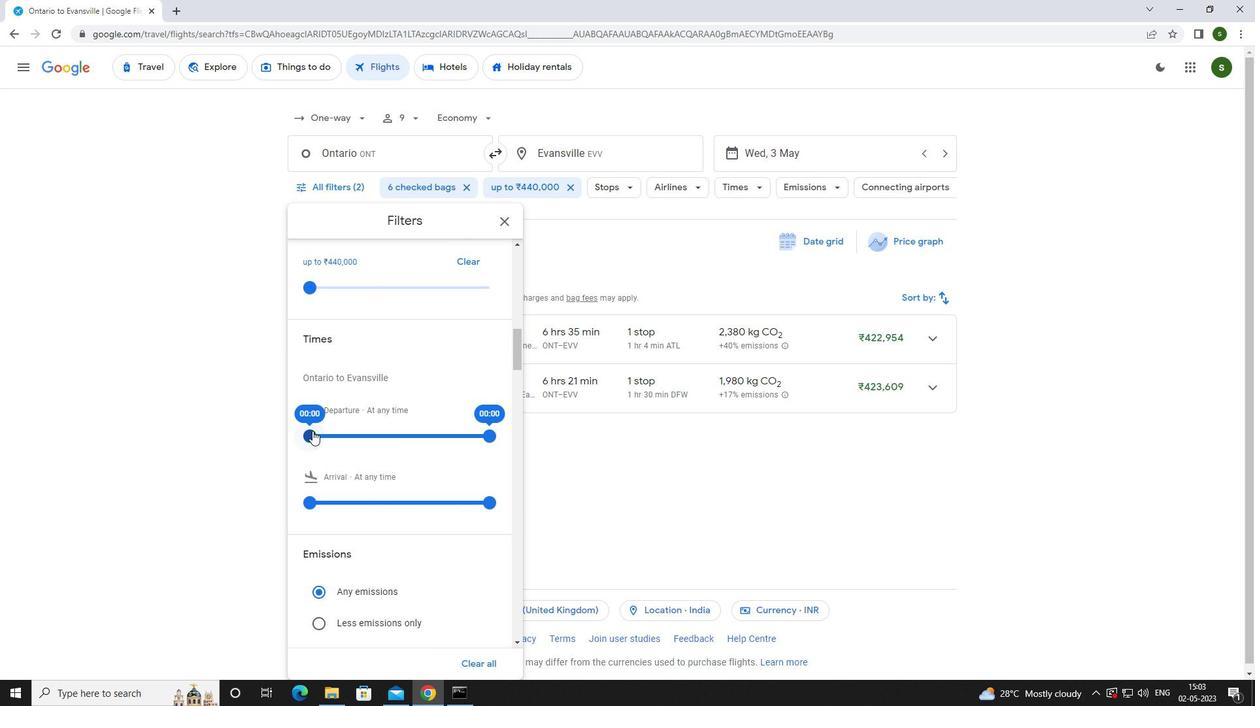 
Action: Mouse moved to (614, 503)
Screenshot: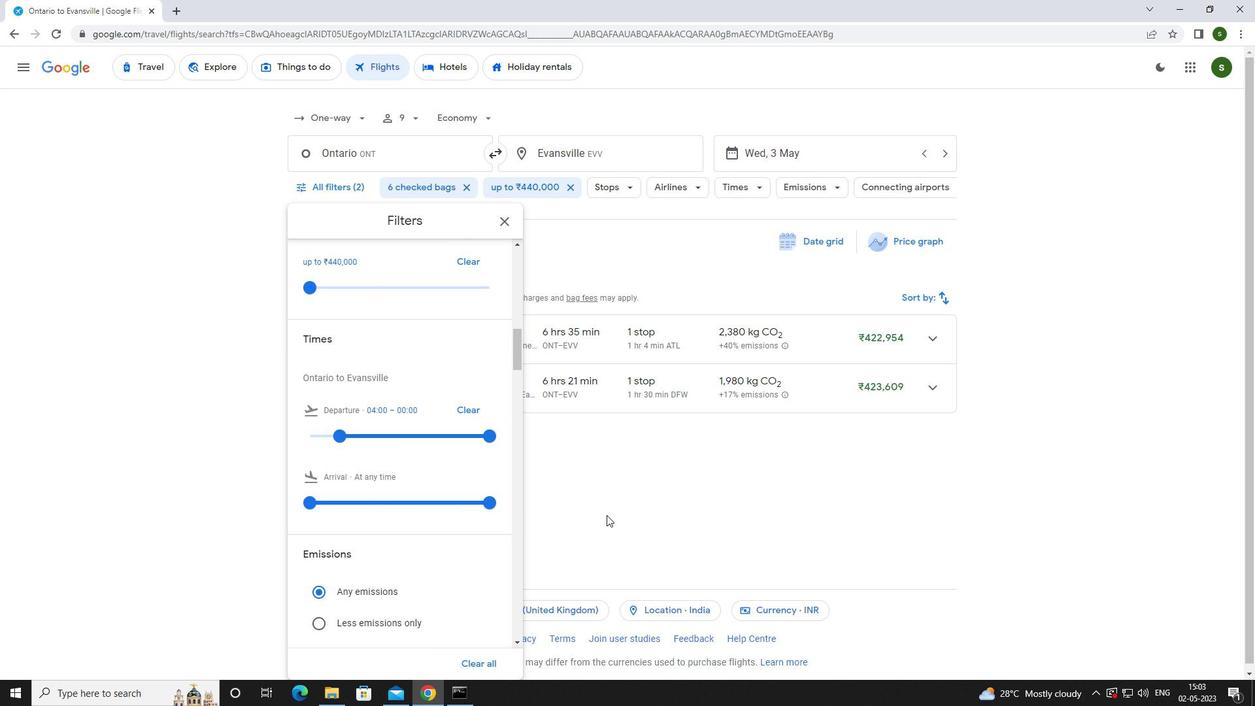 
Action: Mouse pressed left at (614, 503)
Screenshot: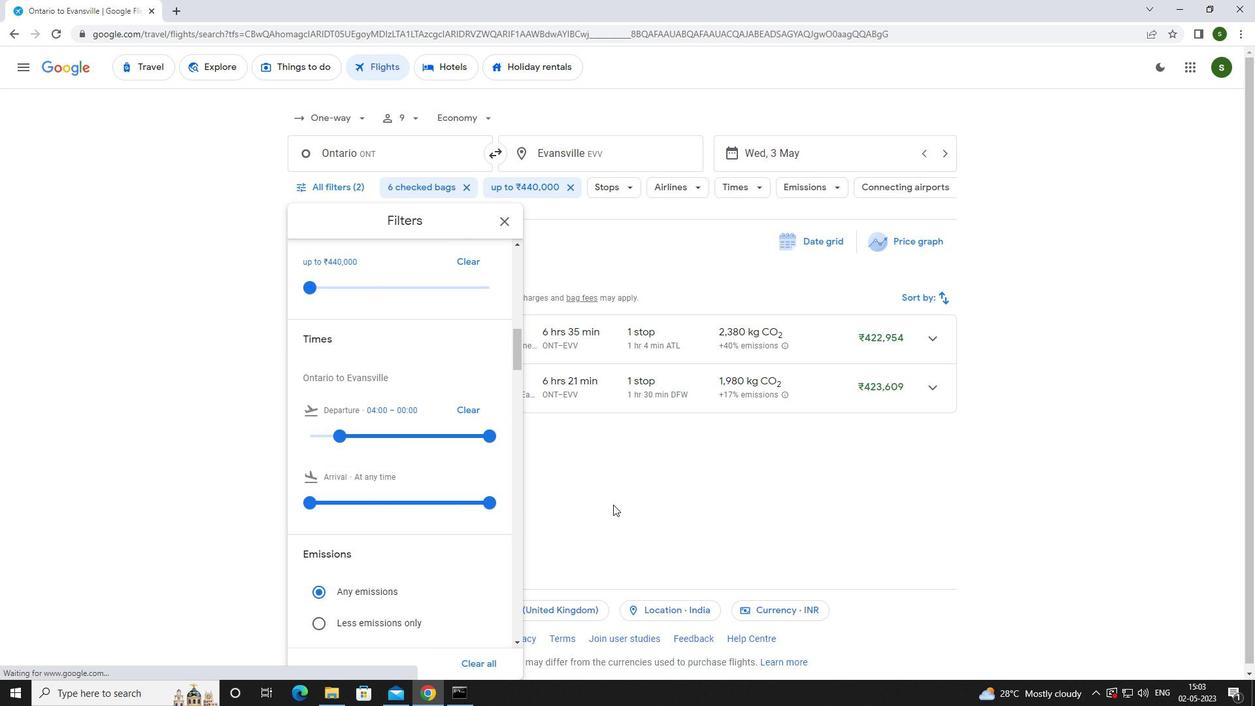
